 Task: Look for space in Wanaraja, Indonesia from 10th July, 2023 to 15th July, 2023 for 7 adults in price range Rs.10000 to Rs.15000. Place can be entire place or shared room with 4 bedrooms having 7 beds and 4 bathrooms. Property type can be house, flat, guest house. Amenities needed are: wifi, TV, free parkinig on premises, gym, breakfast. Booking option can be shelf check-in. Required host language is English.
Action: Mouse pressed left at (478, 97)
Screenshot: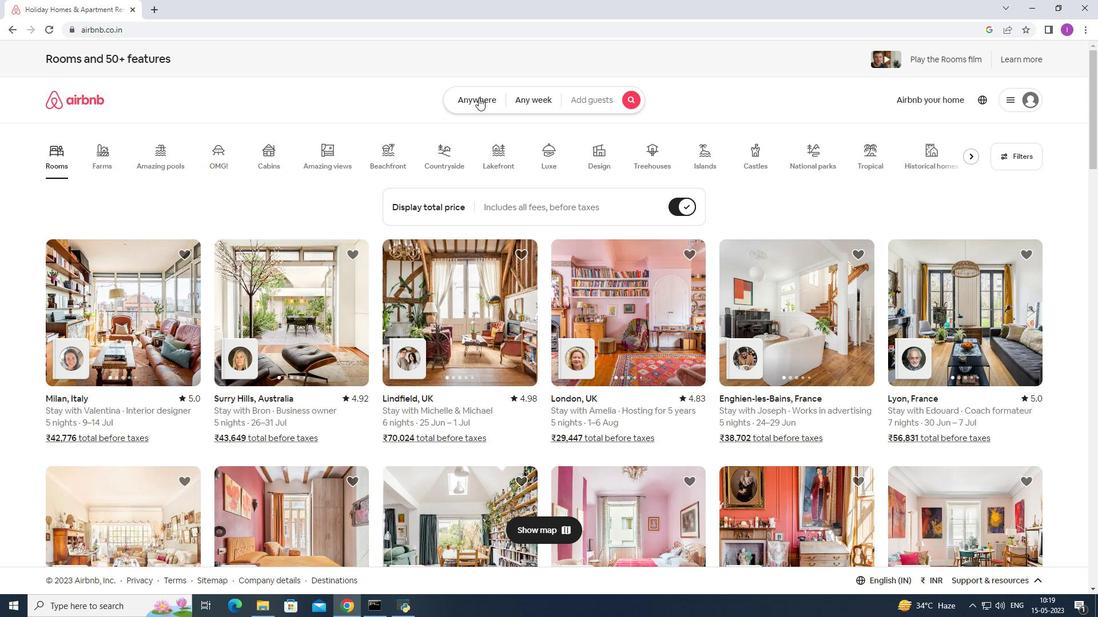 
Action: Mouse moved to (386, 137)
Screenshot: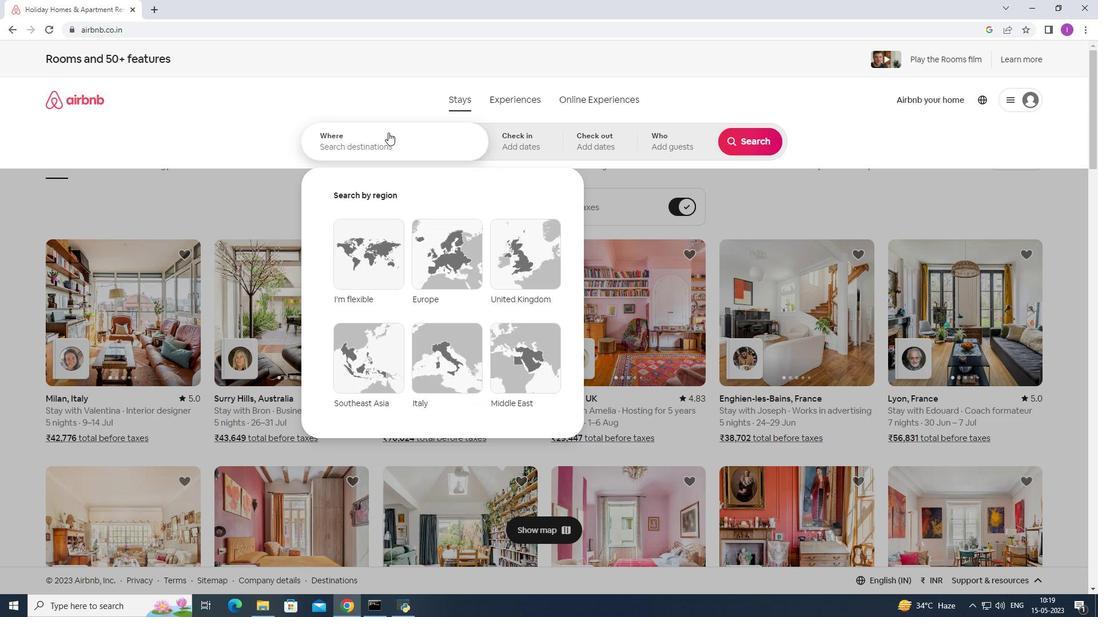 
Action: Mouse pressed left at (386, 137)
Screenshot: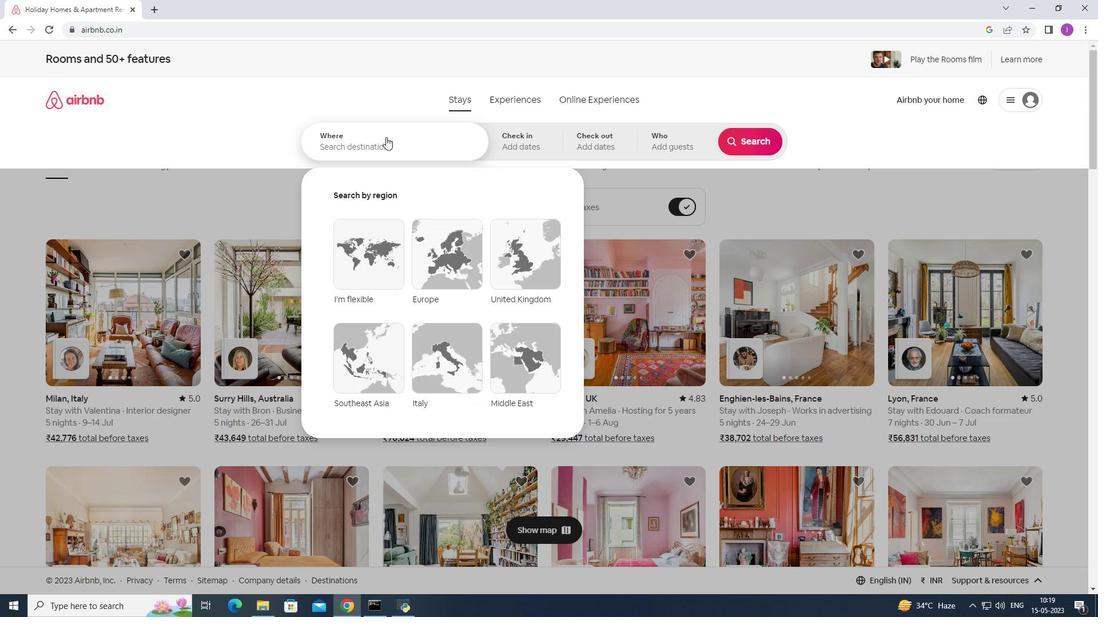 
Action: Mouse moved to (385, 155)
Screenshot: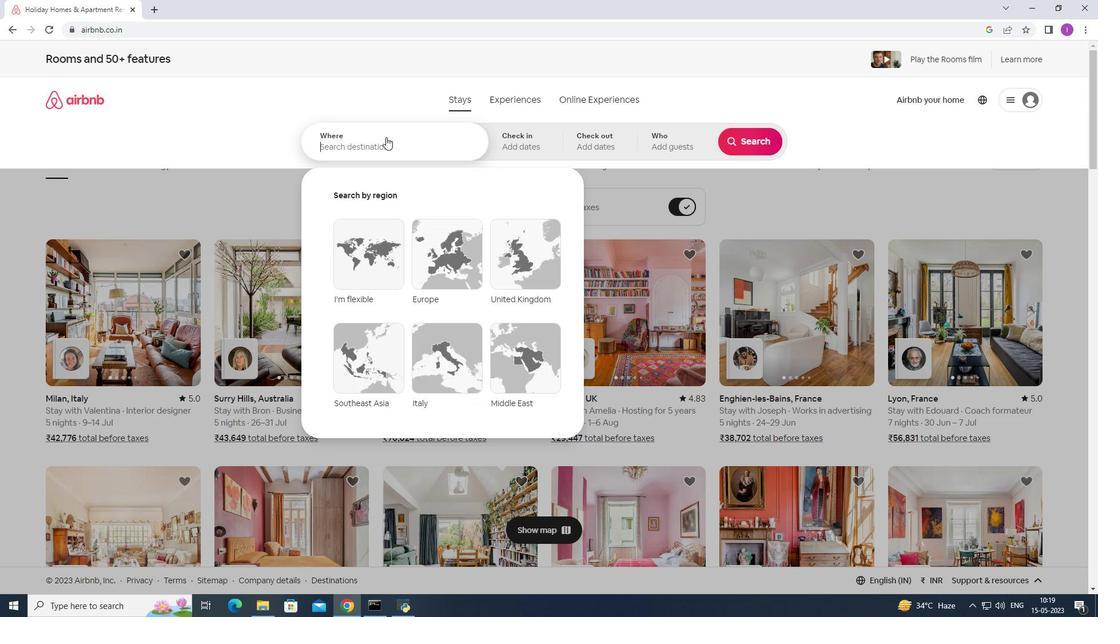 
Action: Key pressed <Key.shift>Wanaraja,<Key.shift>Indonesia
Screenshot: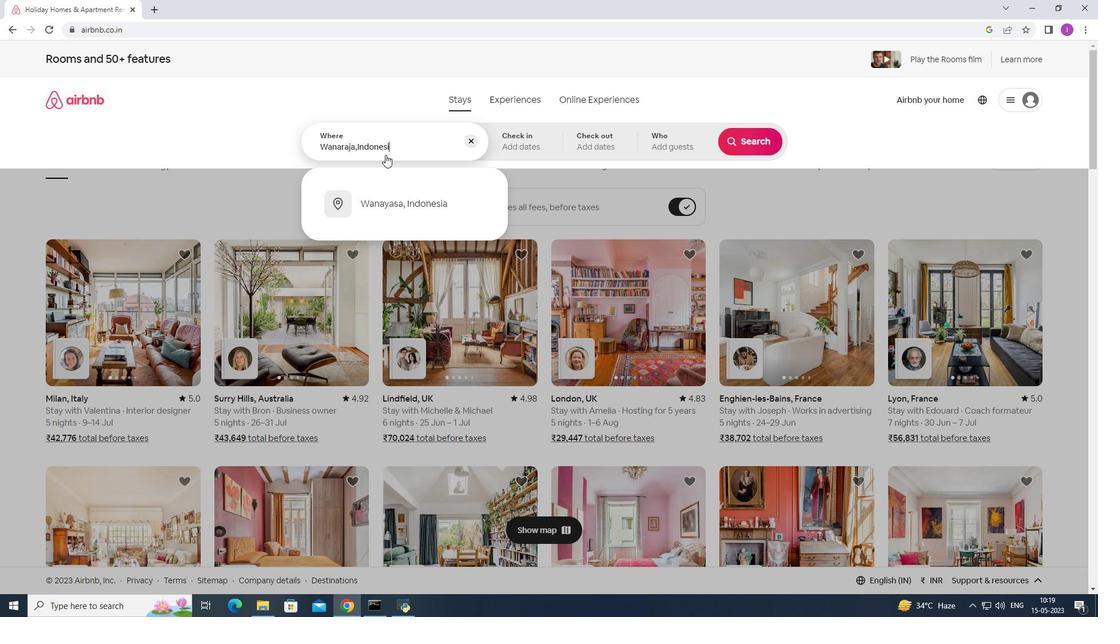 
Action: Mouse moved to (508, 144)
Screenshot: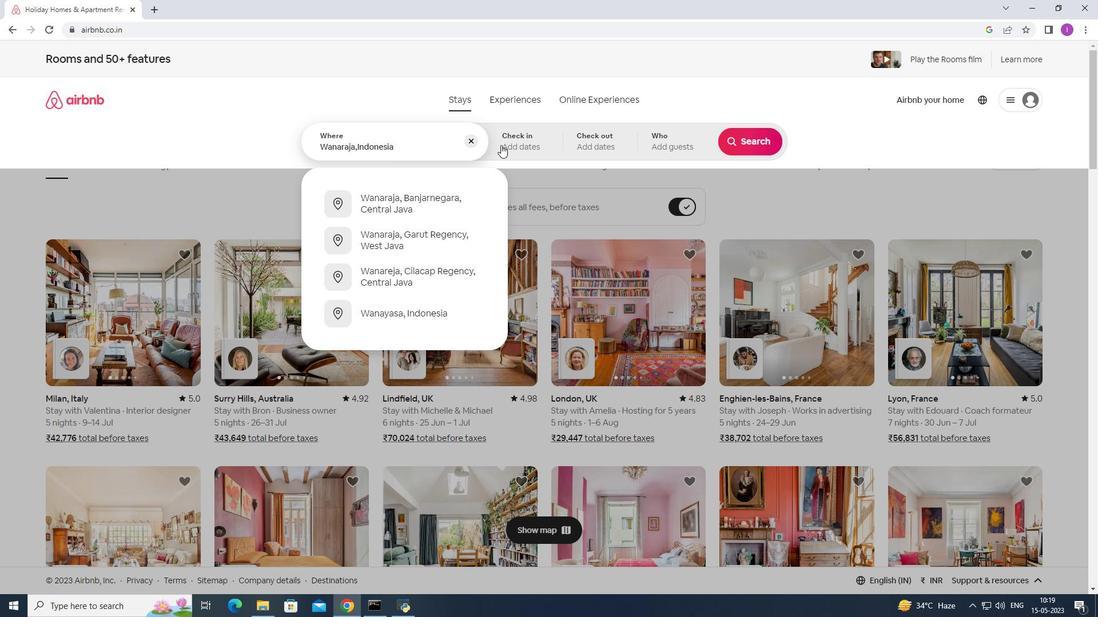 
Action: Mouse pressed left at (508, 144)
Screenshot: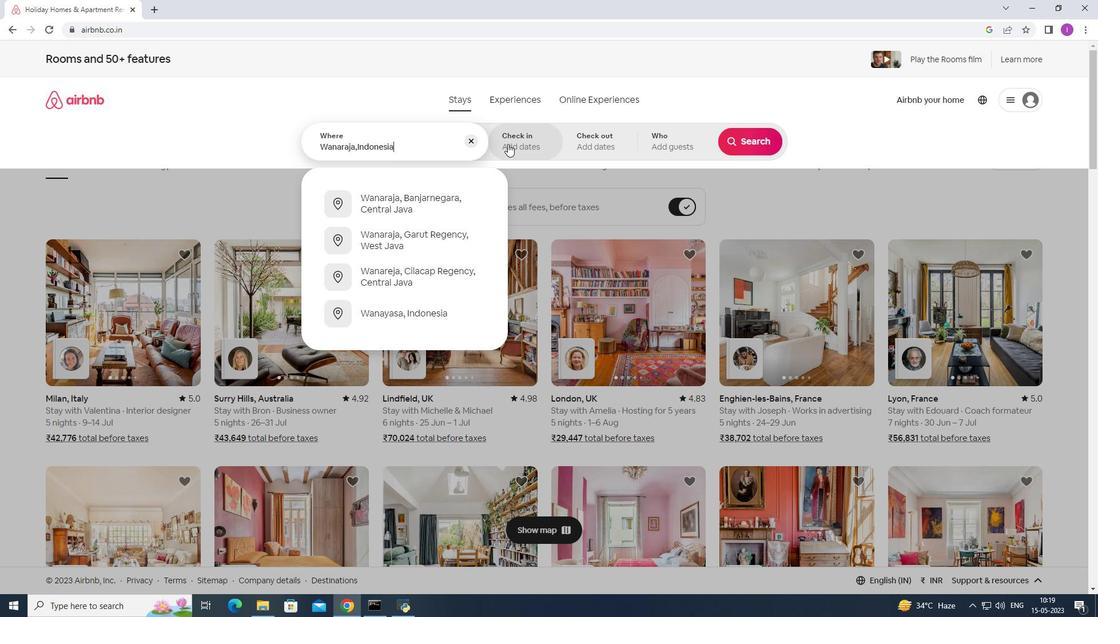 
Action: Mouse moved to (744, 231)
Screenshot: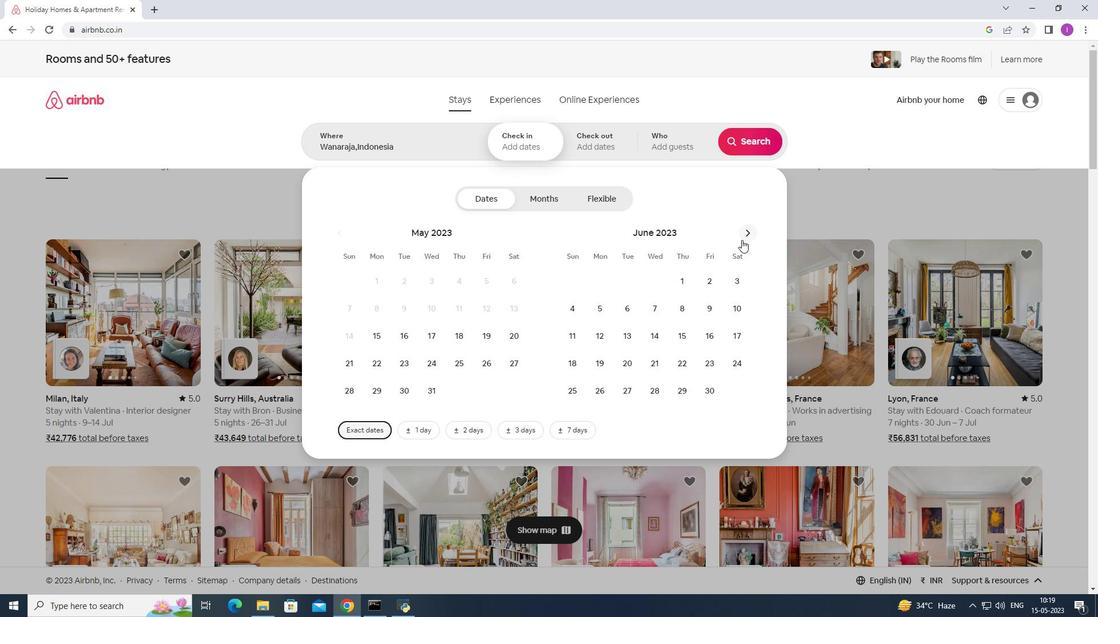 
Action: Mouse pressed left at (744, 231)
Screenshot: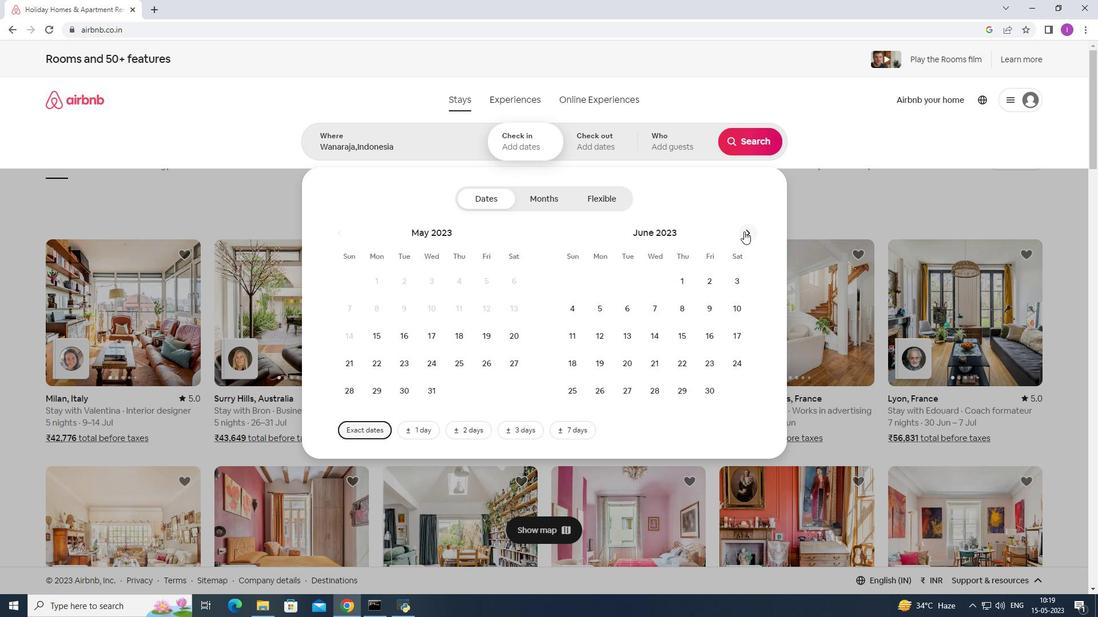 
Action: Mouse moved to (601, 339)
Screenshot: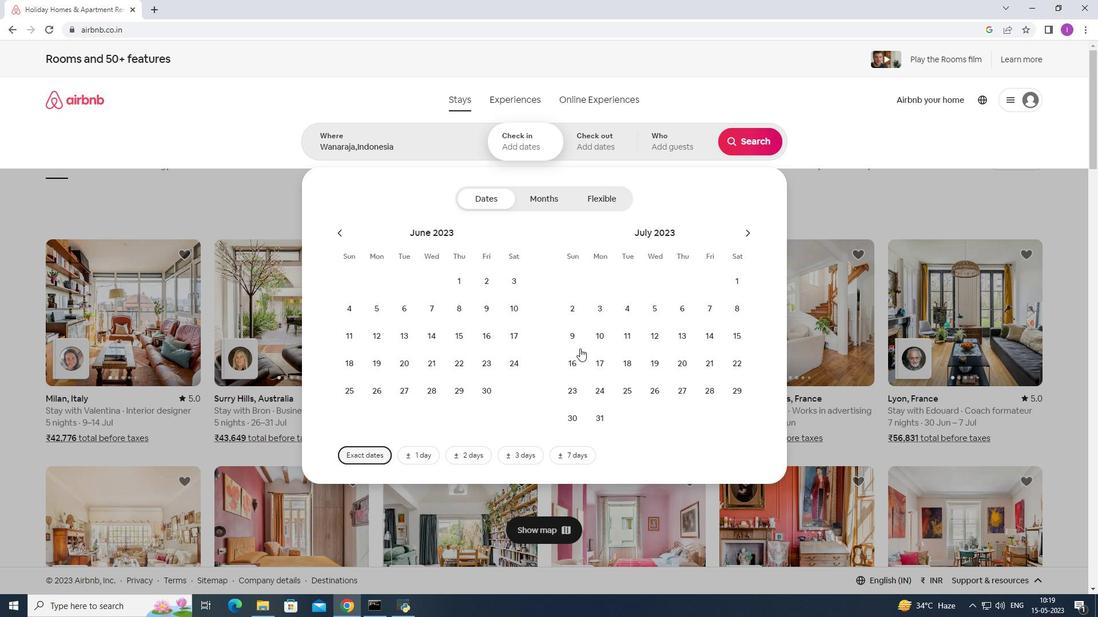 
Action: Mouse pressed left at (601, 339)
Screenshot: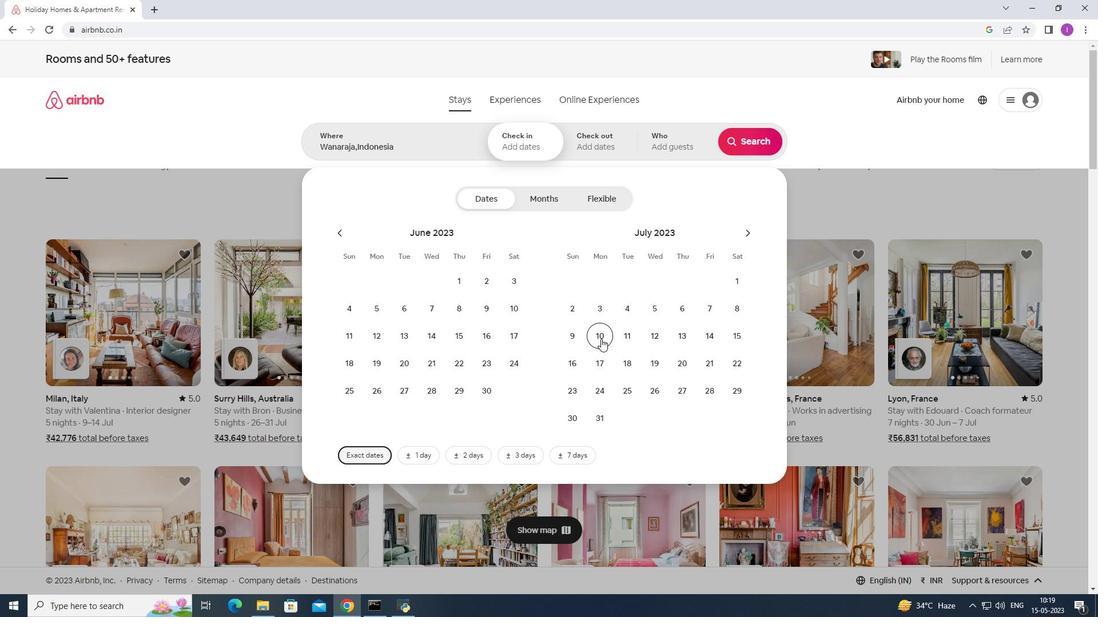 
Action: Mouse moved to (735, 339)
Screenshot: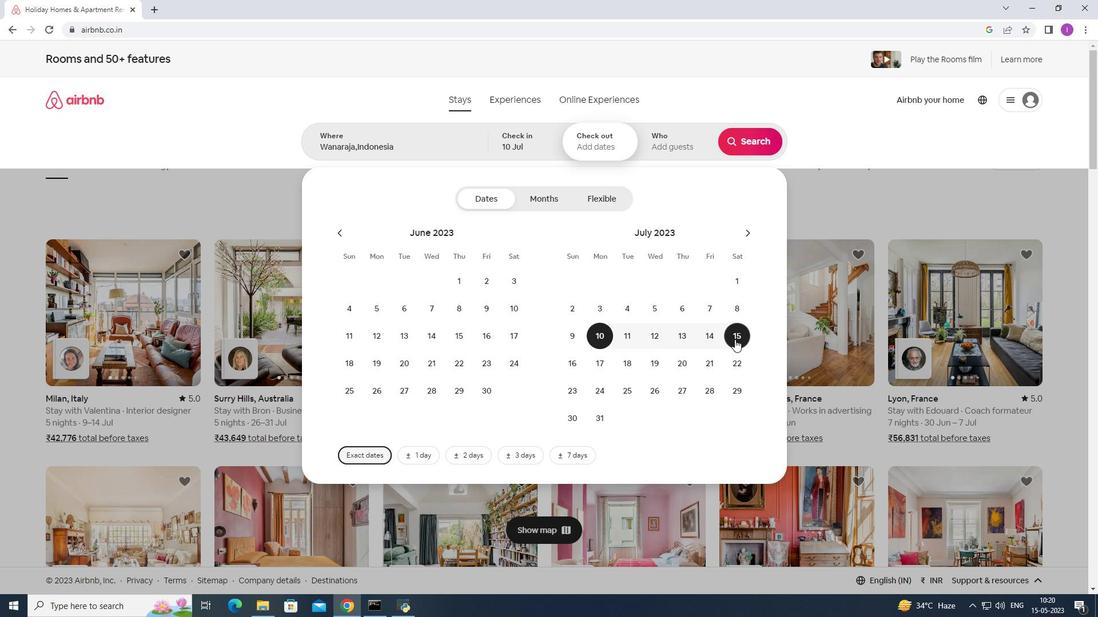 
Action: Mouse pressed left at (735, 339)
Screenshot: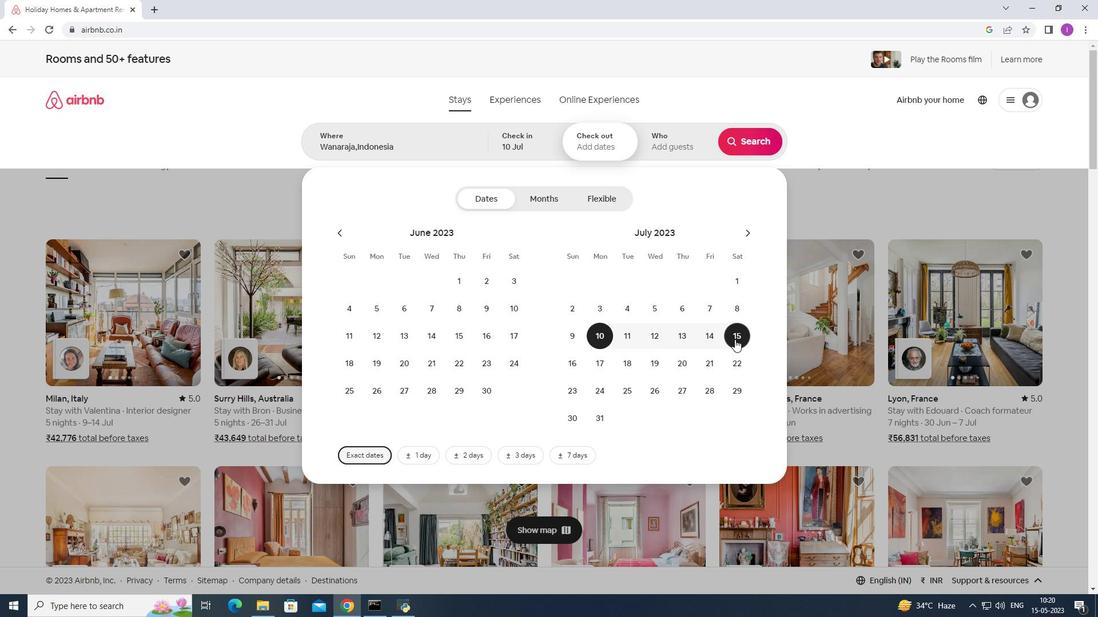 
Action: Mouse moved to (699, 151)
Screenshot: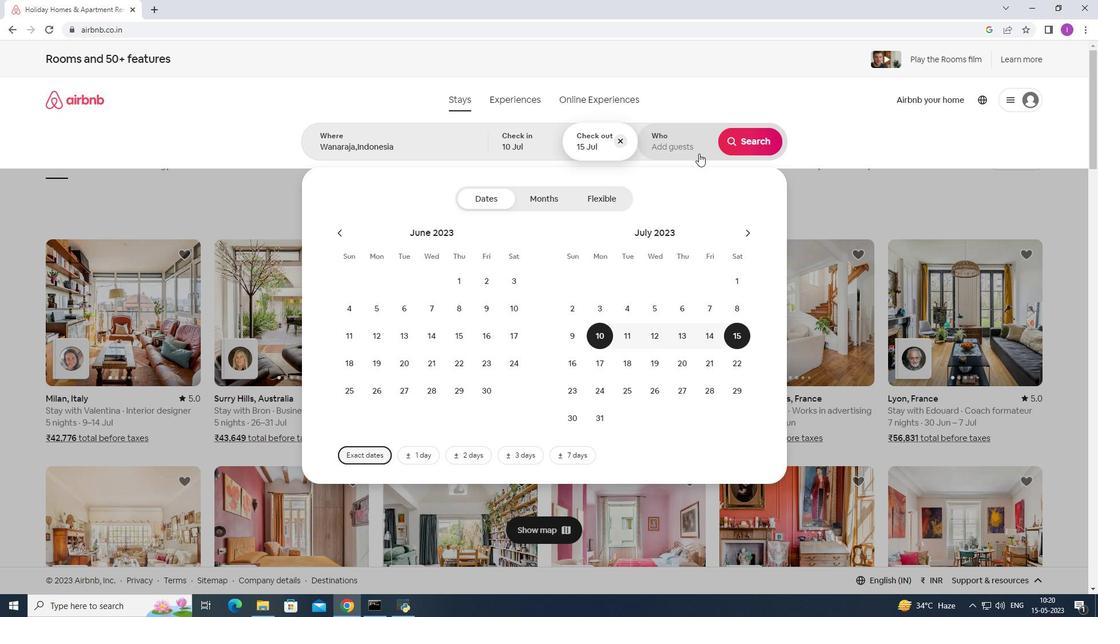 
Action: Mouse pressed left at (699, 151)
Screenshot: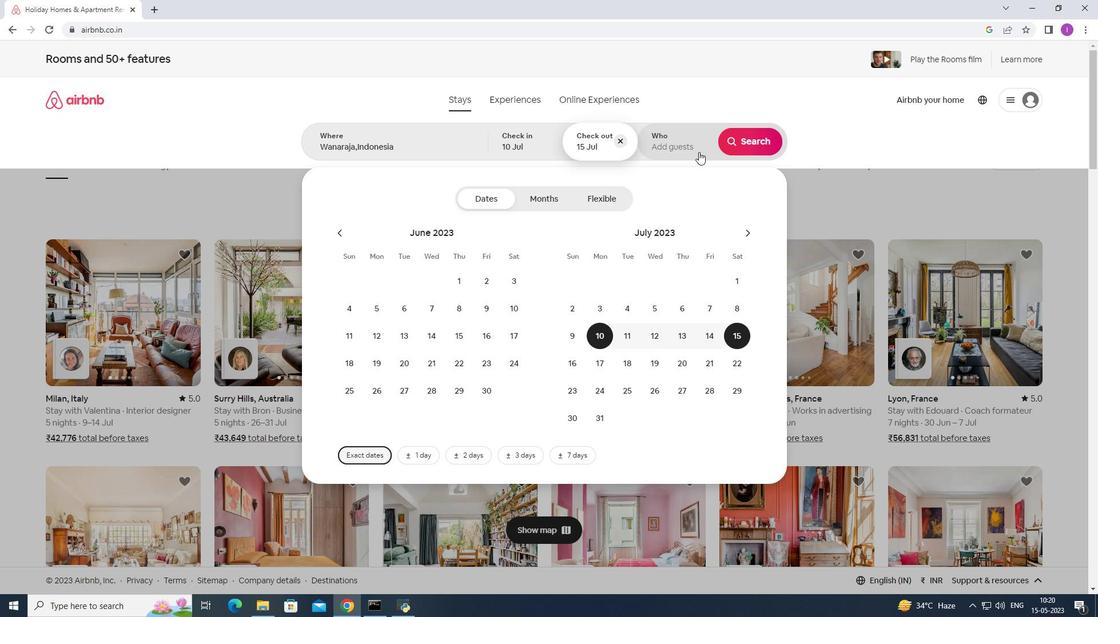 
Action: Mouse moved to (756, 201)
Screenshot: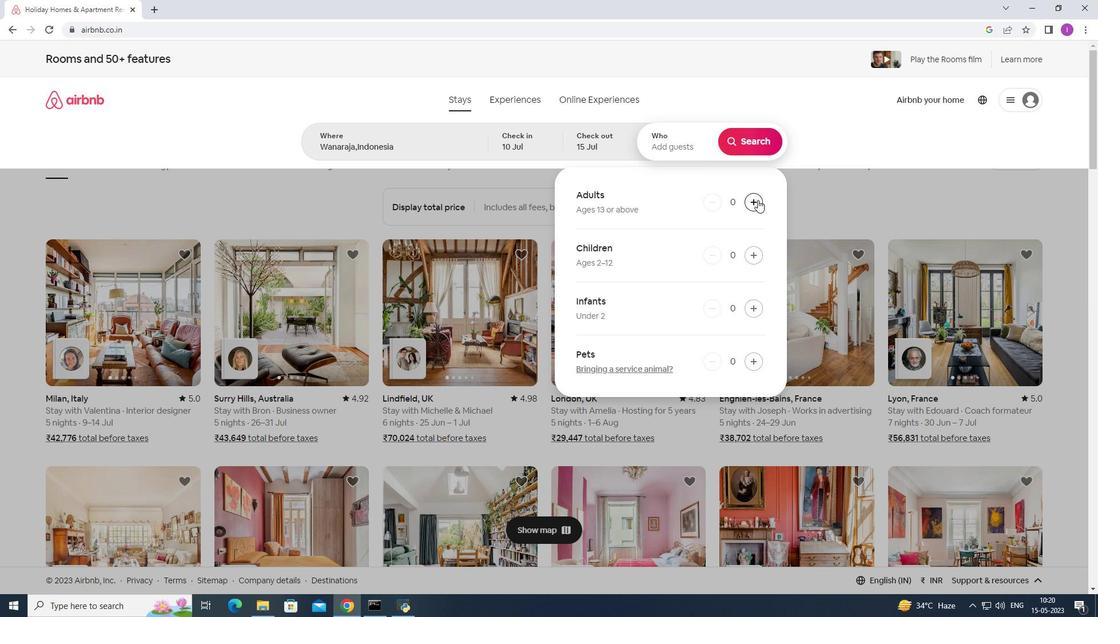 
Action: Mouse pressed left at (756, 201)
Screenshot: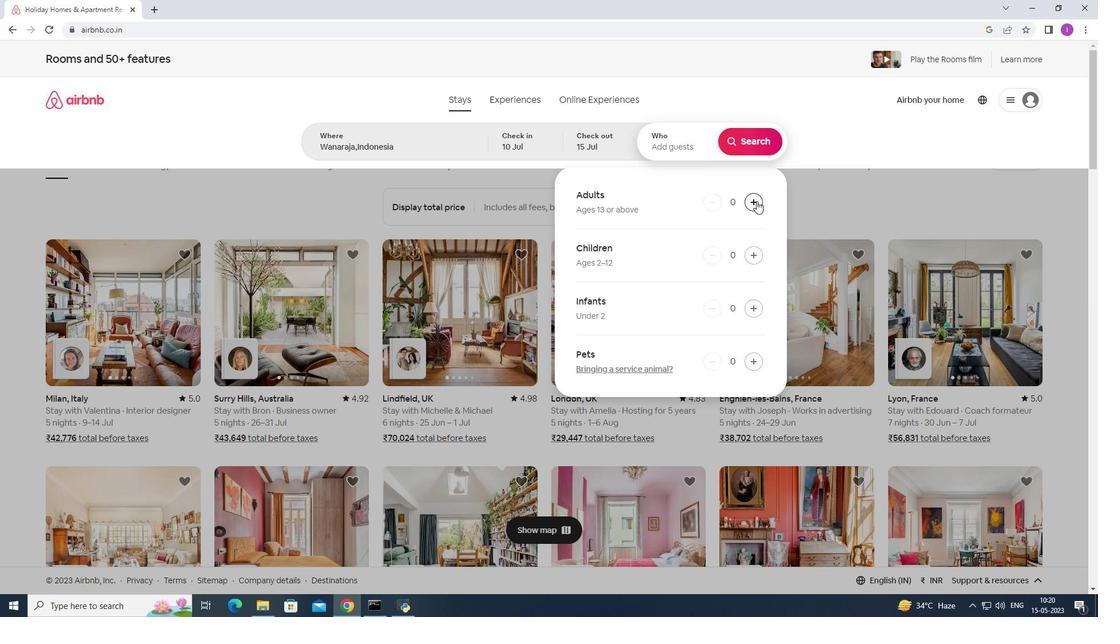 
Action: Mouse pressed left at (756, 201)
Screenshot: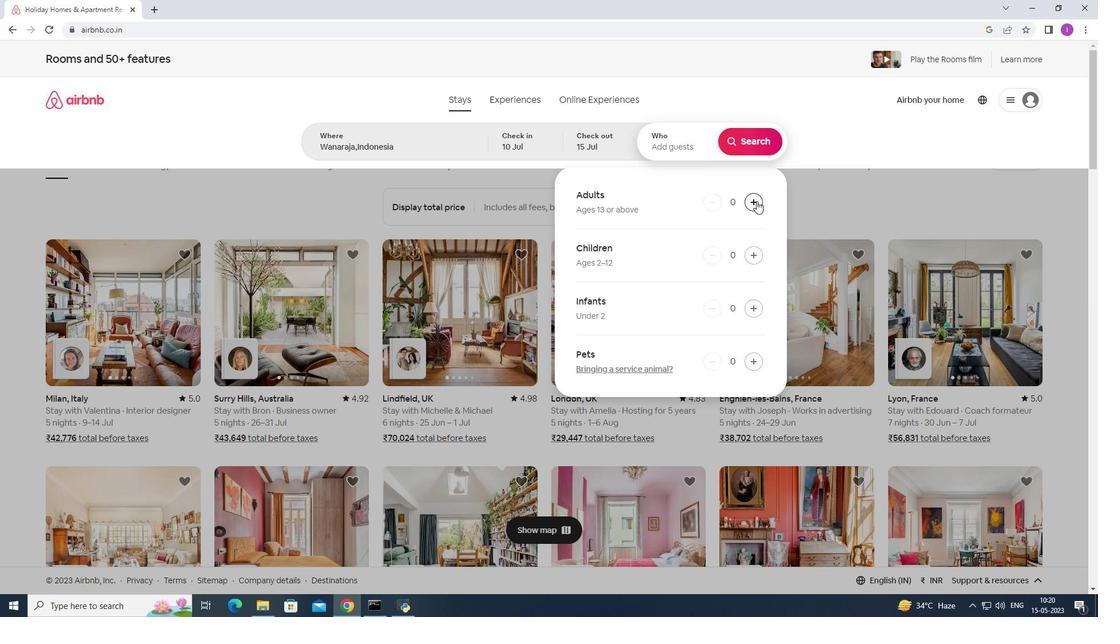 
Action: Mouse pressed left at (756, 201)
Screenshot: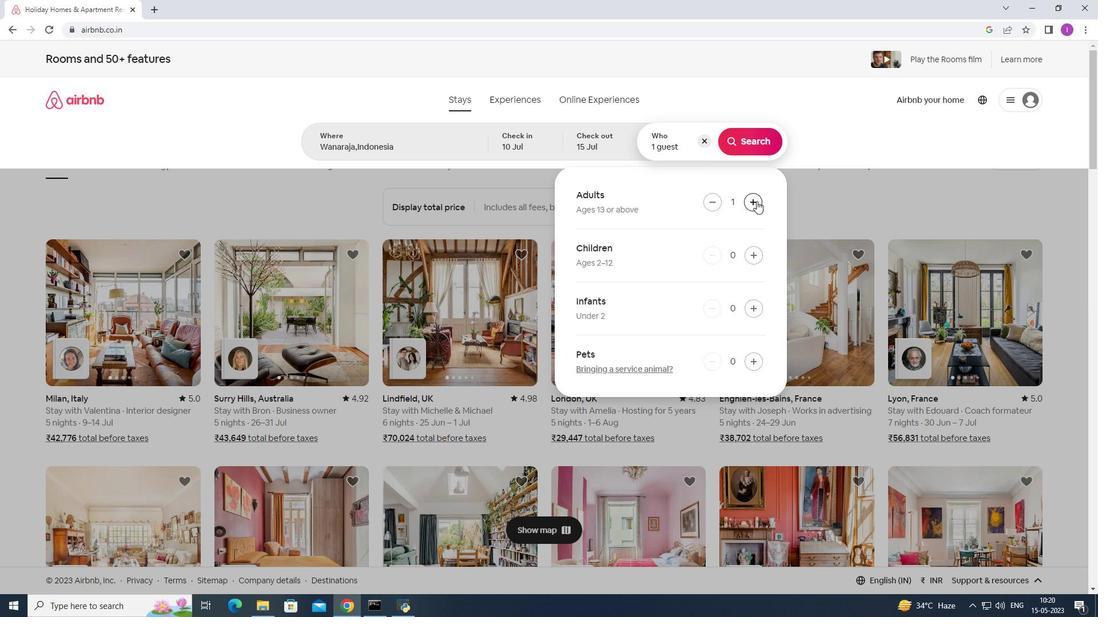 
Action: Mouse pressed left at (756, 201)
Screenshot: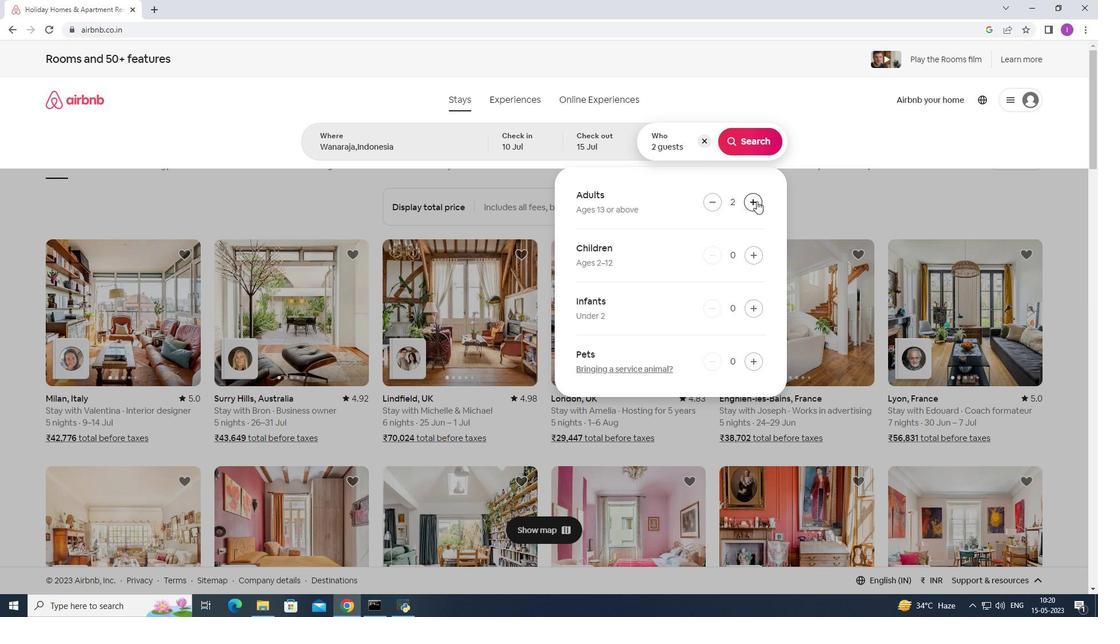 
Action: Mouse pressed left at (756, 201)
Screenshot: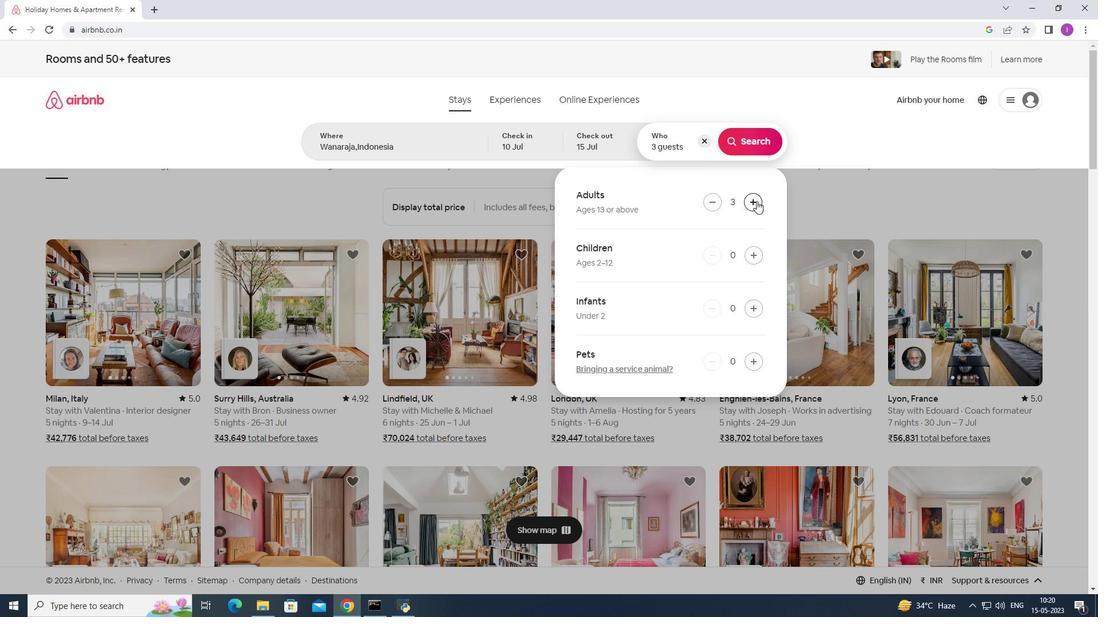 
Action: Mouse pressed left at (756, 201)
Screenshot: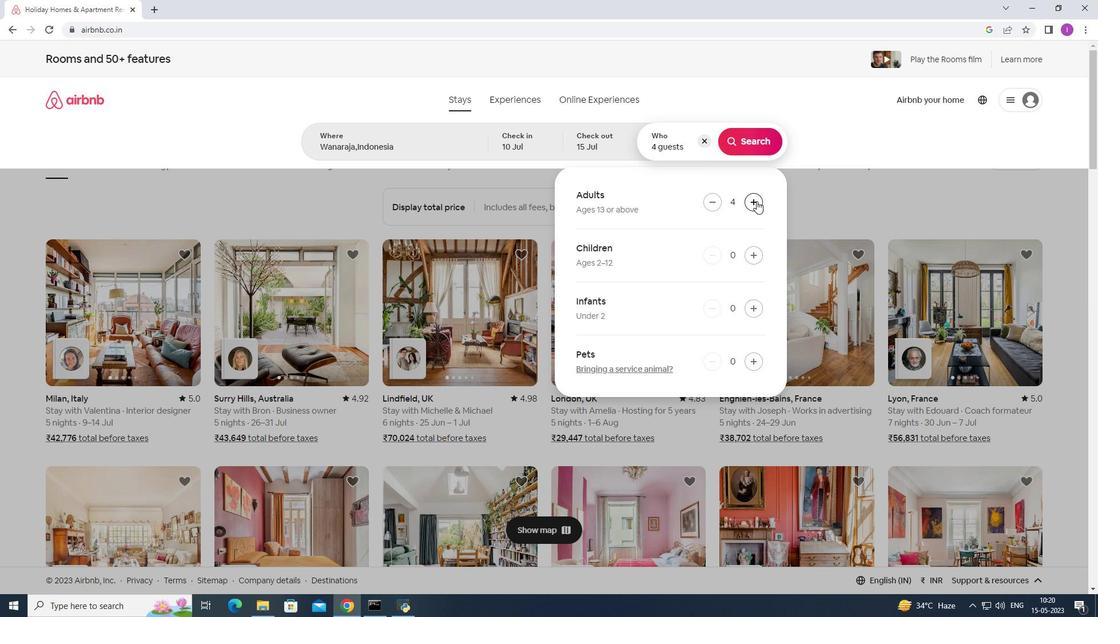 
Action: Mouse pressed left at (756, 201)
Screenshot: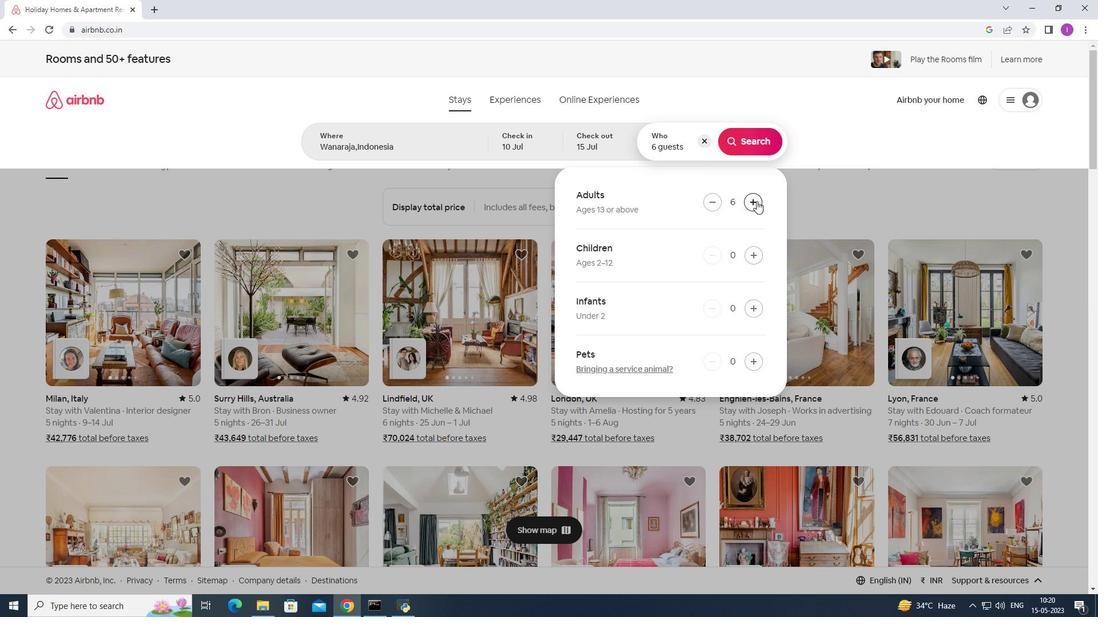 
Action: Mouse moved to (748, 138)
Screenshot: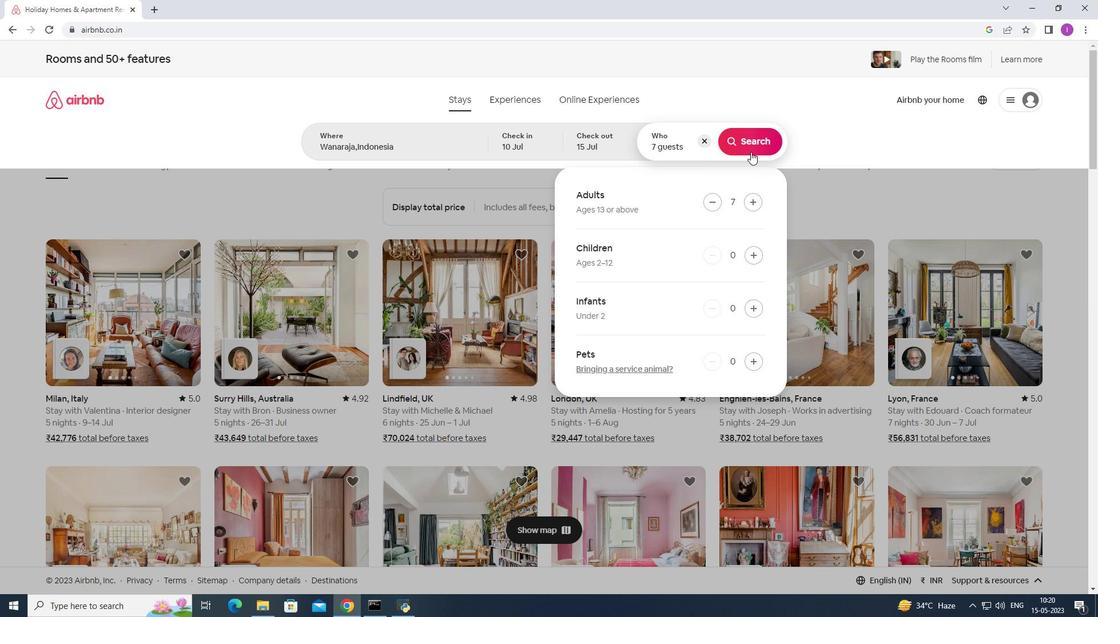 
Action: Mouse pressed left at (748, 138)
Screenshot: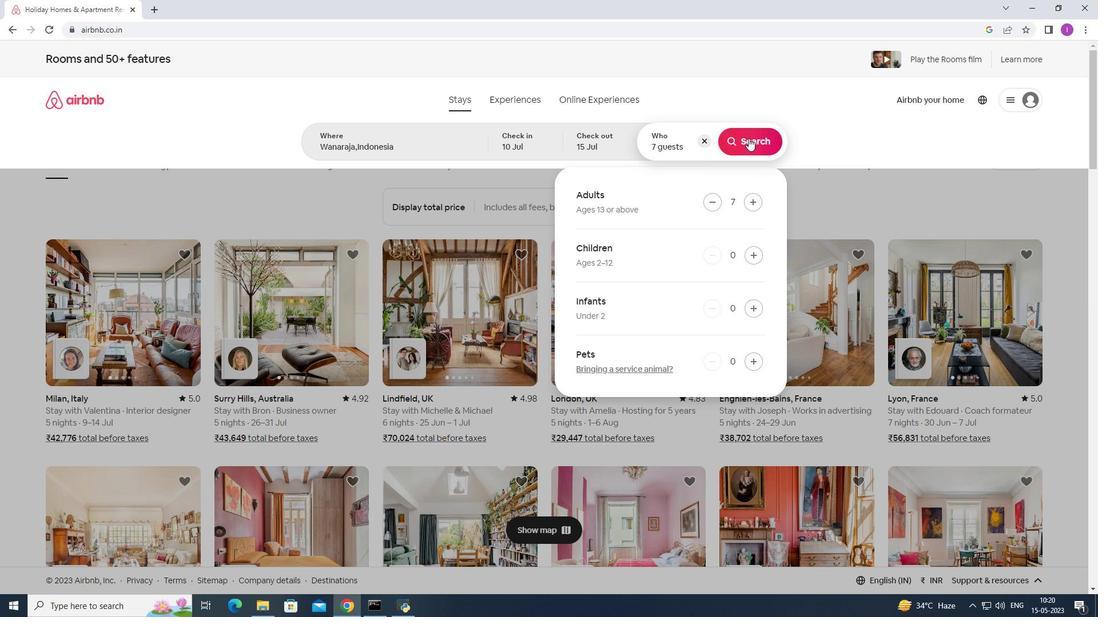 
Action: Mouse moved to (1050, 113)
Screenshot: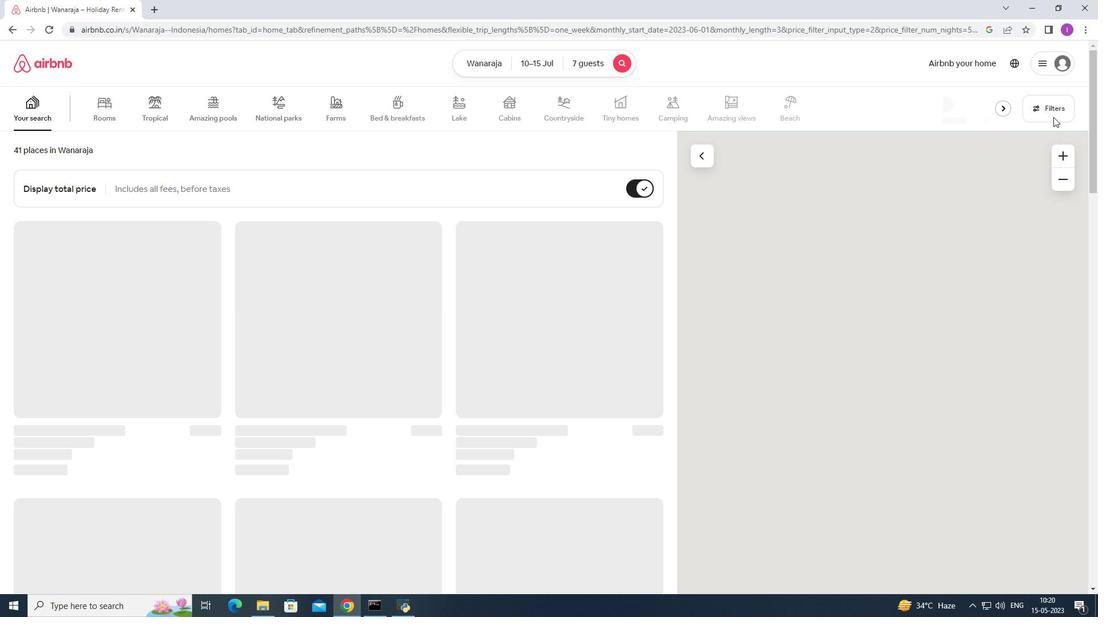 
Action: Mouse pressed left at (1050, 113)
Screenshot: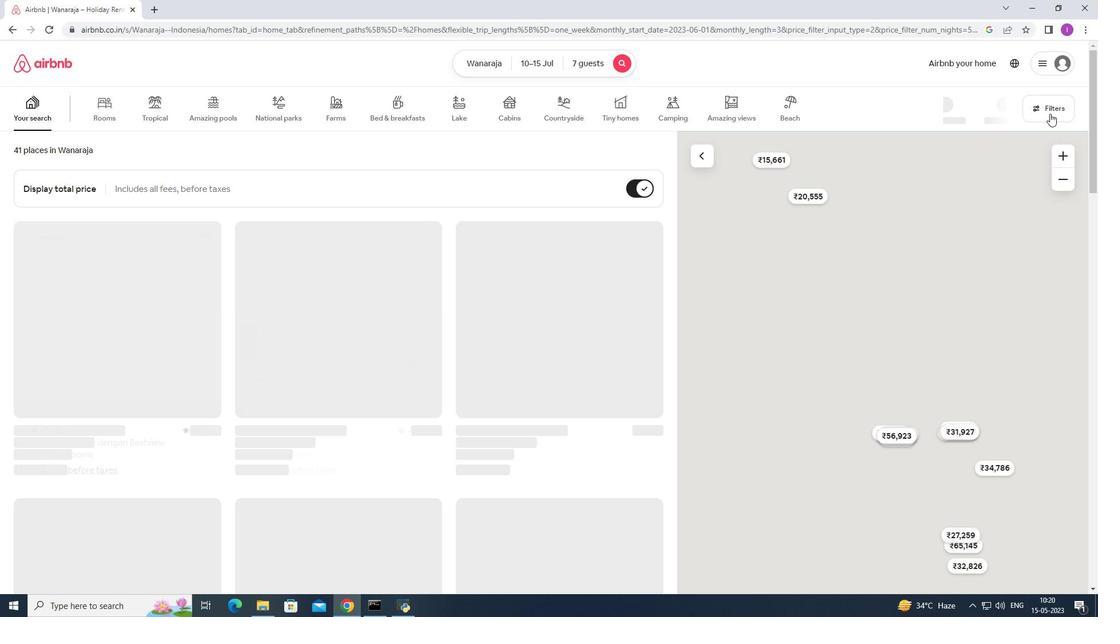 
Action: Mouse moved to (619, 387)
Screenshot: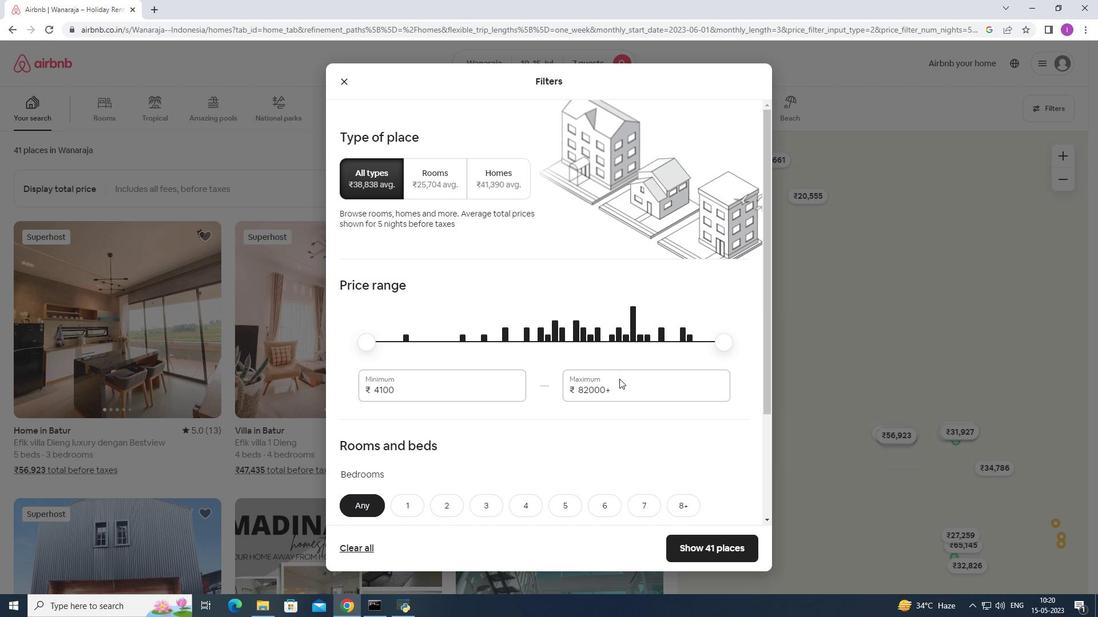 
Action: Mouse pressed left at (619, 387)
Screenshot: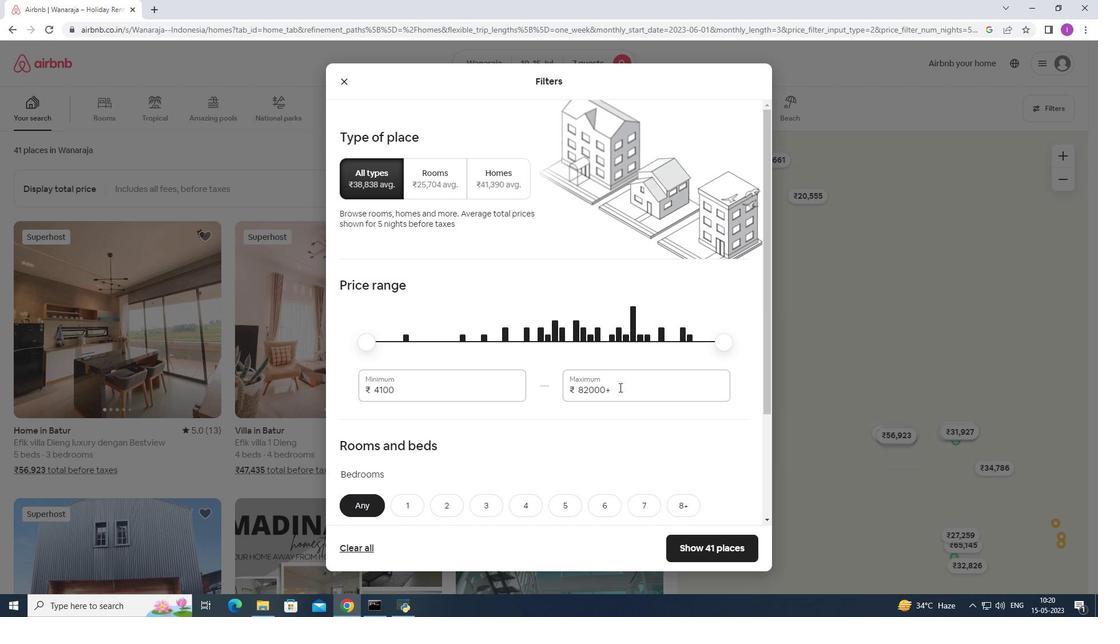
Action: Mouse moved to (566, 387)
Screenshot: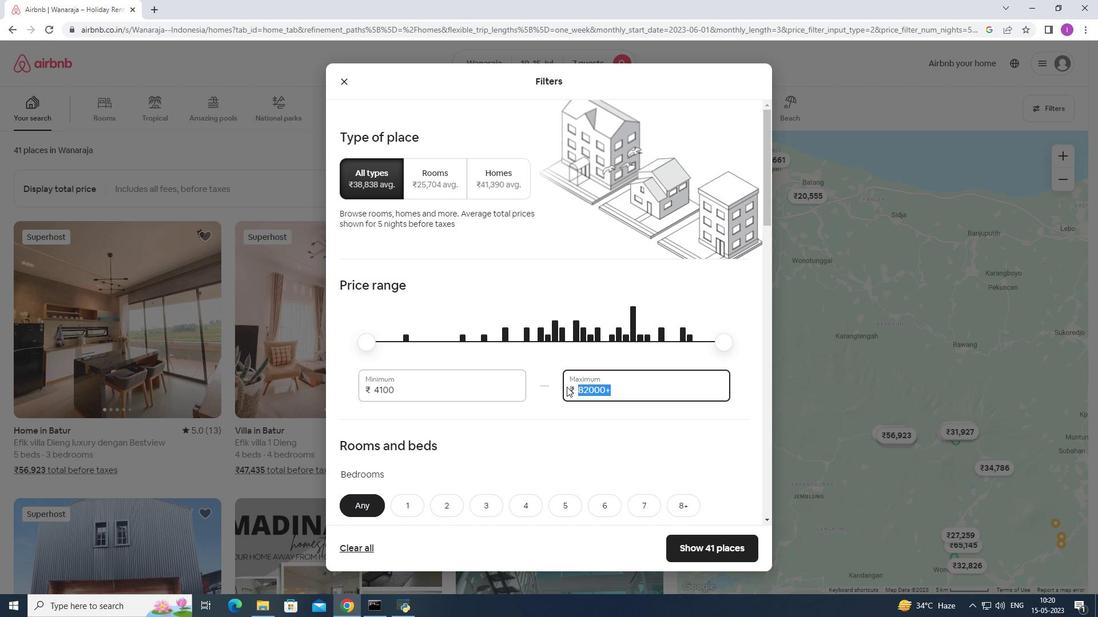 
Action: Key pressed 15000
Screenshot: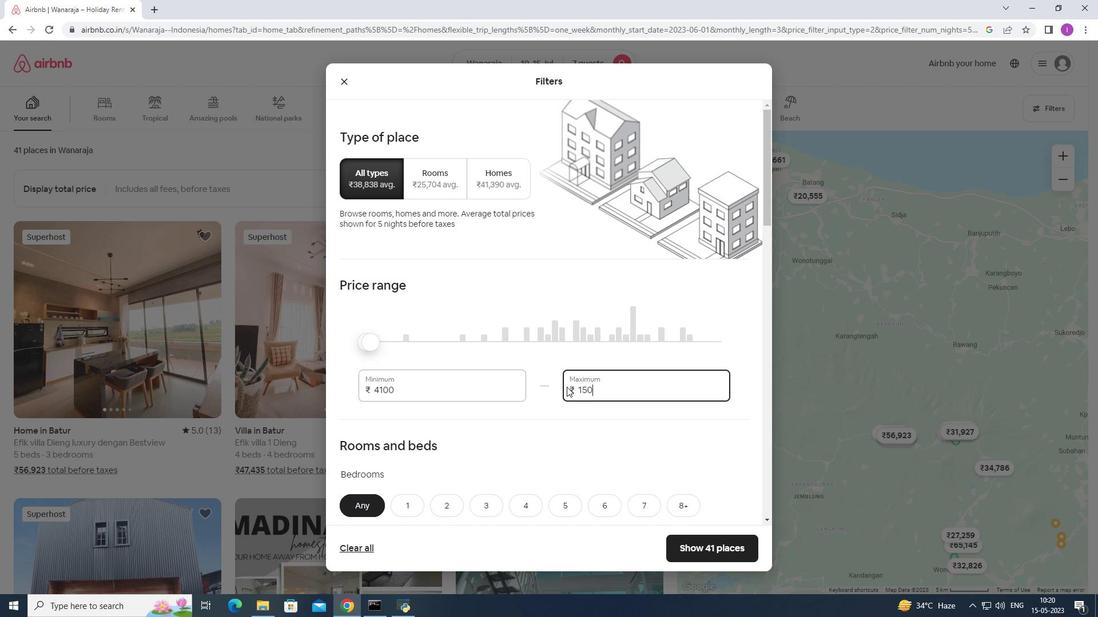 
Action: Mouse moved to (407, 391)
Screenshot: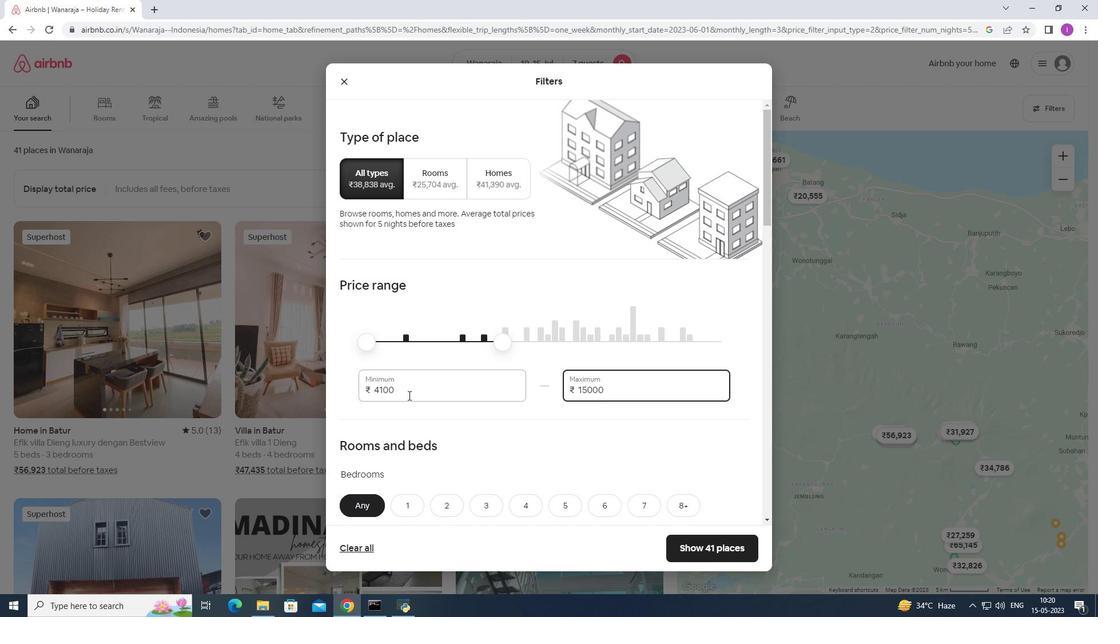 
Action: Mouse pressed left at (407, 391)
Screenshot: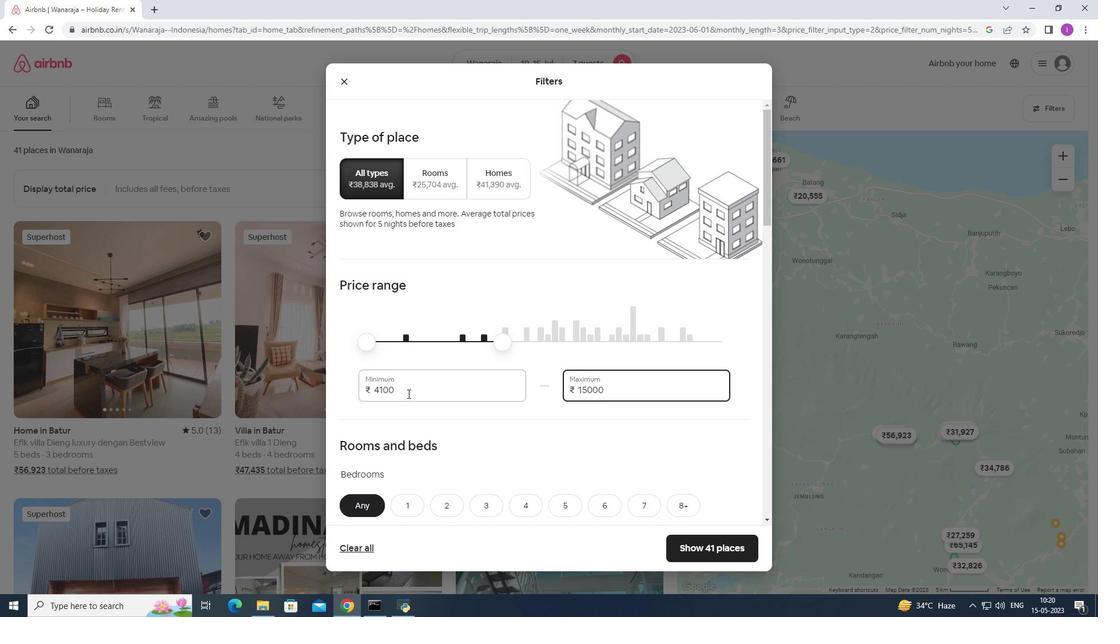 
Action: Mouse moved to (353, 390)
Screenshot: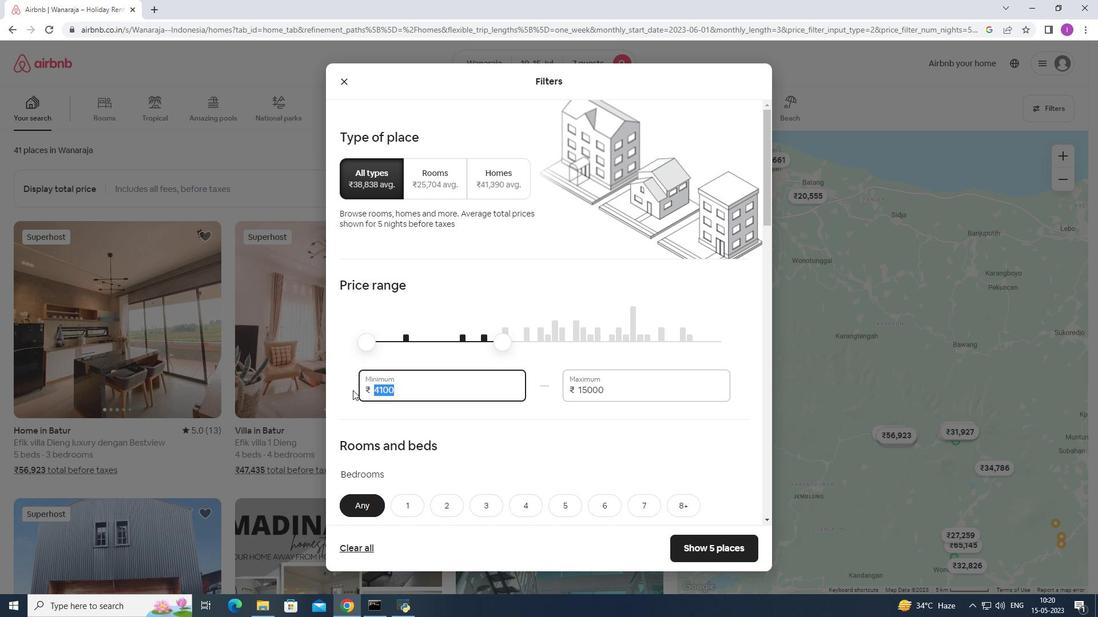 
Action: Key pressed 1000
Screenshot: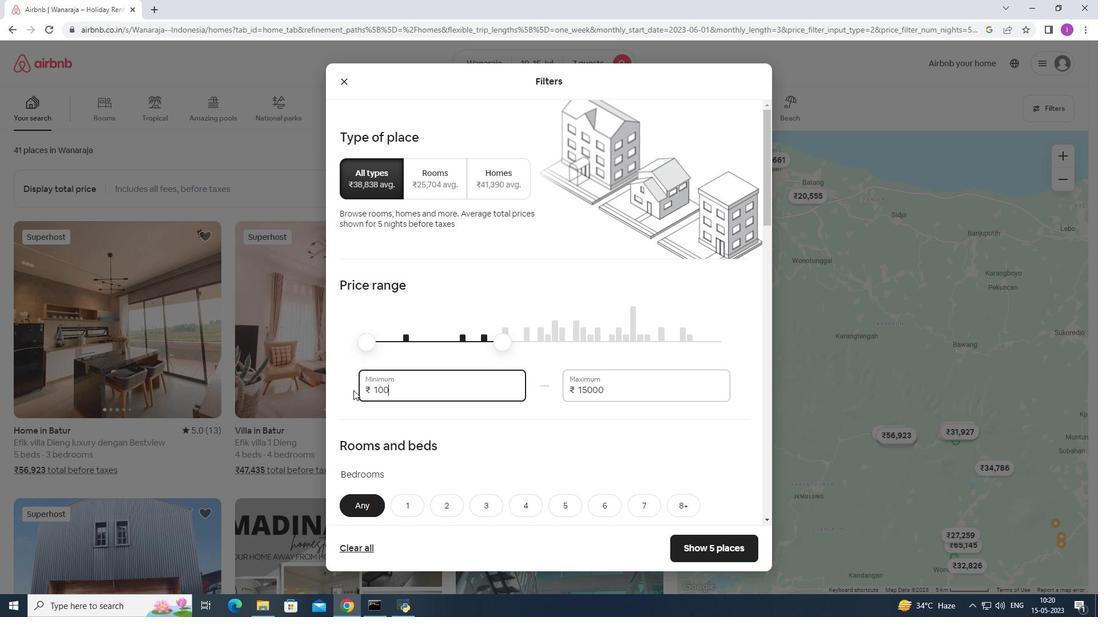 
Action: Mouse moved to (354, 390)
Screenshot: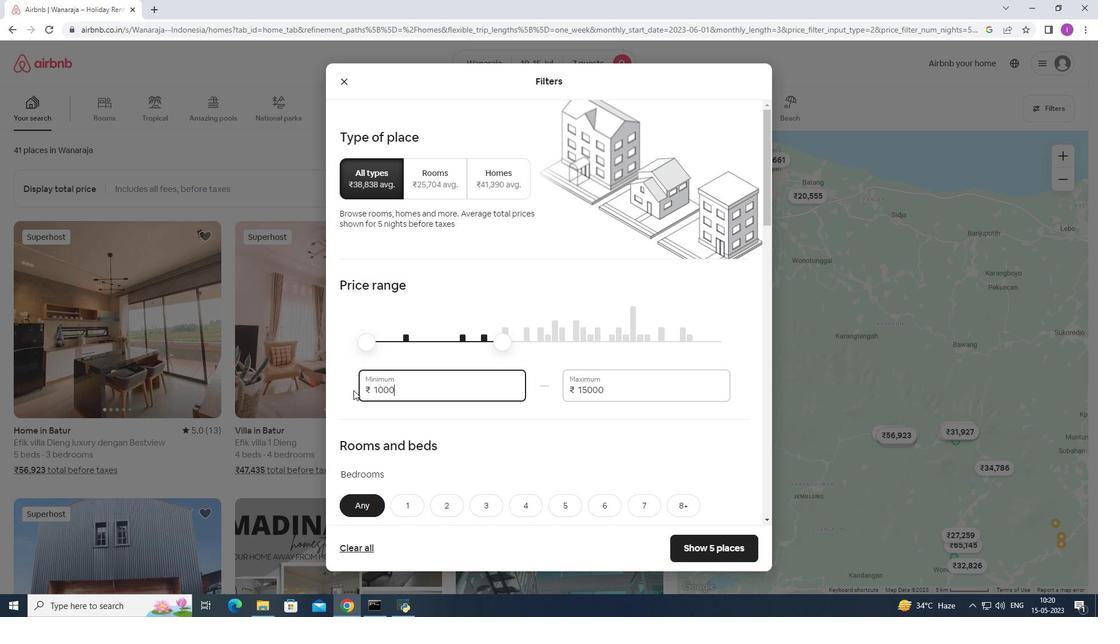 
Action: Key pressed 0
Screenshot: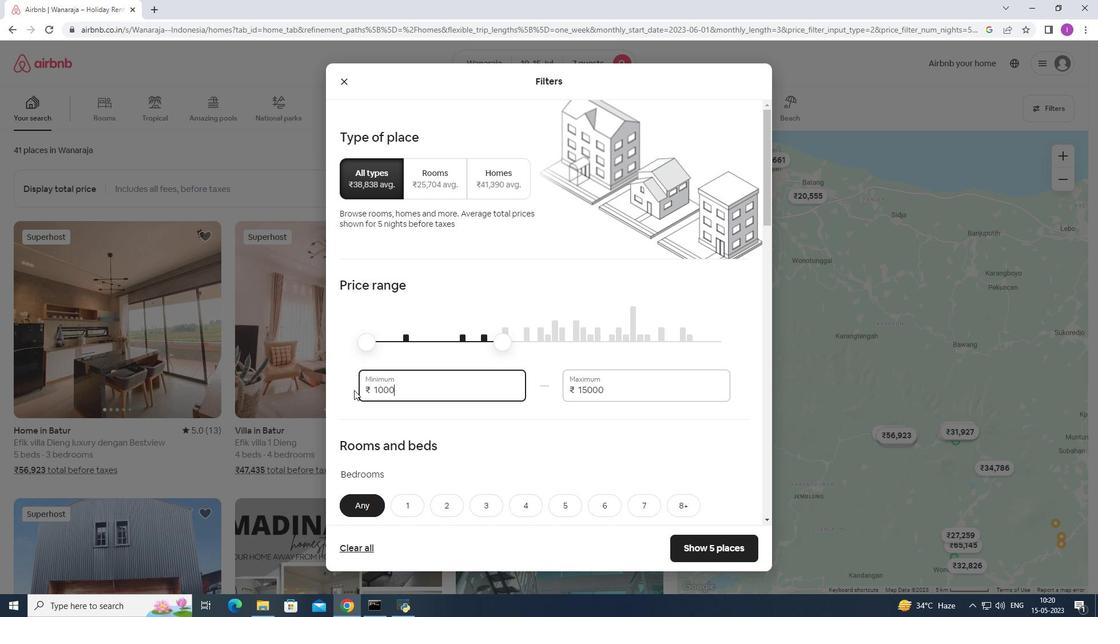 
Action: Mouse moved to (525, 442)
Screenshot: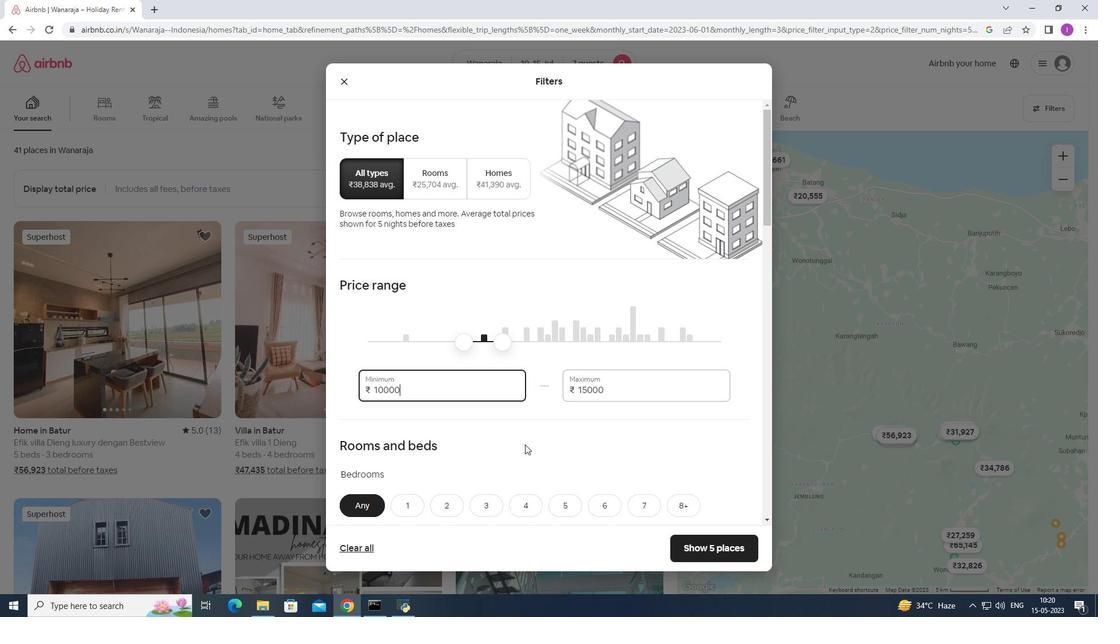 
Action: Mouse scrolled (525, 441) with delta (0, 0)
Screenshot: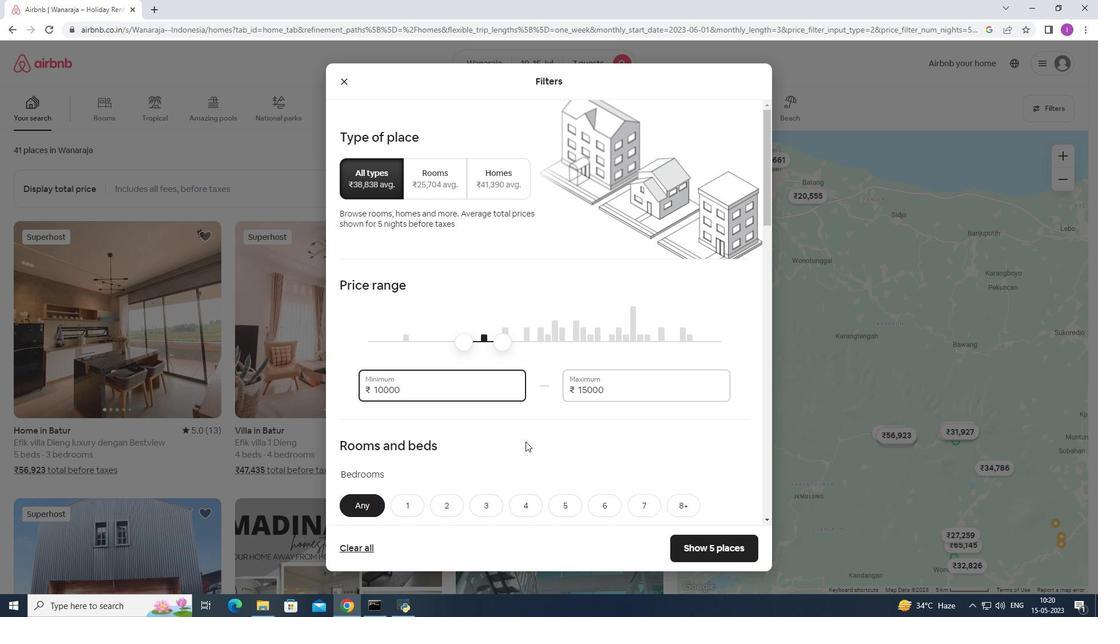 
Action: Mouse scrolled (525, 441) with delta (0, 0)
Screenshot: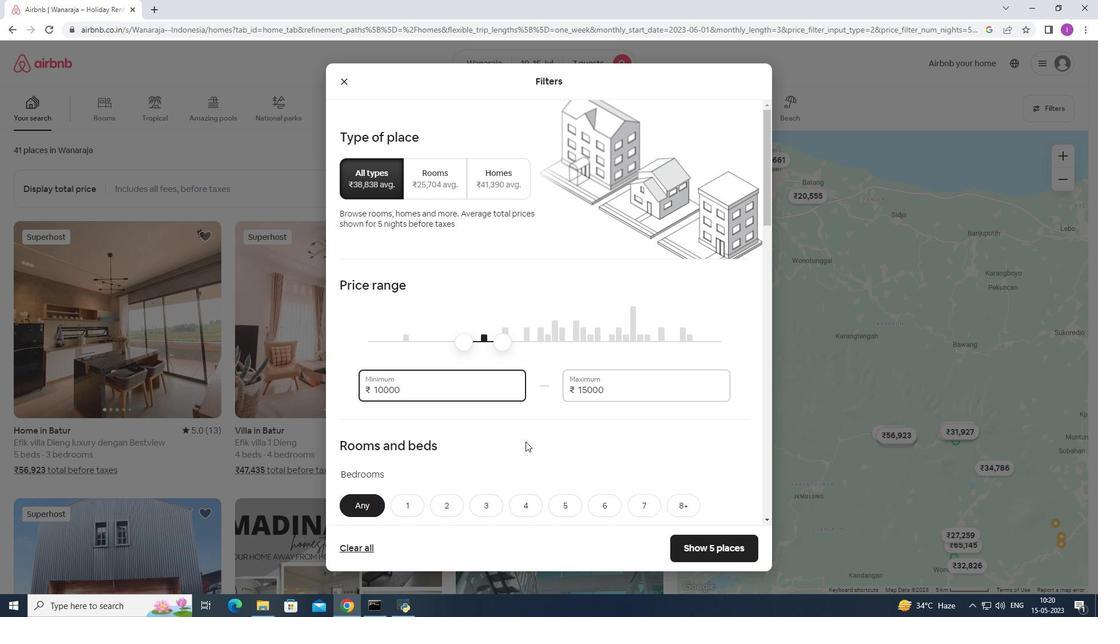 
Action: Mouse moved to (532, 396)
Screenshot: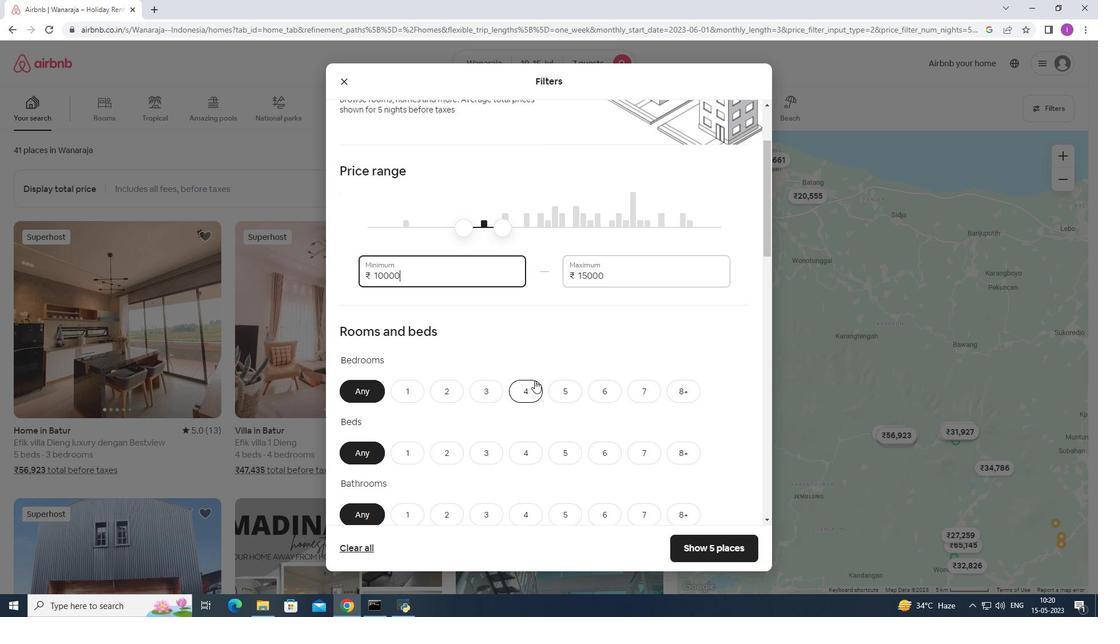 
Action: Mouse pressed left at (532, 396)
Screenshot: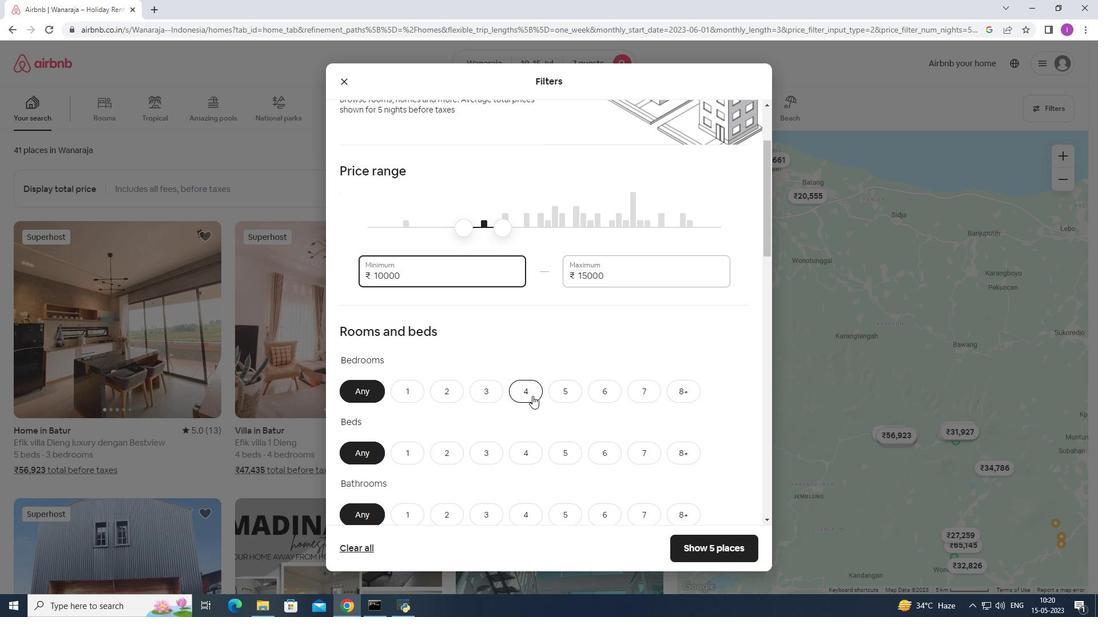 
Action: Mouse moved to (527, 426)
Screenshot: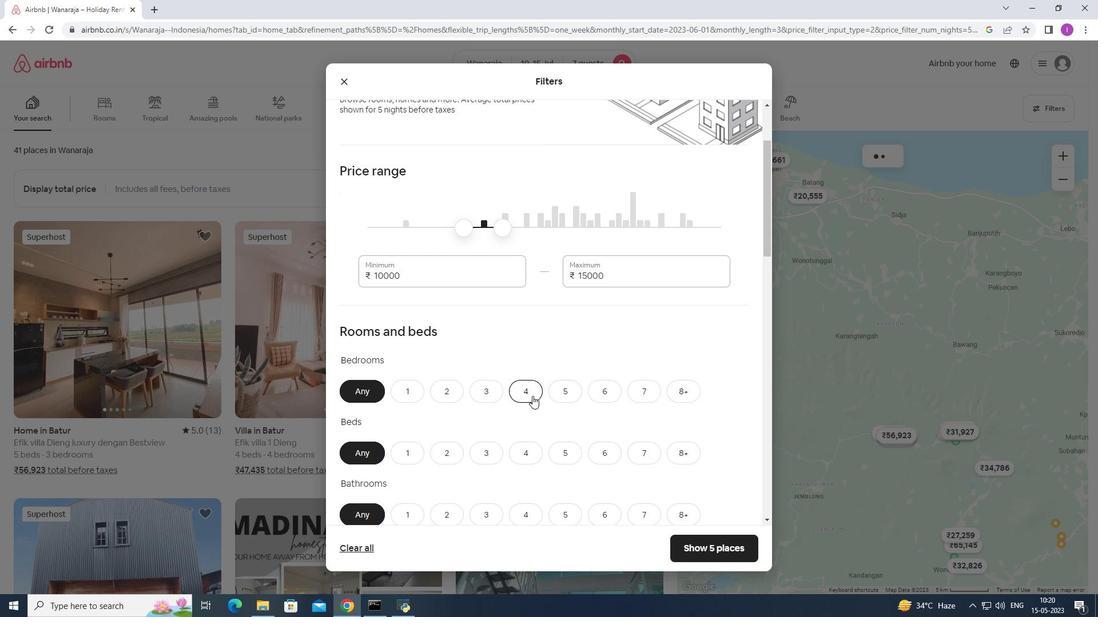 
Action: Mouse scrolled (527, 426) with delta (0, 0)
Screenshot: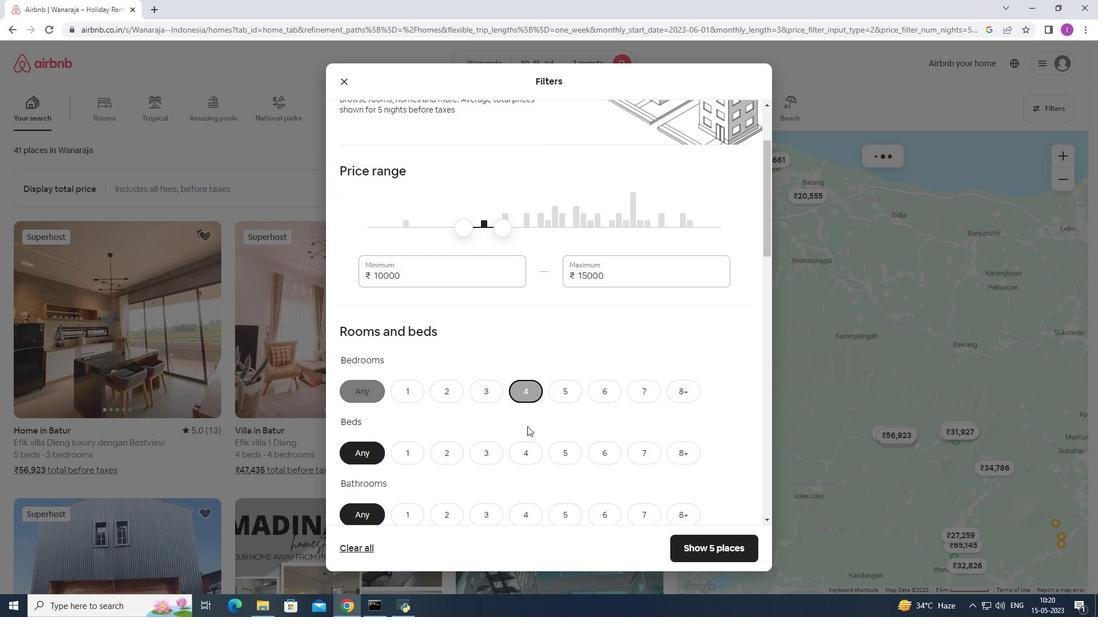 
Action: Mouse scrolled (527, 426) with delta (0, 0)
Screenshot: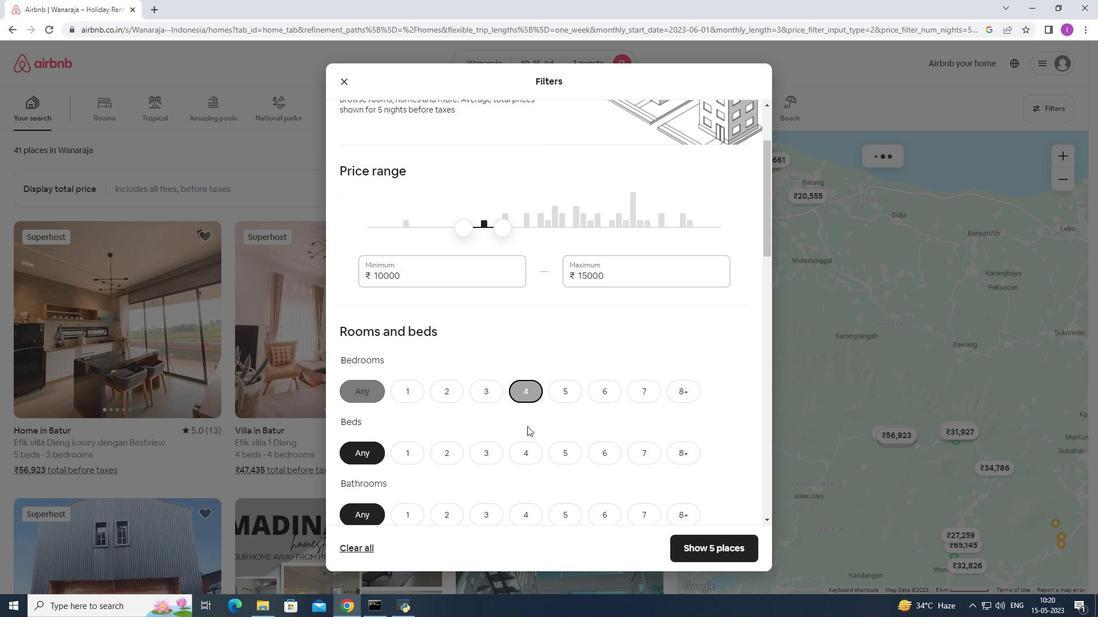 
Action: Mouse moved to (640, 339)
Screenshot: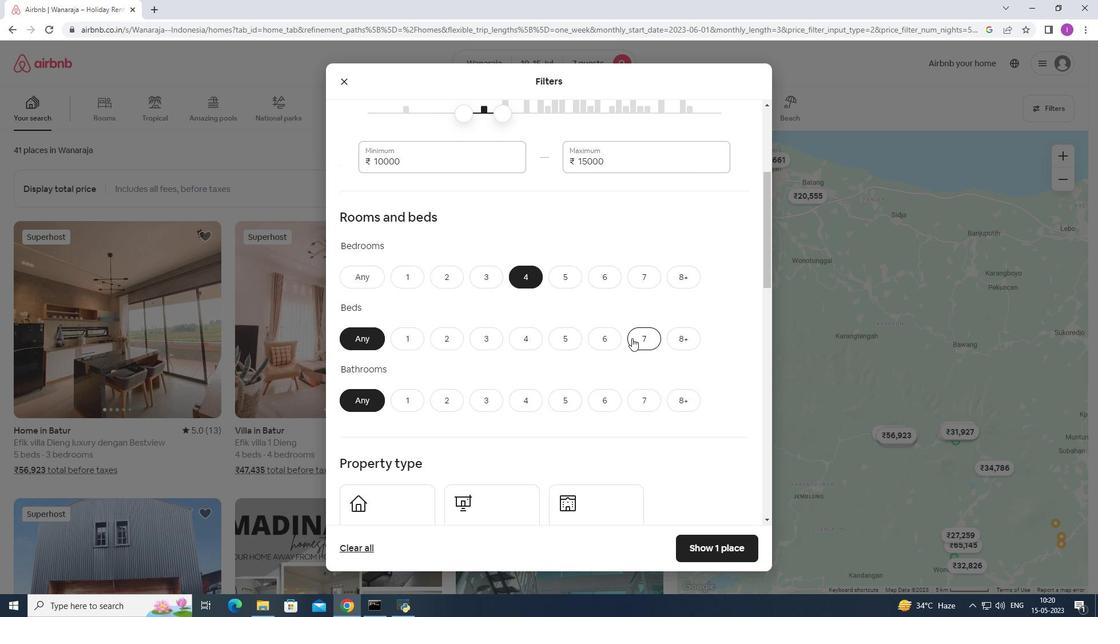 
Action: Mouse pressed left at (640, 339)
Screenshot: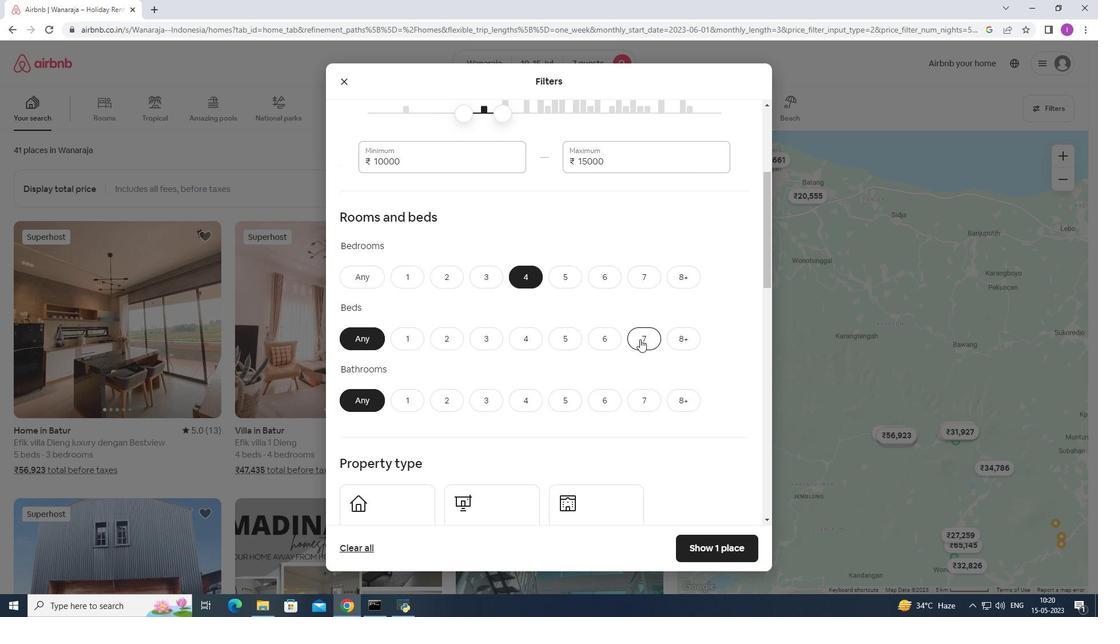 
Action: Mouse moved to (532, 403)
Screenshot: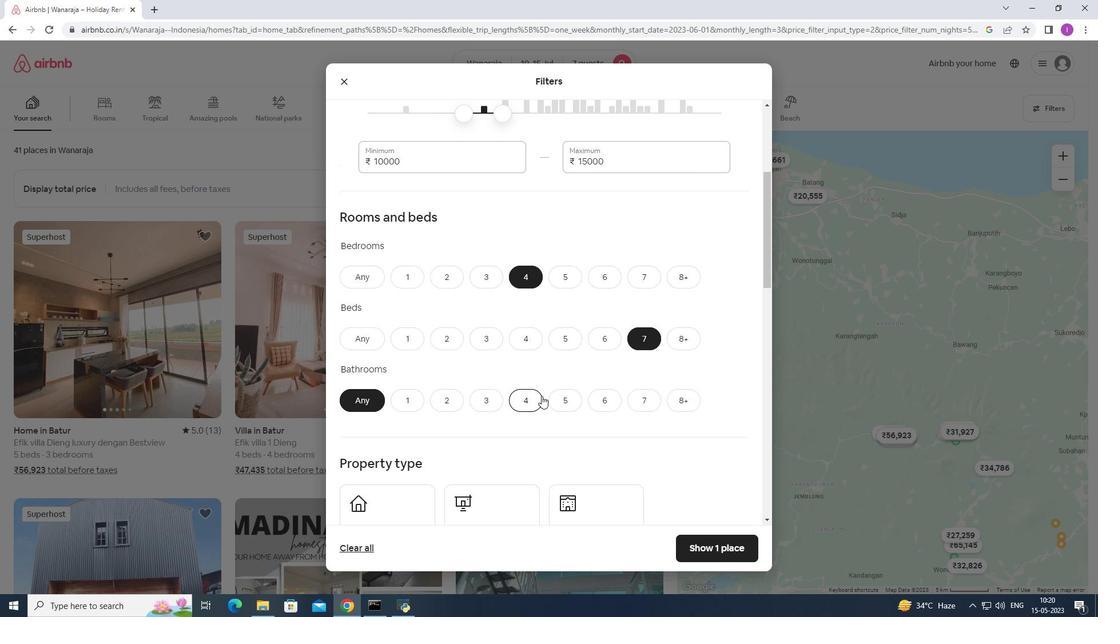 
Action: Mouse pressed left at (532, 403)
Screenshot: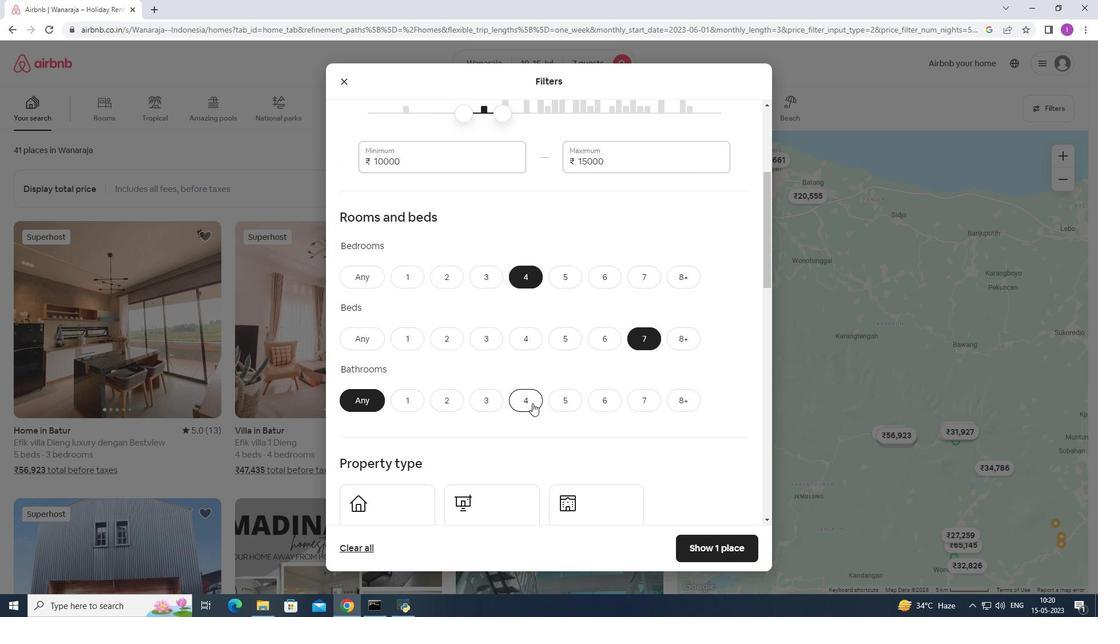 
Action: Mouse moved to (447, 430)
Screenshot: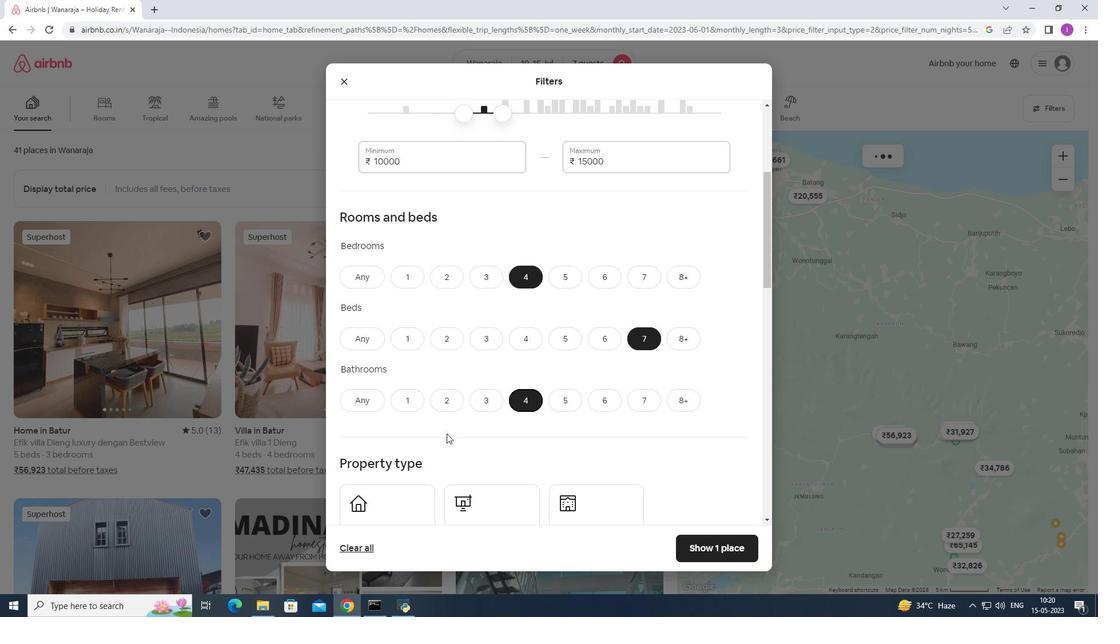 
Action: Mouse scrolled (447, 430) with delta (0, 0)
Screenshot: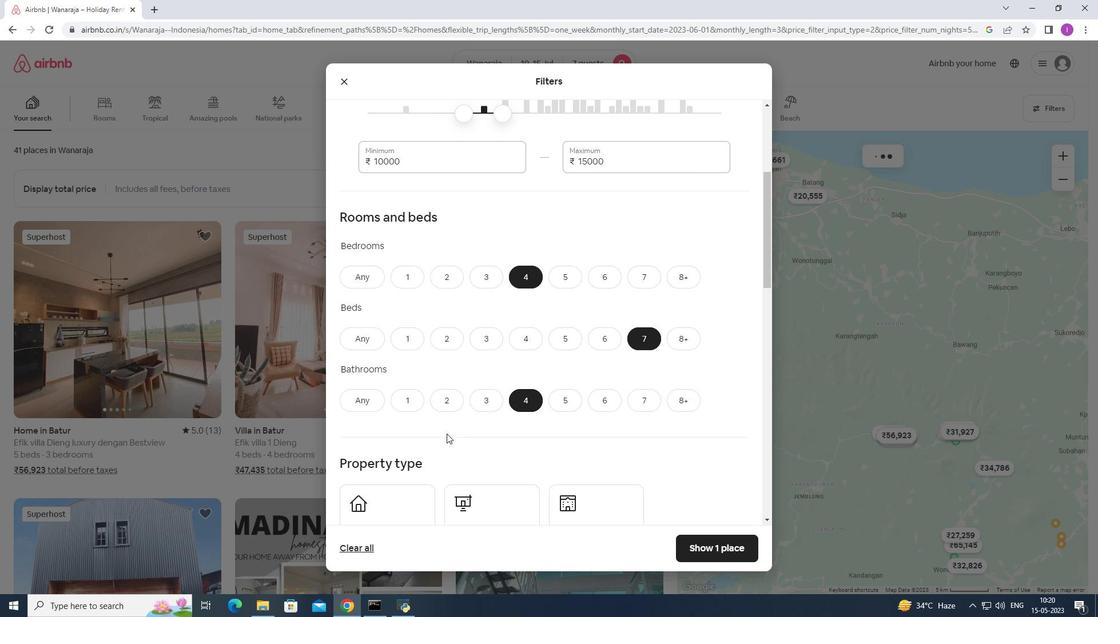 
Action: Mouse scrolled (447, 430) with delta (0, 0)
Screenshot: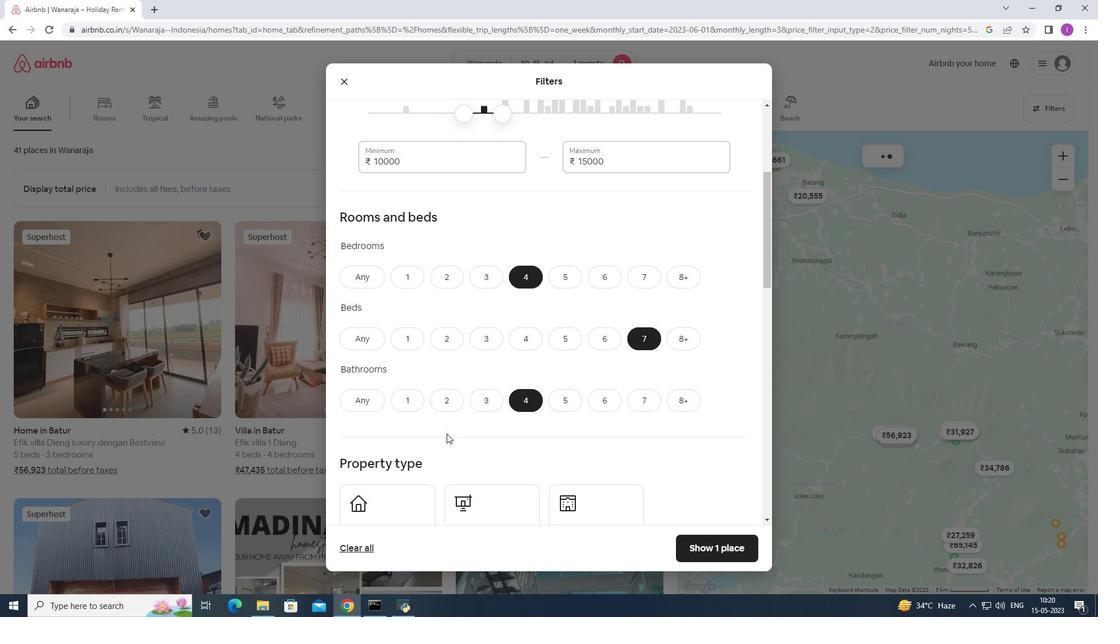 
Action: Mouse scrolled (447, 430) with delta (0, 0)
Screenshot: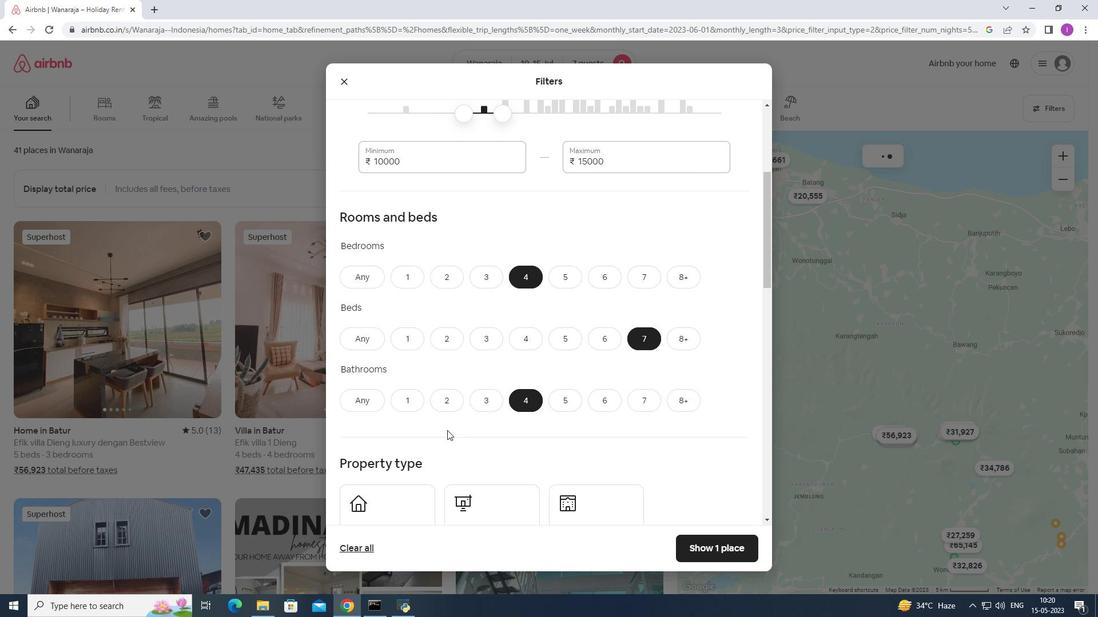 
Action: Mouse scrolled (447, 430) with delta (0, 0)
Screenshot: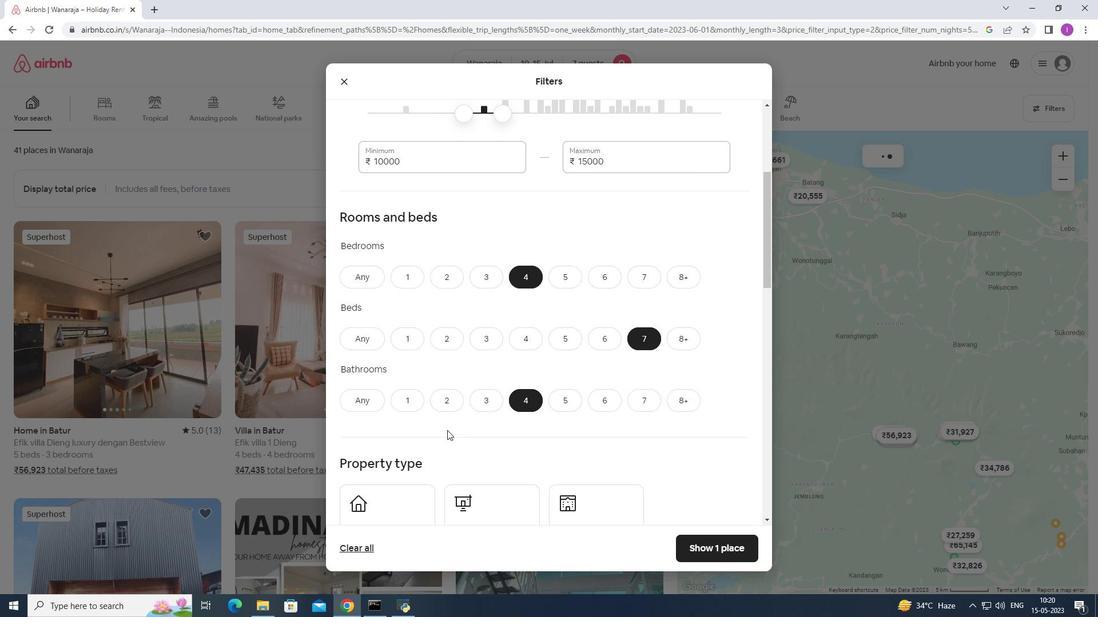 
Action: Mouse moved to (402, 323)
Screenshot: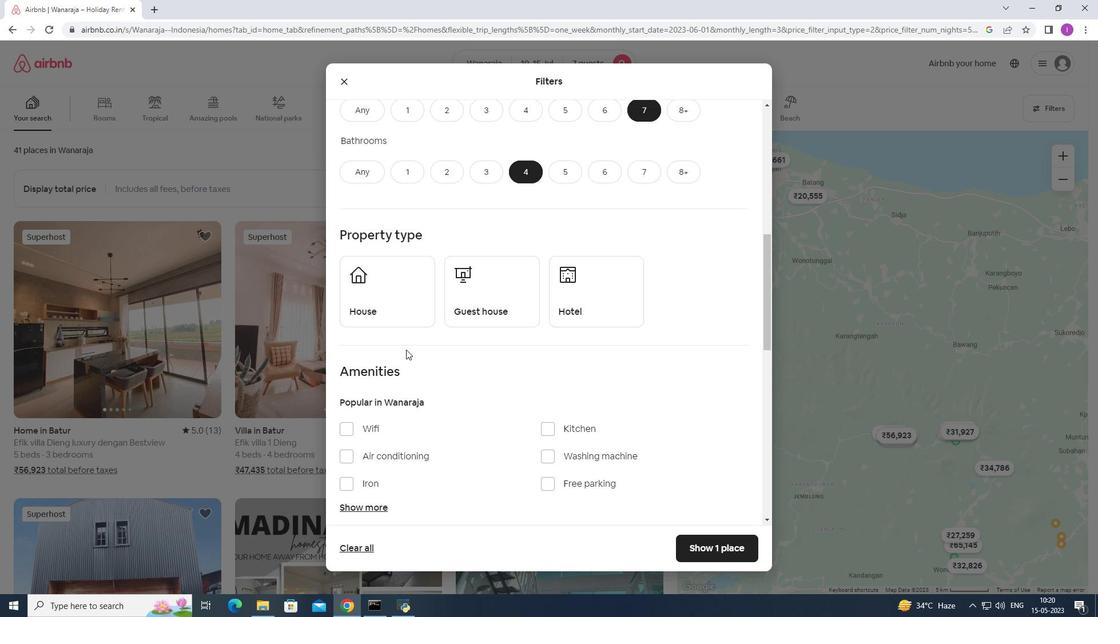 
Action: Mouse pressed left at (402, 323)
Screenshot: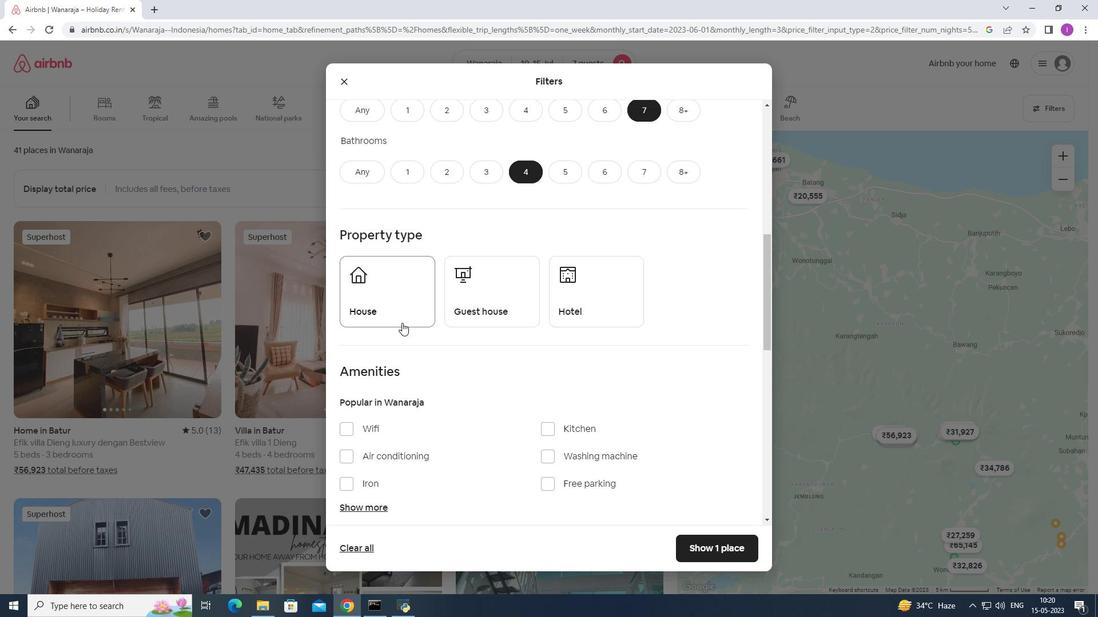 
Action: Mouse moved to (506, 294)
Screenshot: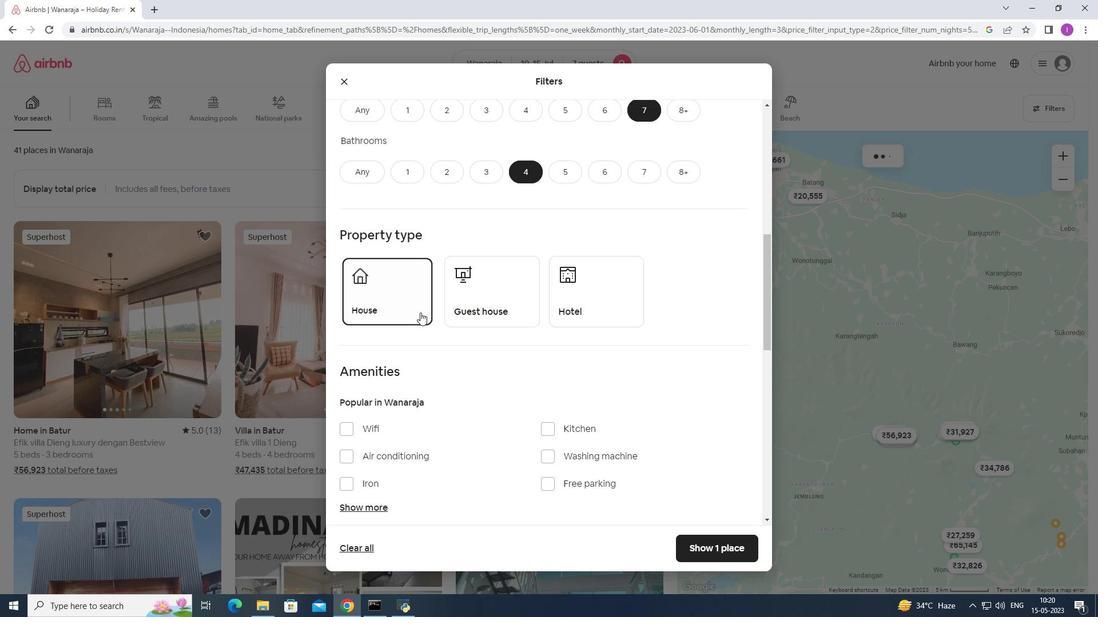 
Action: Mouse pressed left at (506, 294)
Screenshot: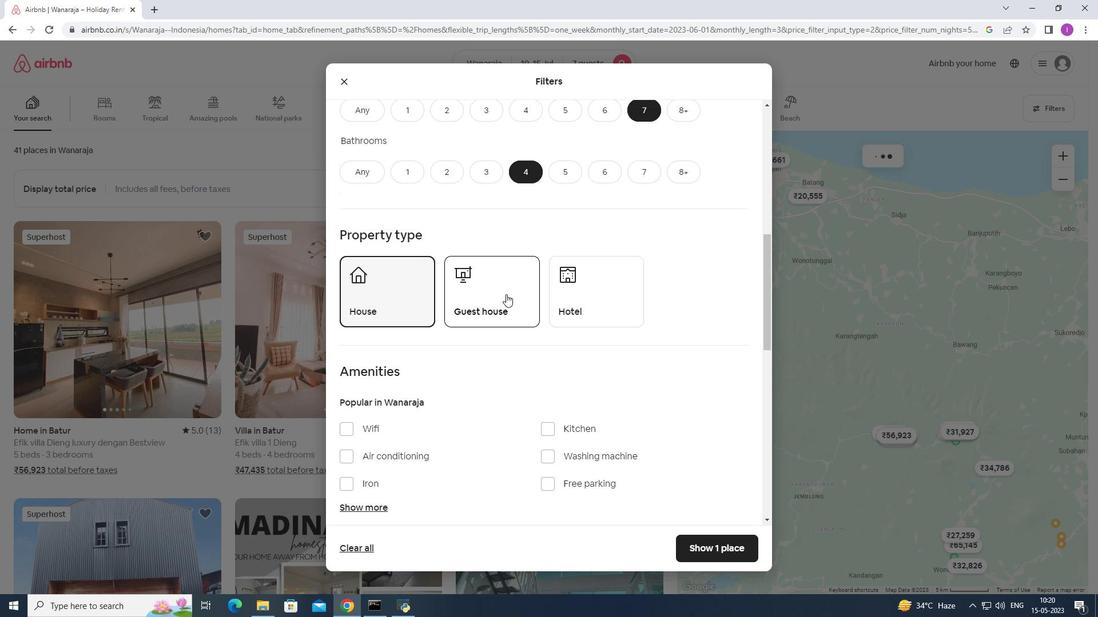 
Action: Mouse moved to (522, 325)
Screenshot: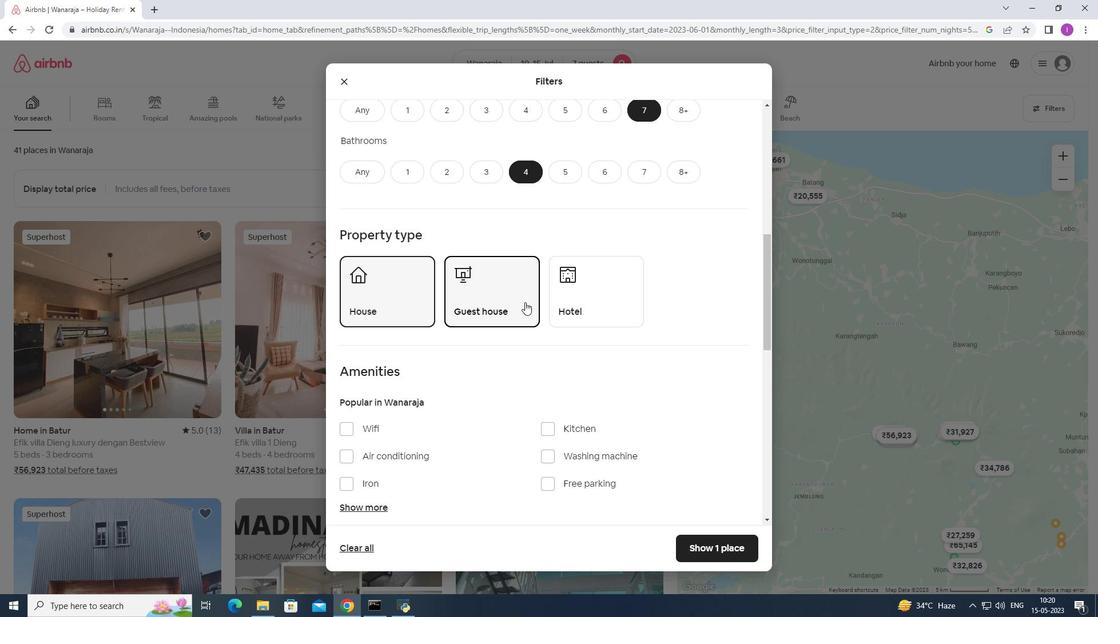 
Action: Mouse scrolled (522, 324) with delta (0, 0)
Screenshot: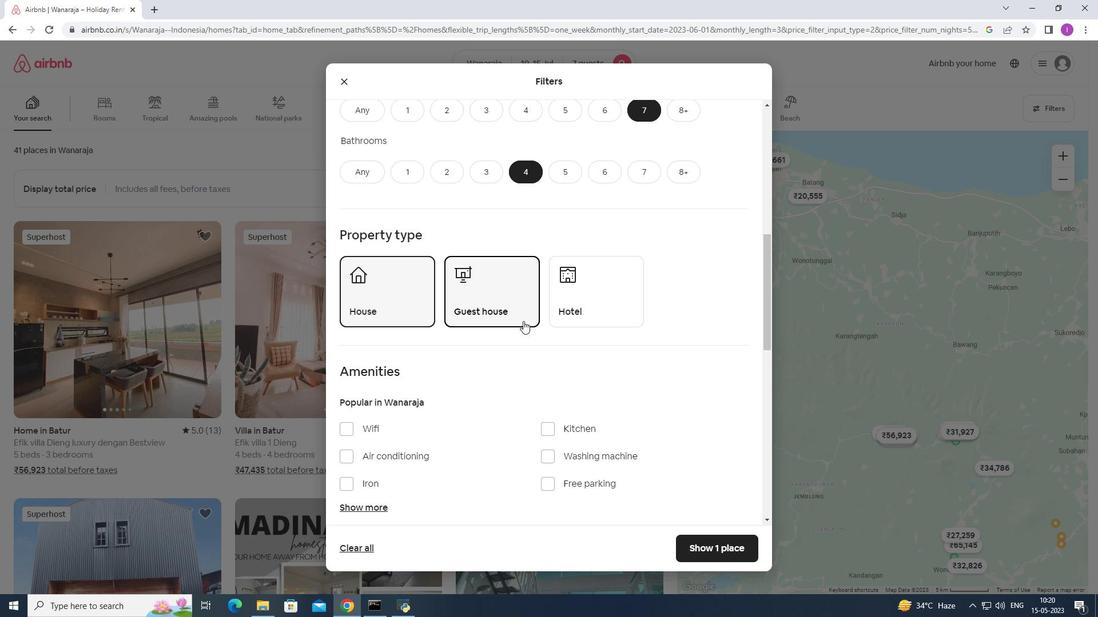 
Action: Mouse moved to (348, 372)
Screenshot: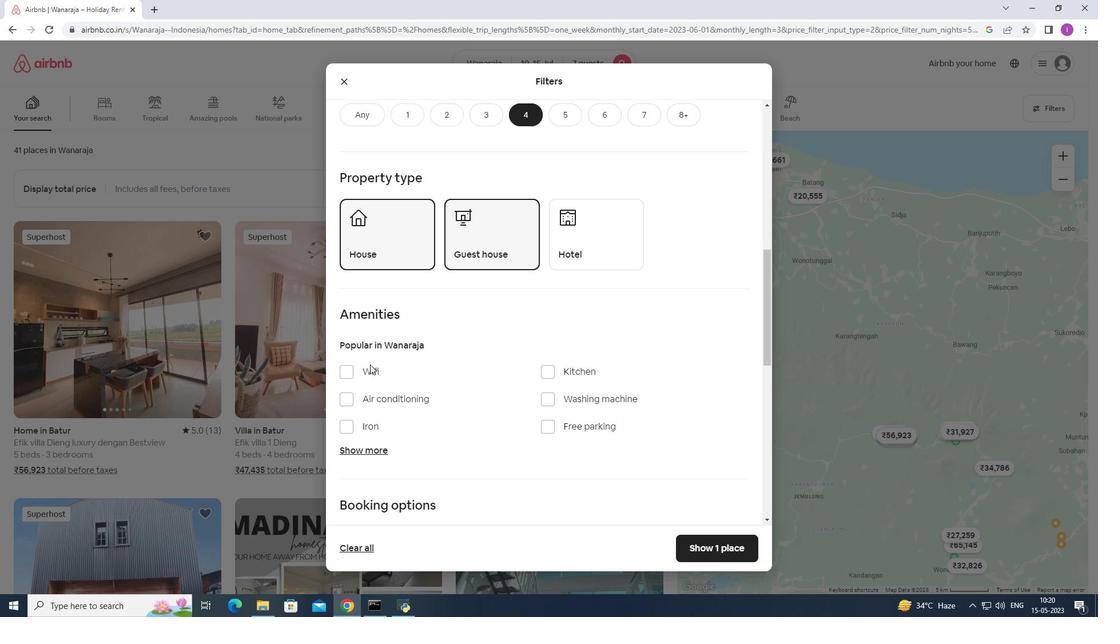 
Action: Mouse pressed left at (348, 372)
Screenshot: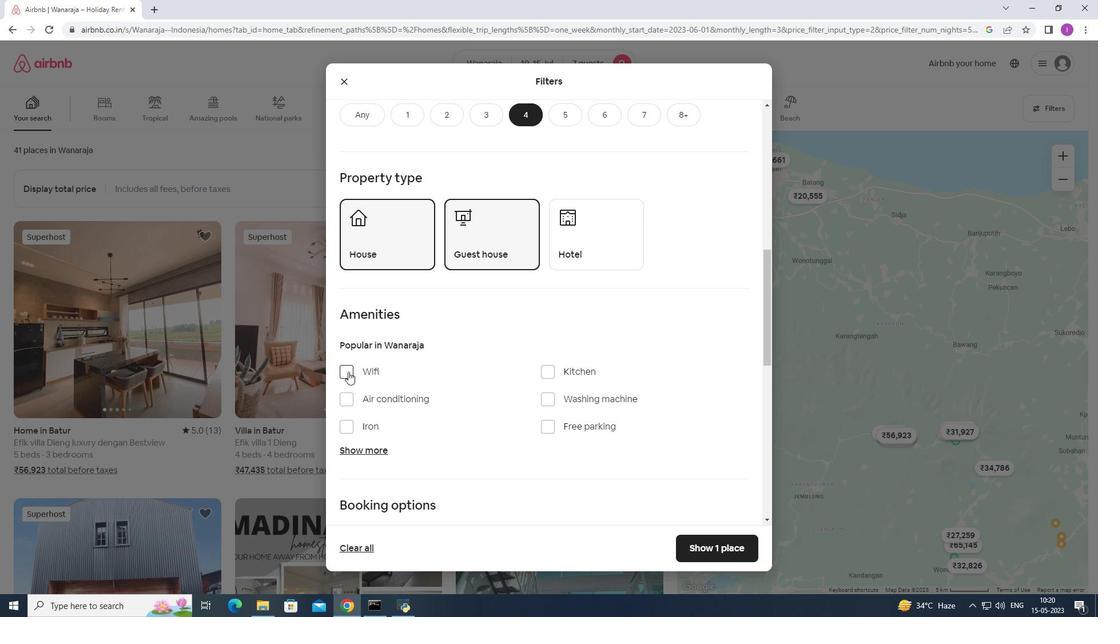 
Action: Mouse moved to (548, 427)
Screenshot: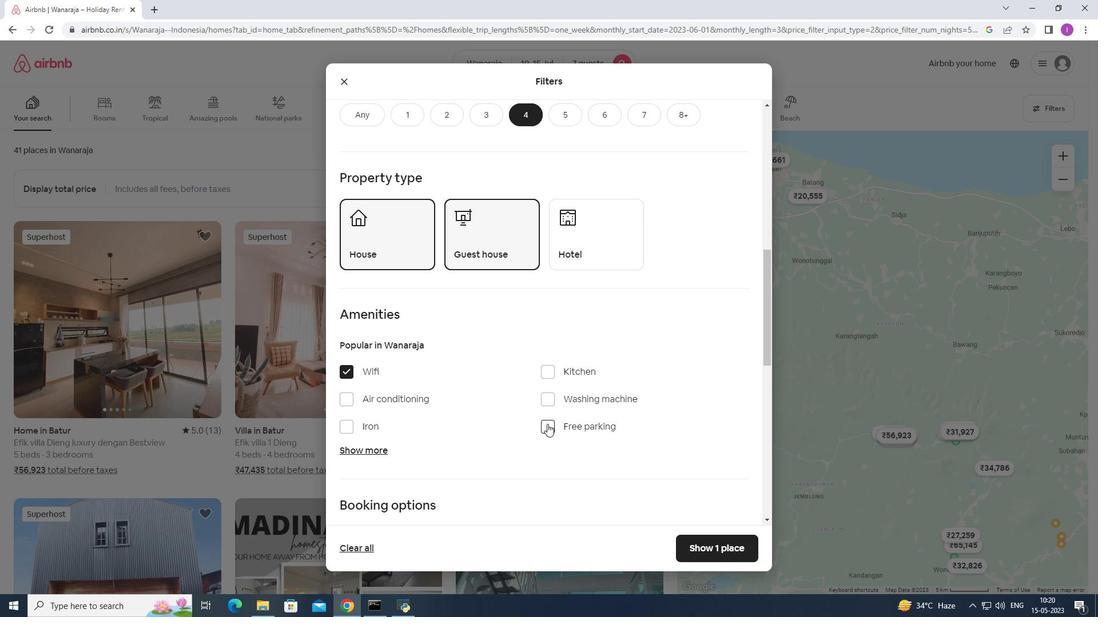 
Action: Mouse pressed left at (548, 427)
Screenshot: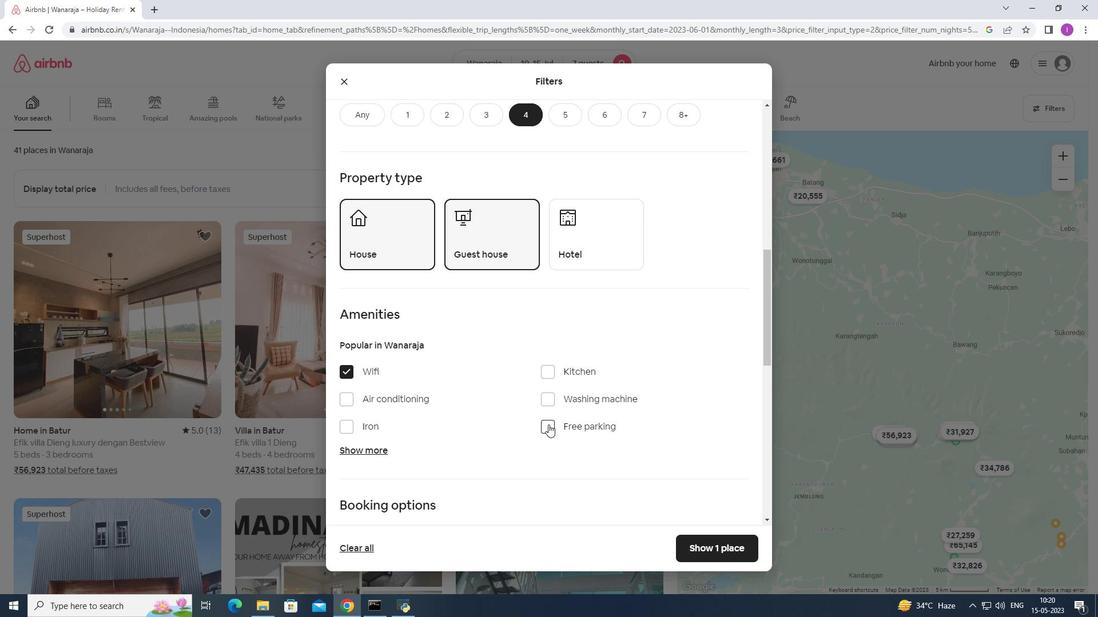 
Action: Mouse moved to (382, 449)
Screenshot: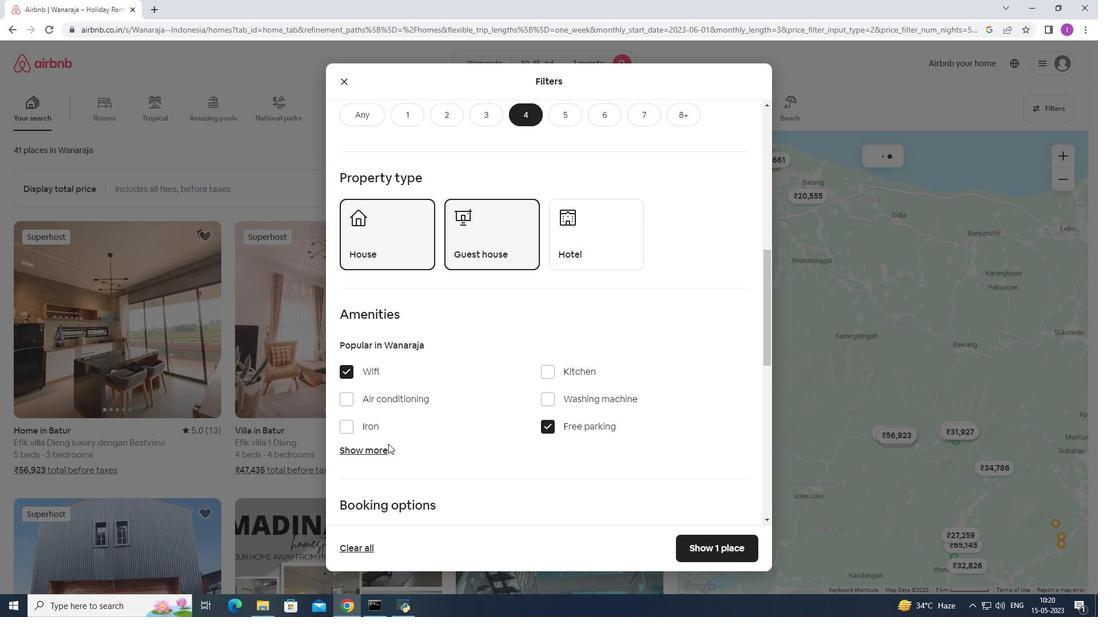 
Action: Mouse pressed left at (382, 449)
Screenshot: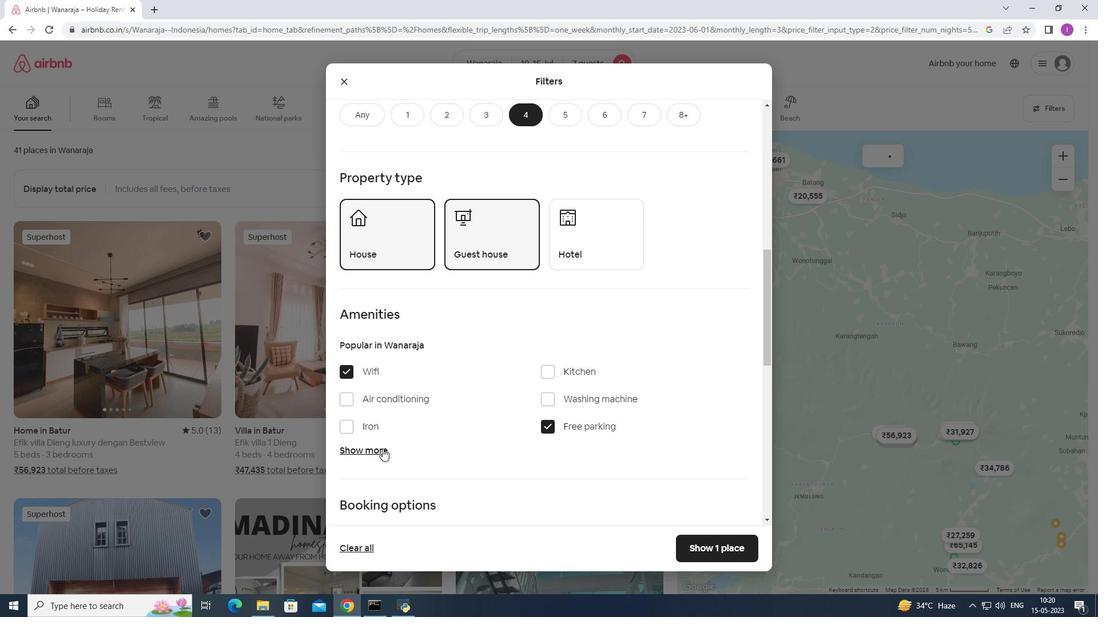 
Action: Mouse moved to (440, 424)
Screenshot: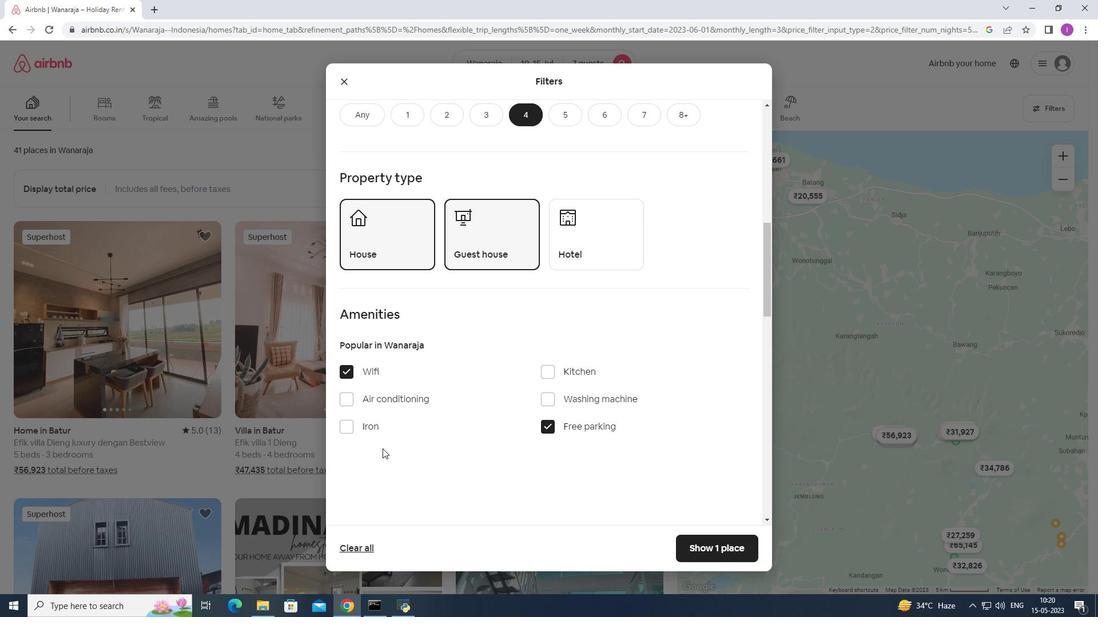 
Action: Mouse scrolled (440, 423) with delta (0, 0)
Screenshot: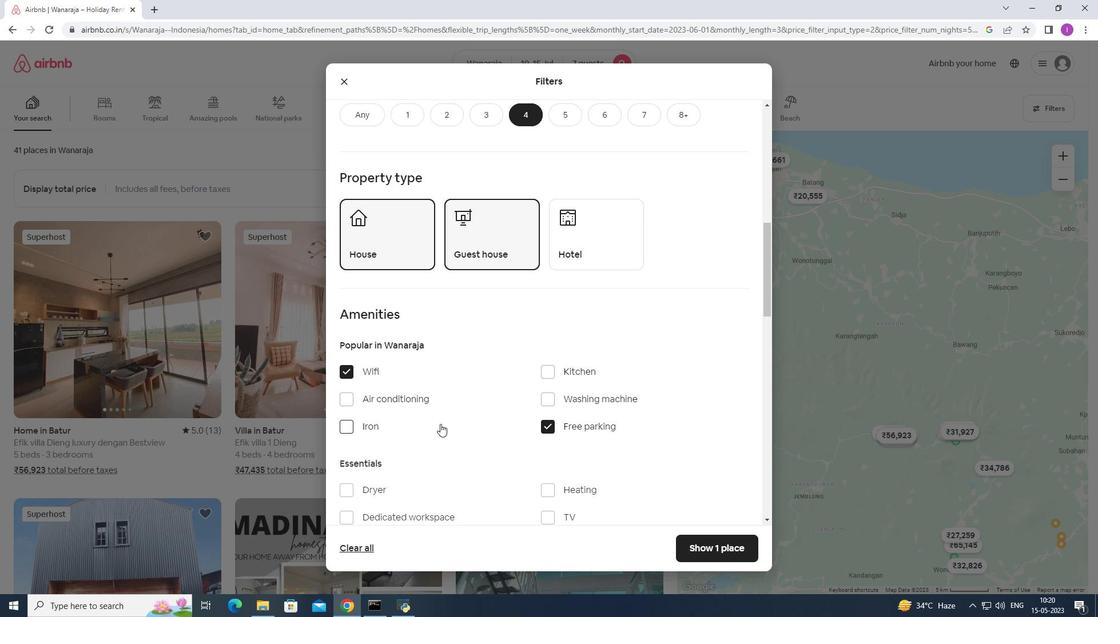 
Action: Mouse scrolled (440, 423) with delta (0, 0)
Screenshot: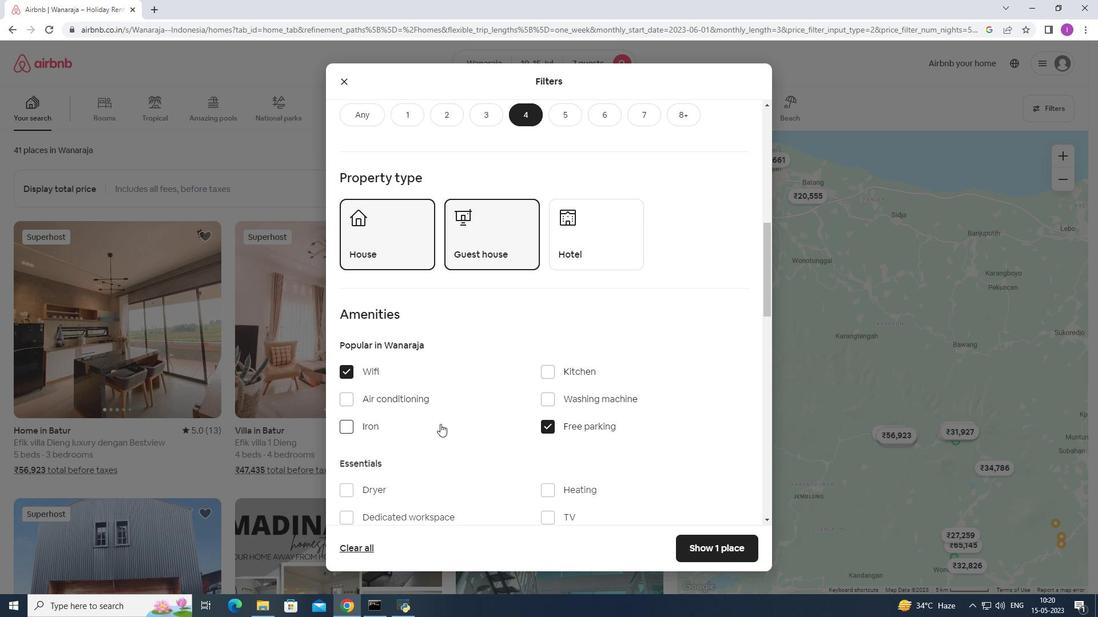 
Action: Mouse scrolled (440, 423) with delta (0, 0)
Screenshot: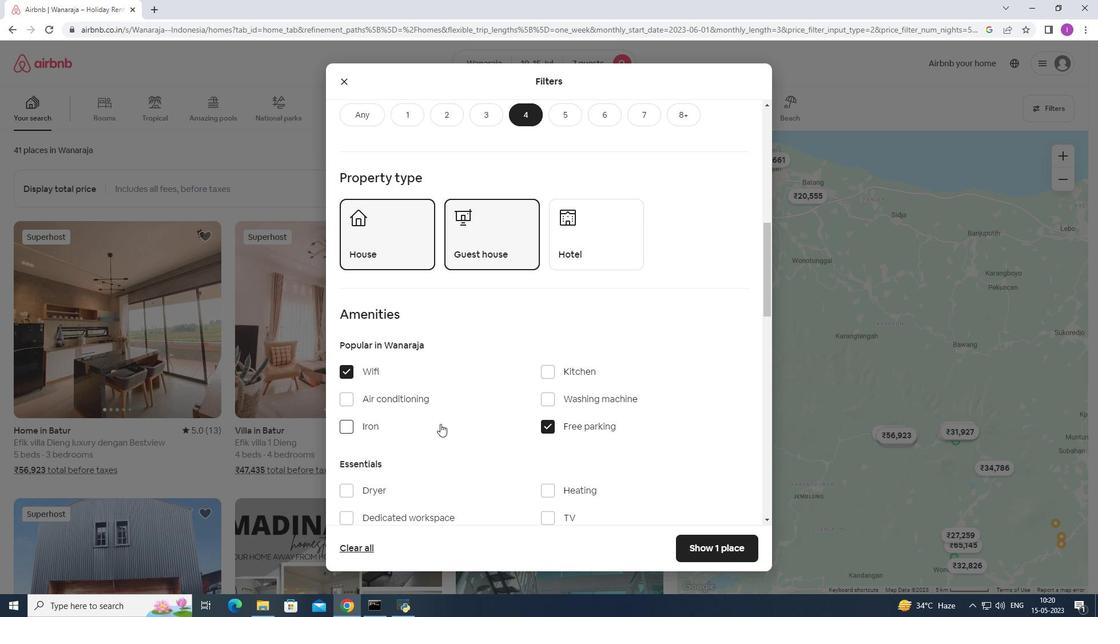 
Action: Mouse scrolled (440, 423) with delta (0, 0)
Screenshot: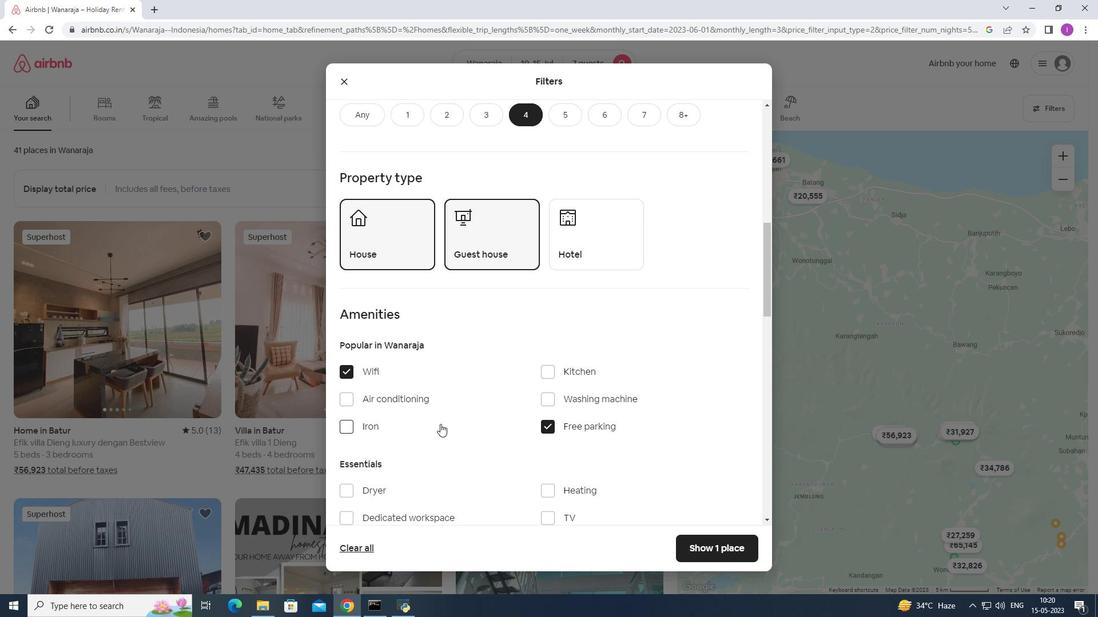 
Action: Mouse moved to (542, 290)
Screenshot: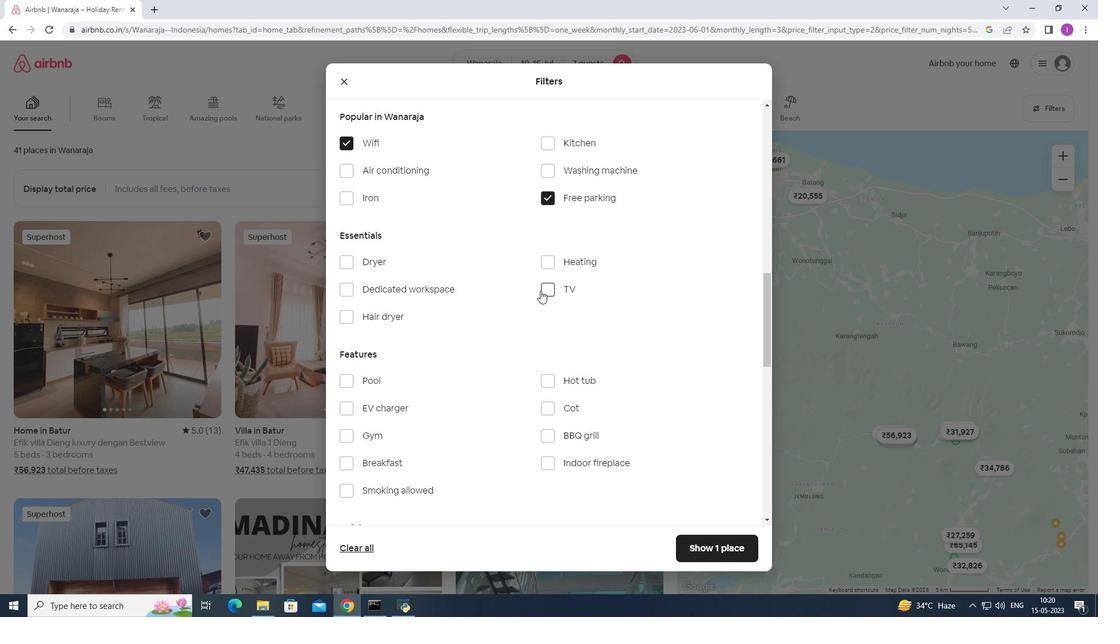 
Action: Mouse pressed left at (542, 290)
Screenshot: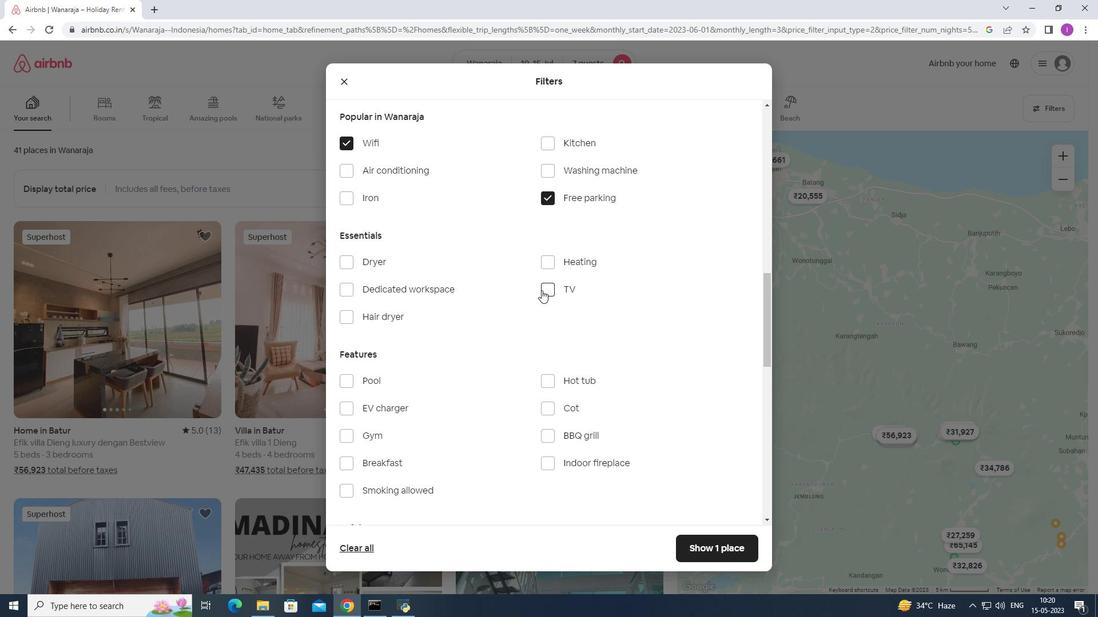 
Action: Mouse moved to (442, 403)
Screenshot: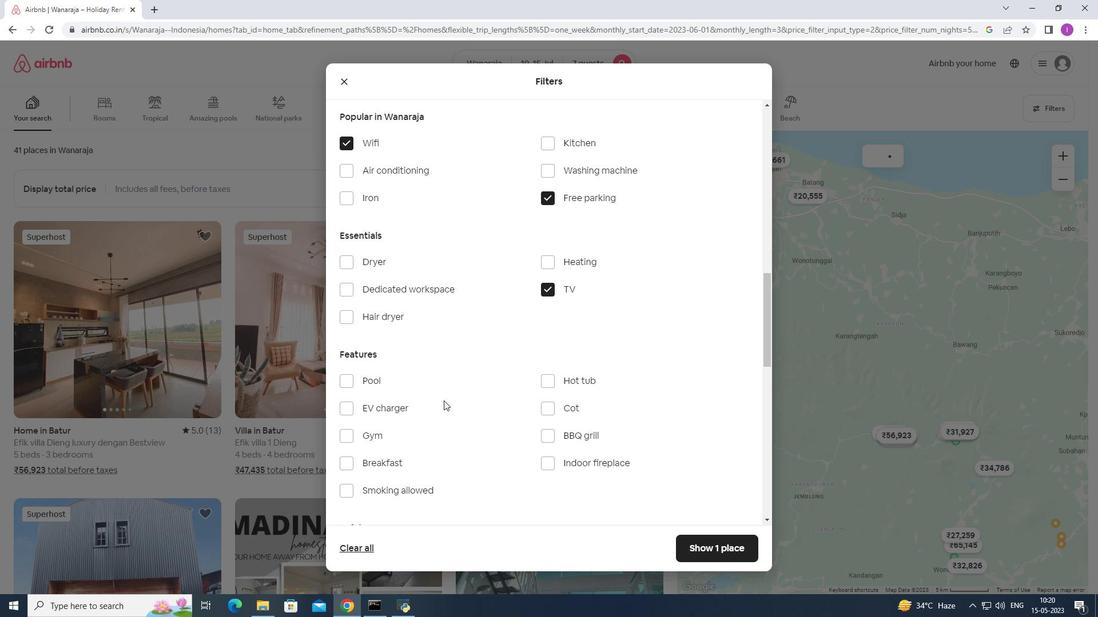 
Action: Mouse scrolled (442, 403) with delta (0, 0)
Screenshot: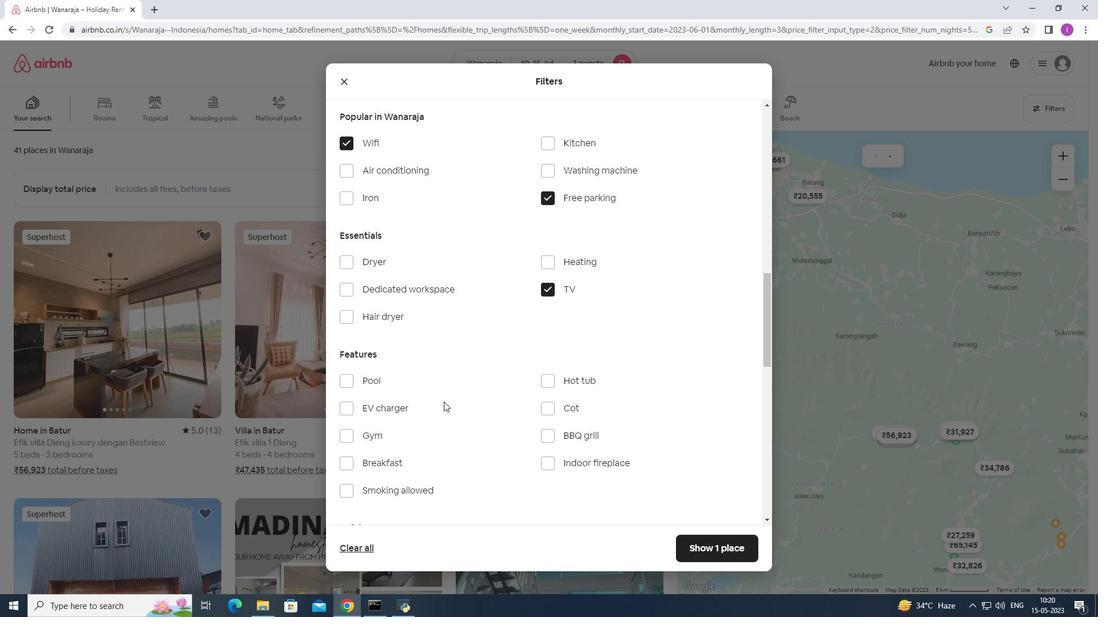 
Action: Mouse scrolled (442, 403) with delta (0, 0)
Screenshot: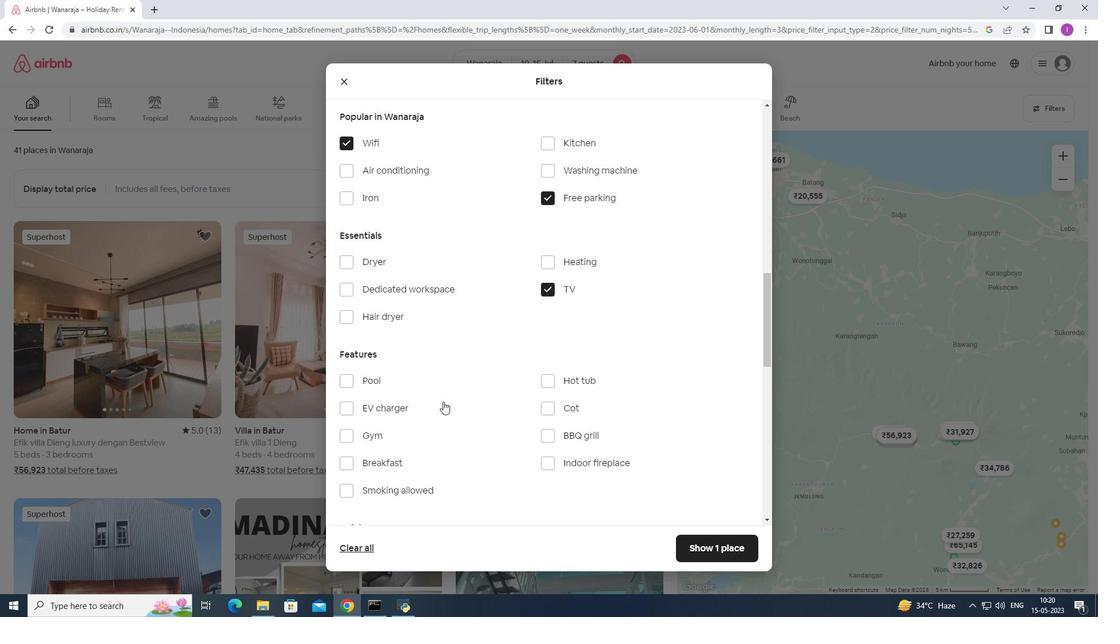 
Action: Mouse moved to (352, 320)
Screenshot: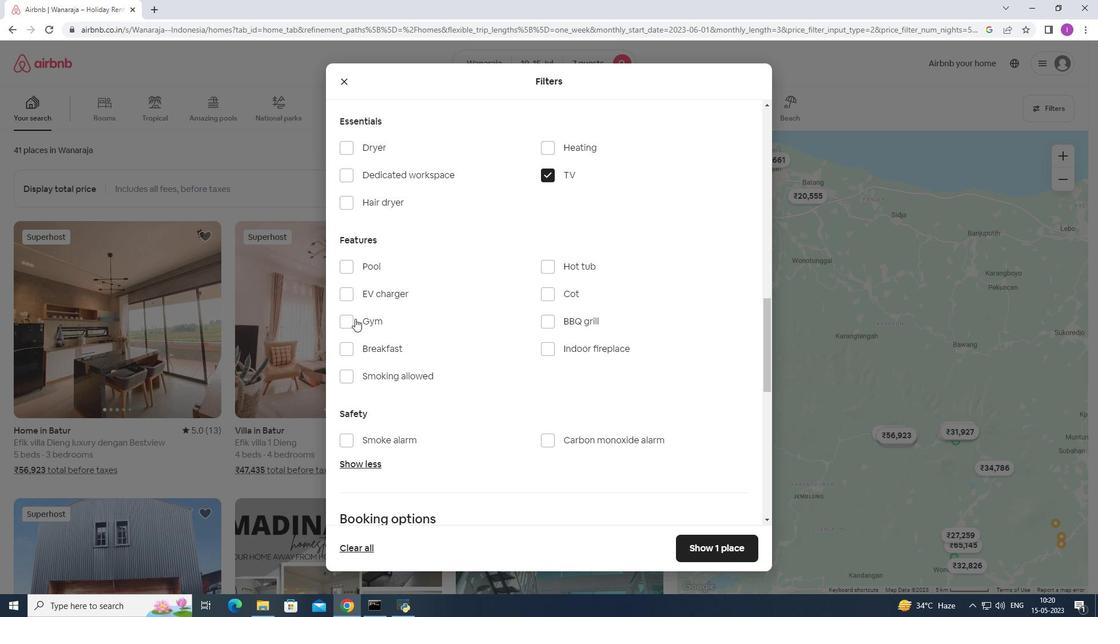 
Action: Mouse pressed left at (352, 320)
Screenshot: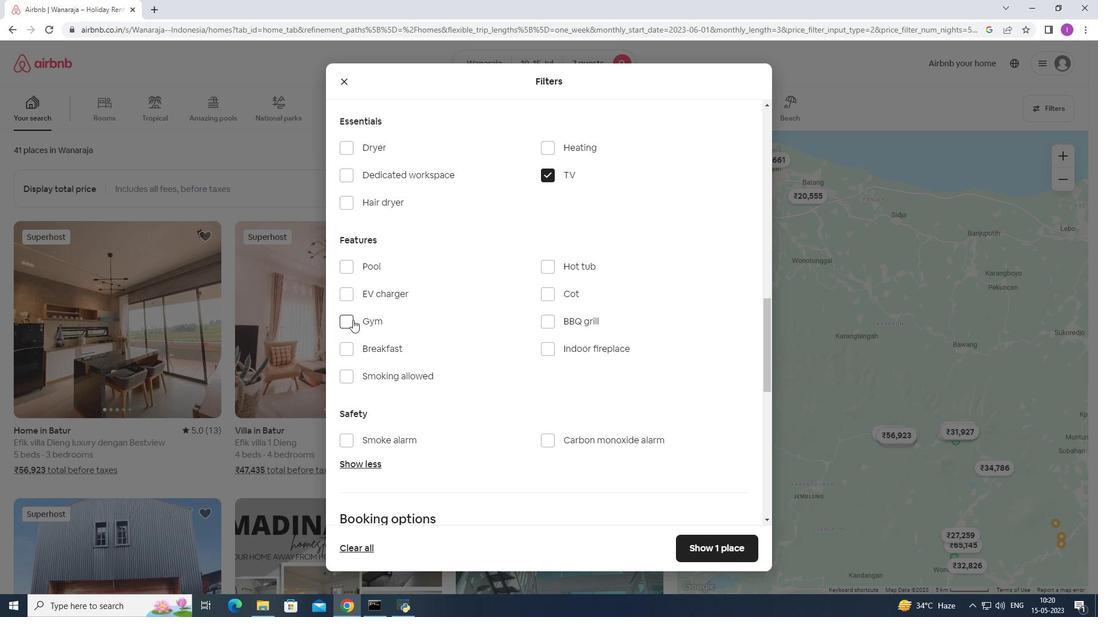 
Action: Mouse moved to (346, 353)
Screenshot: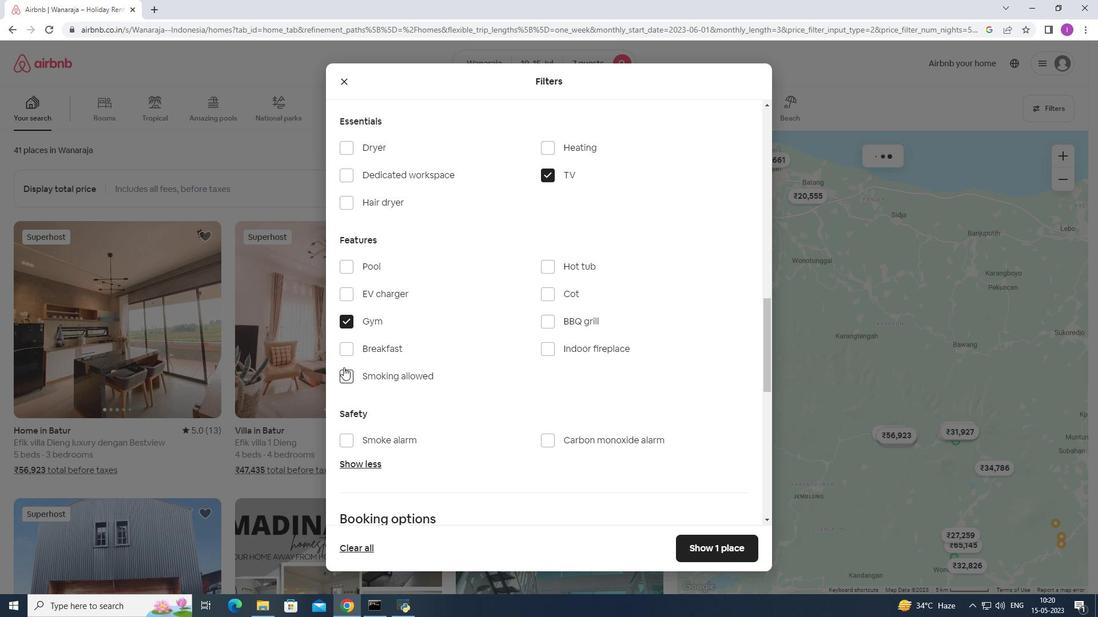 
Action: Mouse pressed left at (346, 353)
Screenshot: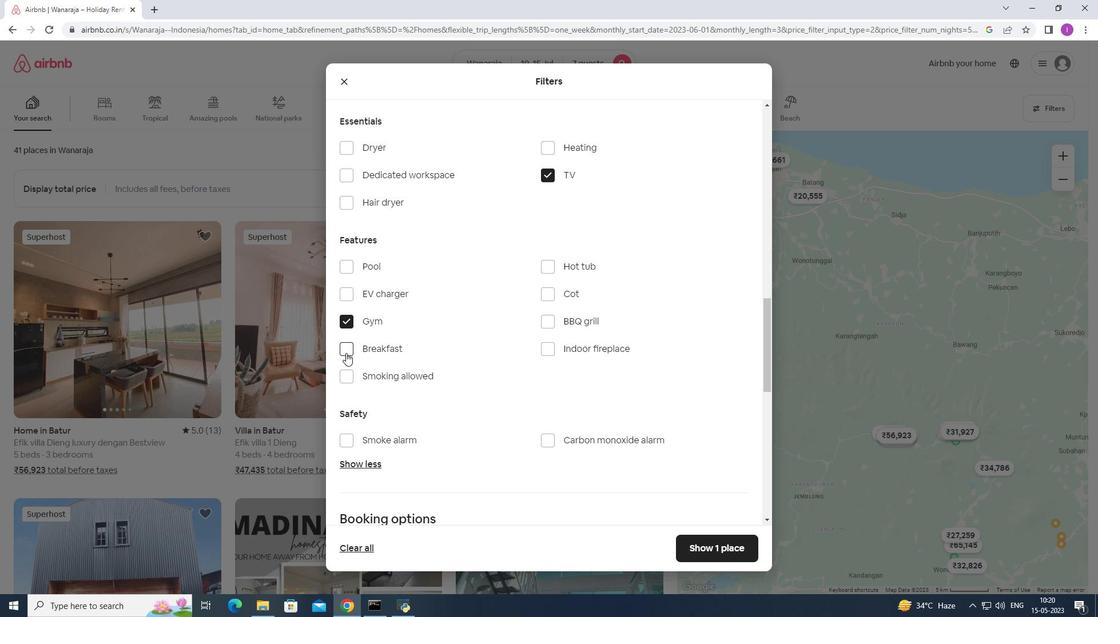 
Action: Mouse moved to (493, 352)
Screenshot: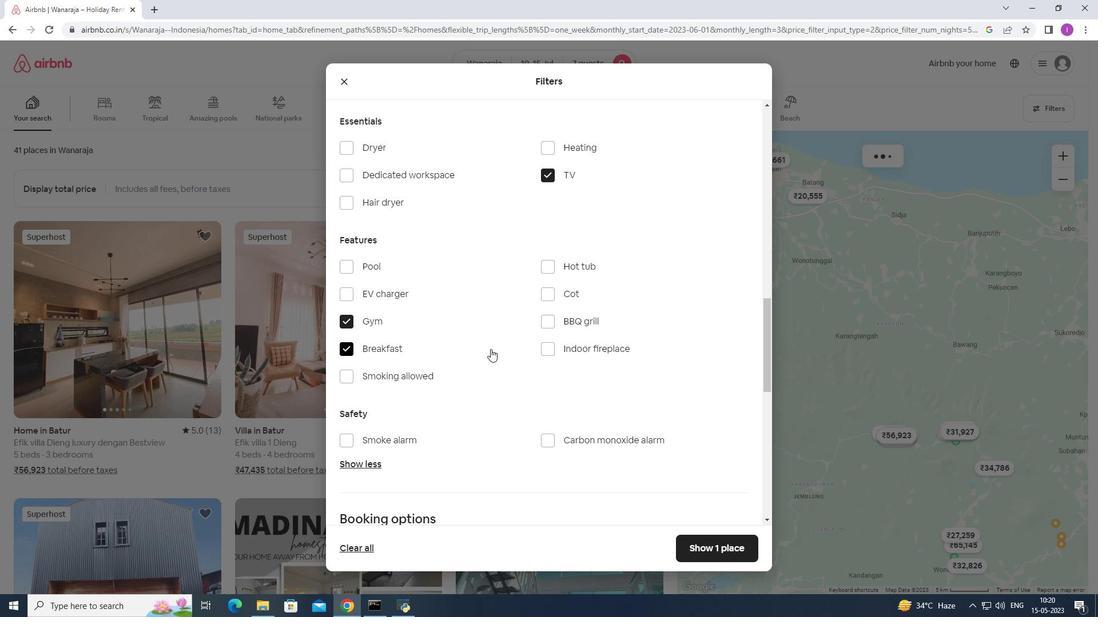 
Action: Mouse scrolled (493, 351) with delta (0, 0)
Screenshot: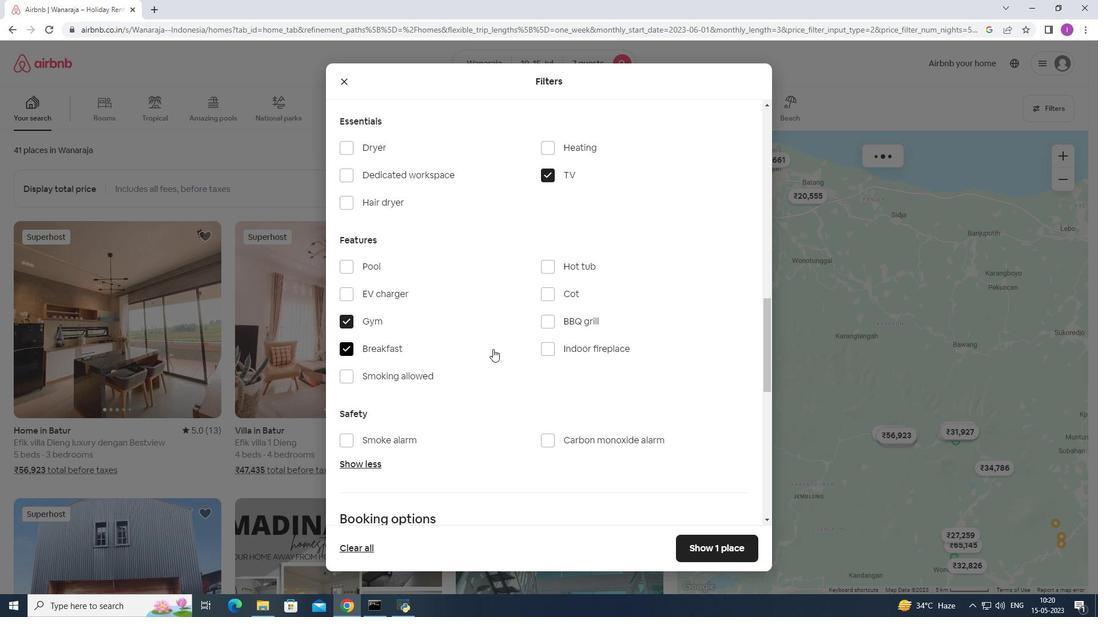 
Action: Mouse moved to (493, 353)
Screenshot: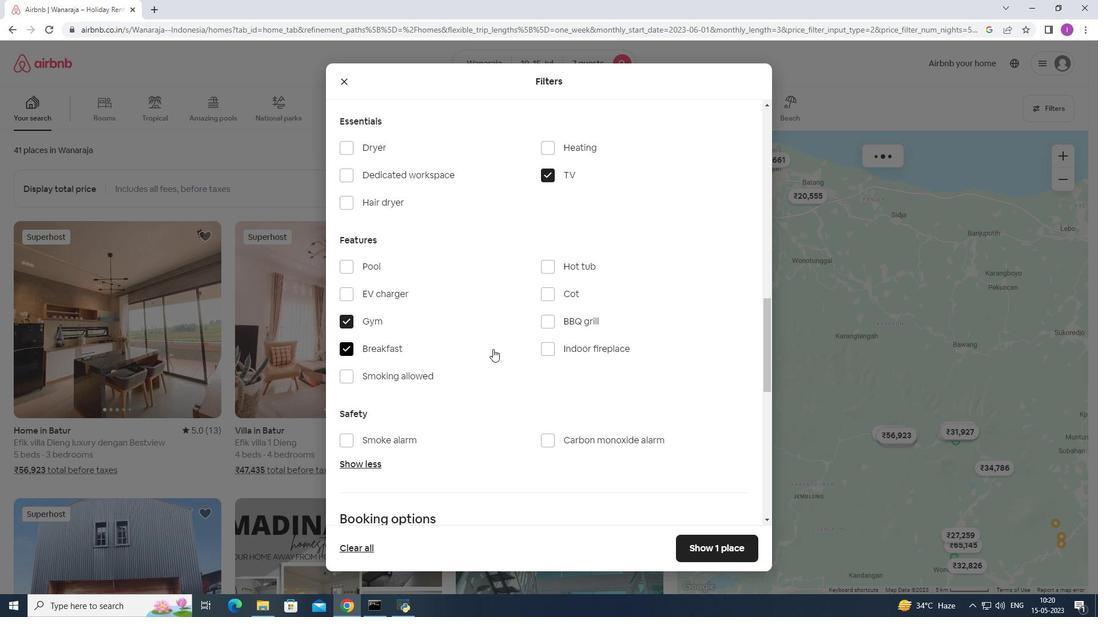 
Action: Mouse scrolled (493, 352) with delta (0, 0)
Screenshot: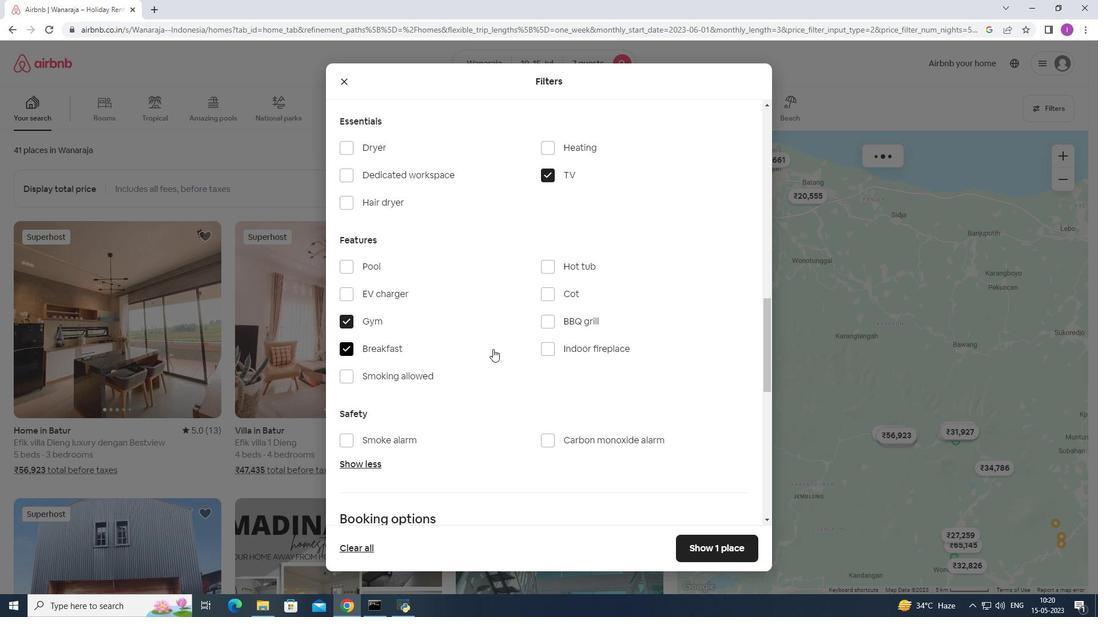 
Action: Mouse moved to (493, 354)
Screenshot: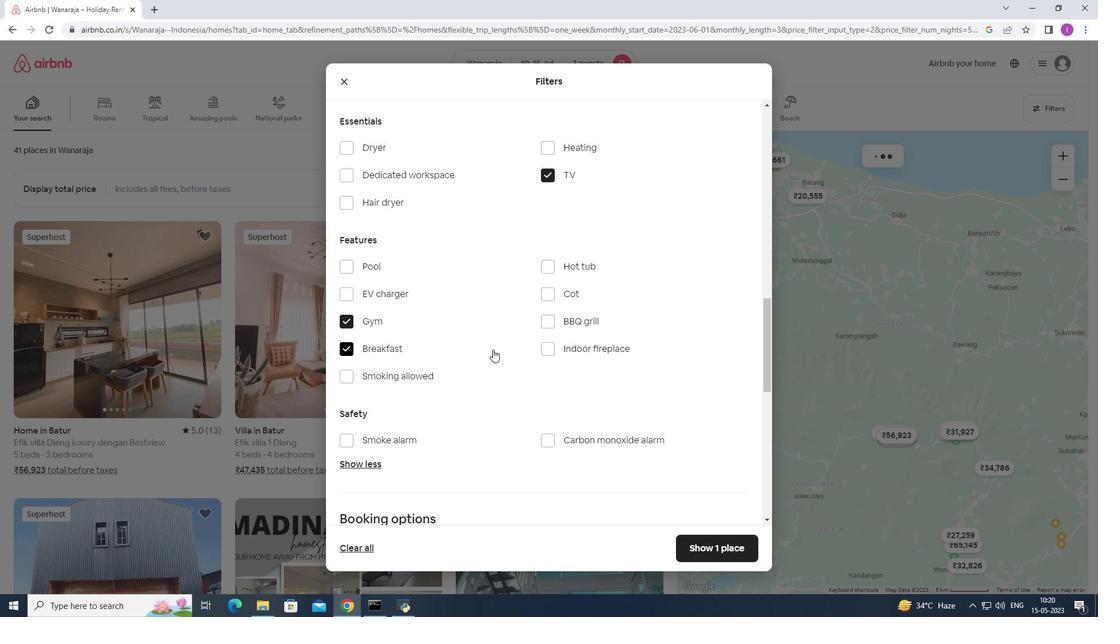 
Action: Mouse scrolled (493, 353) with delta (0, 0)
Screenshot: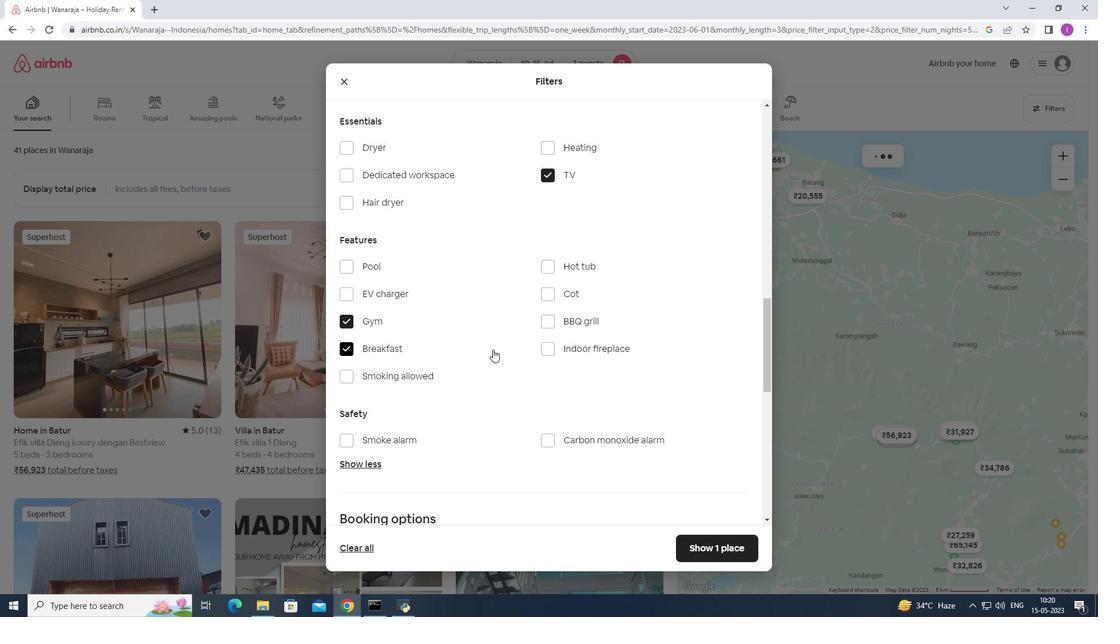 
Action: Mouse moved to (734, 423)
Screenshot: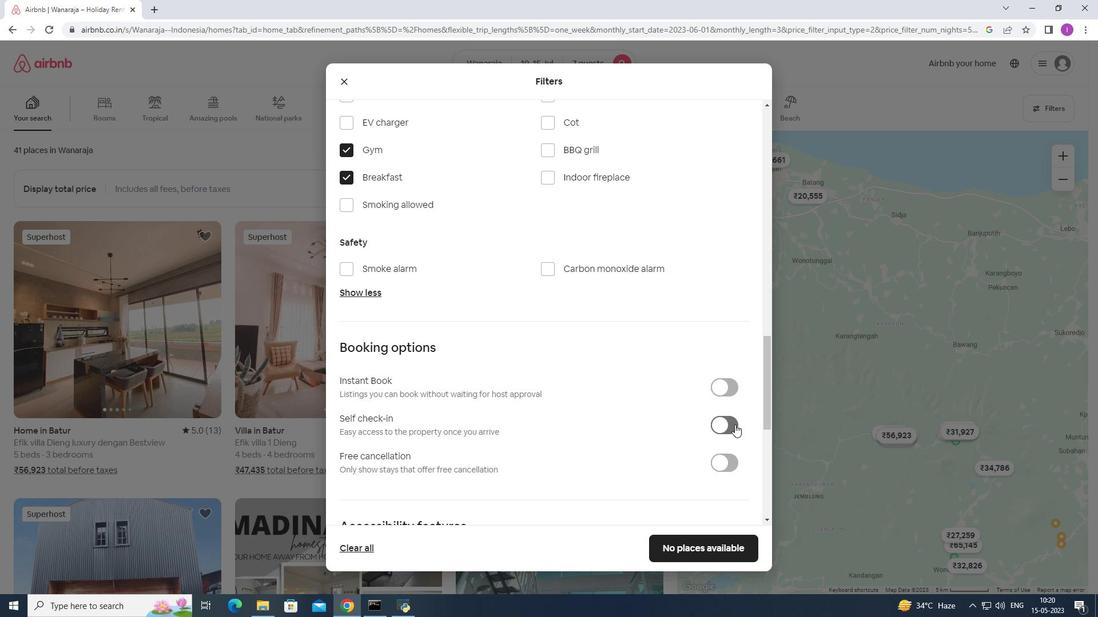 
Action: Mouse pressed left at (734, 423)
Screenshot: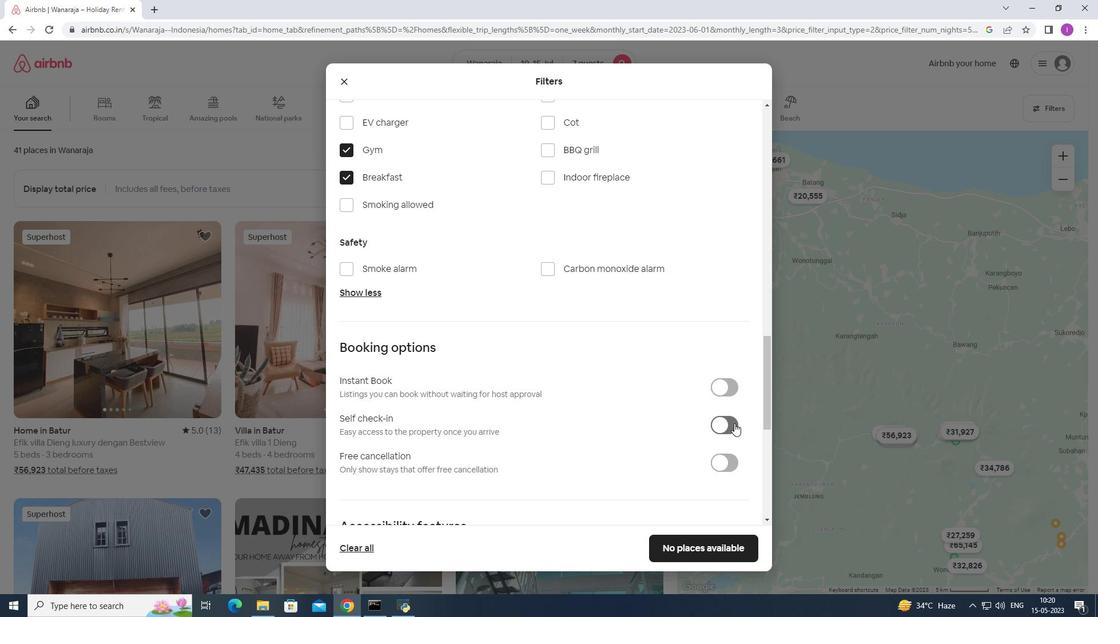 
Action: Mouse moved to (397, 432)
Screenshot: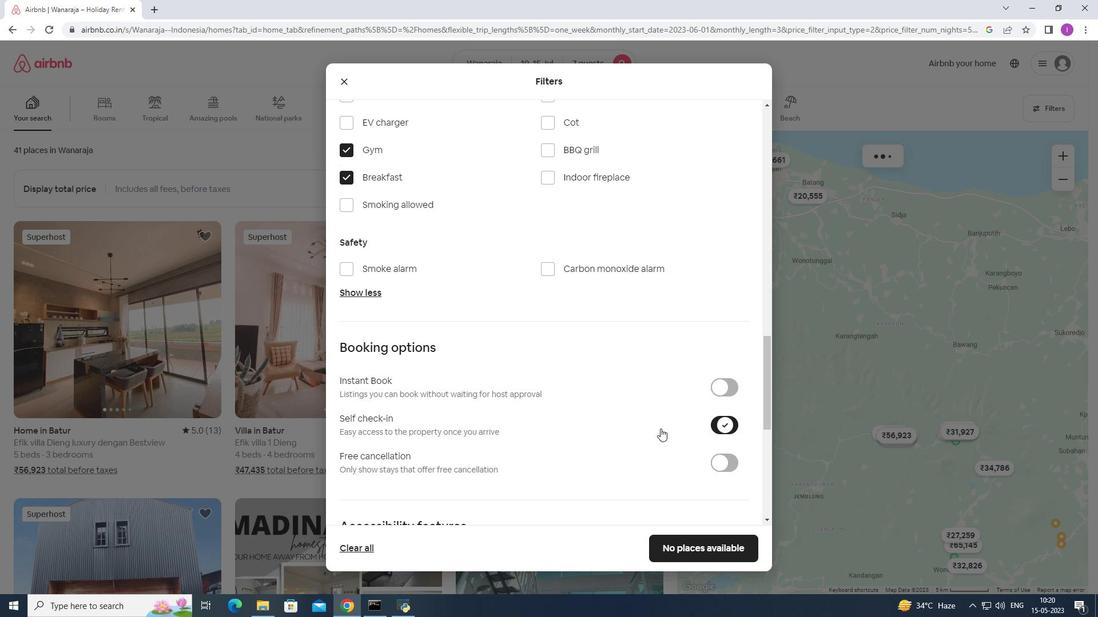 
Action: Mouse scrolled (397, 431) with delta (0, 0)
Screenshot: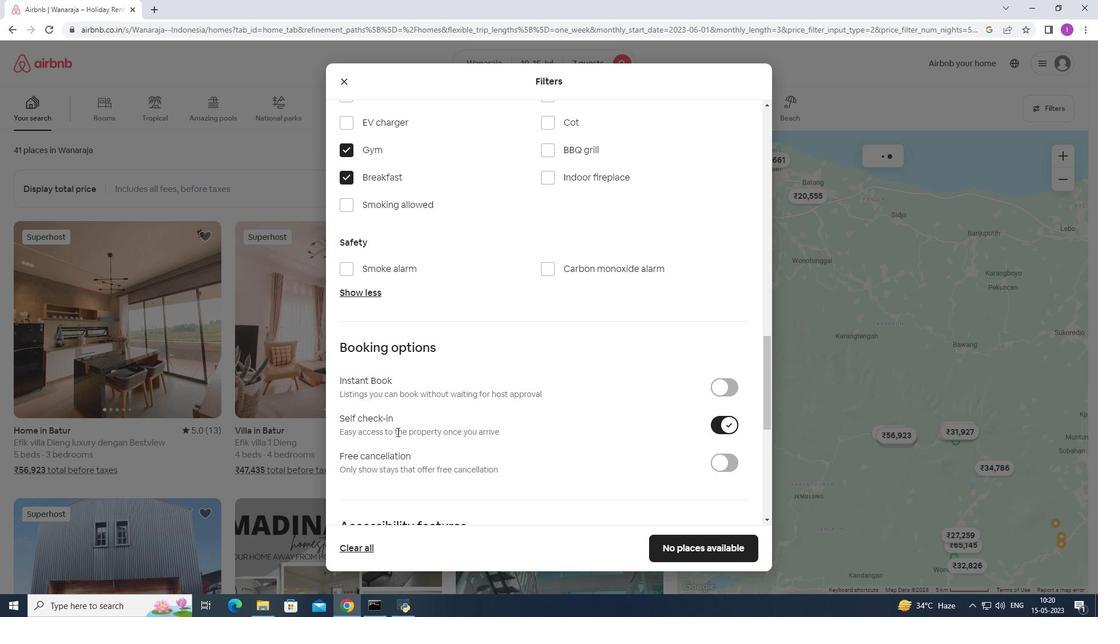 
Action: Mouse scrolled (397, 431) with delta (0, 0)
Screenshot: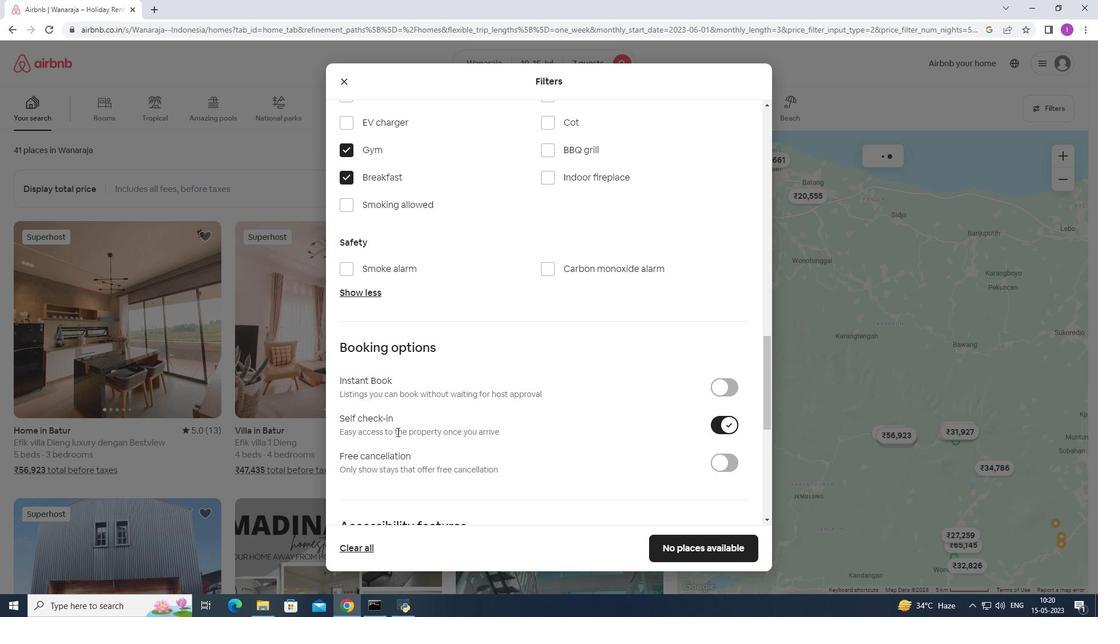 
Action: Mouse scrolled (397, 431) with delta (0, 0)
Screenshot: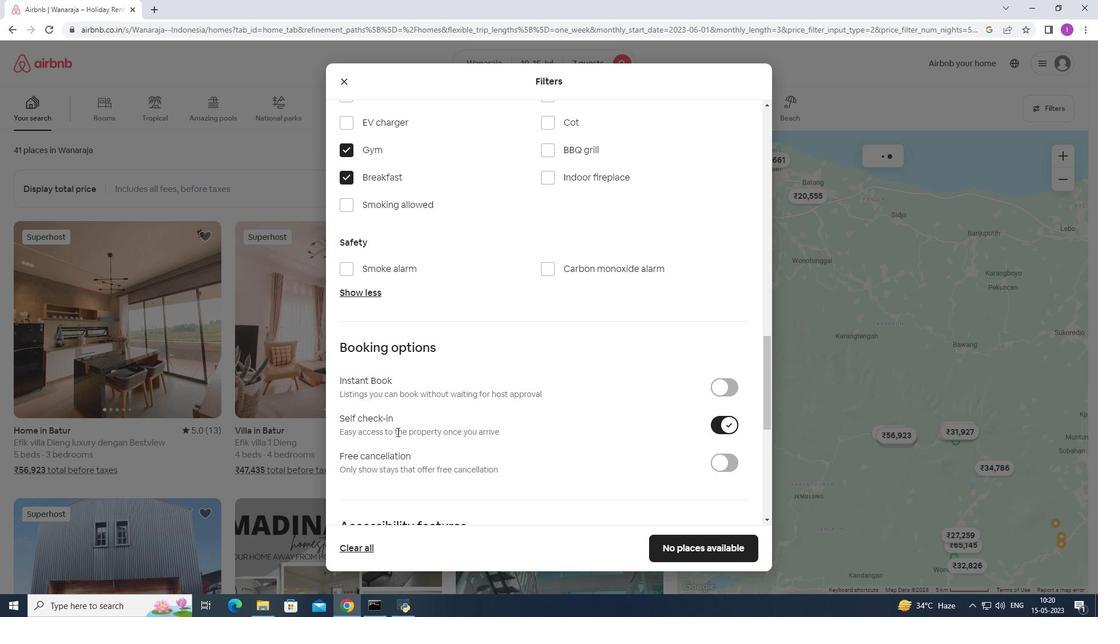 
Action: Mouse scrolled (397, 431) with delta (0, 0)
Screenshot: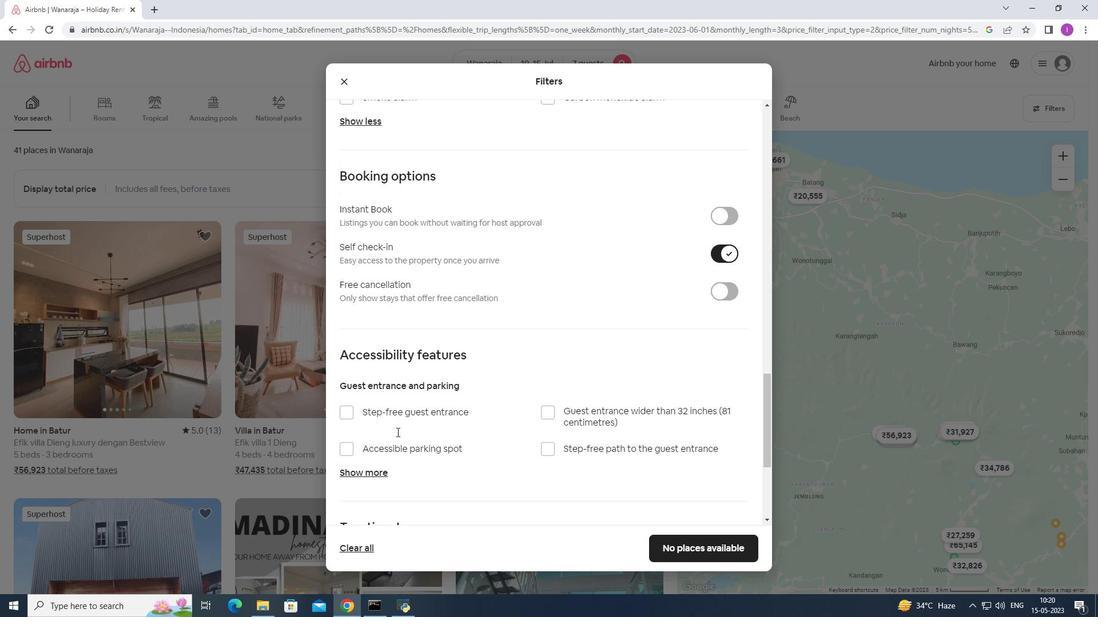 
Action: Mouse scrolled (397, 431) with delta (0, 0)
Screenshot: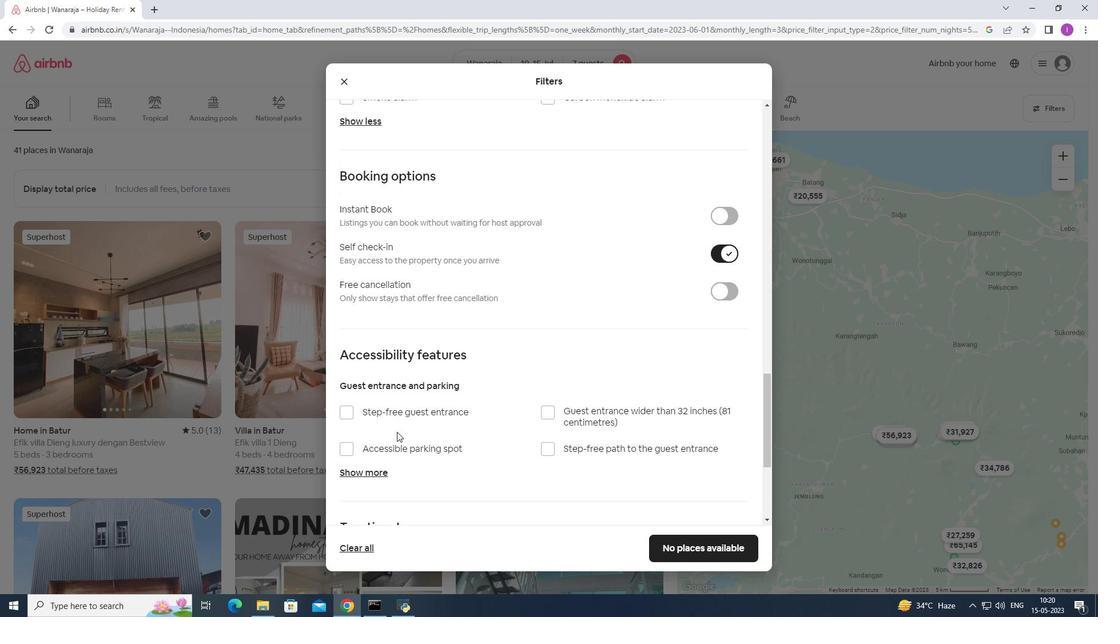 
Action: Mouse scrolled (397, 431) with delta (0, 0)
Screenshot: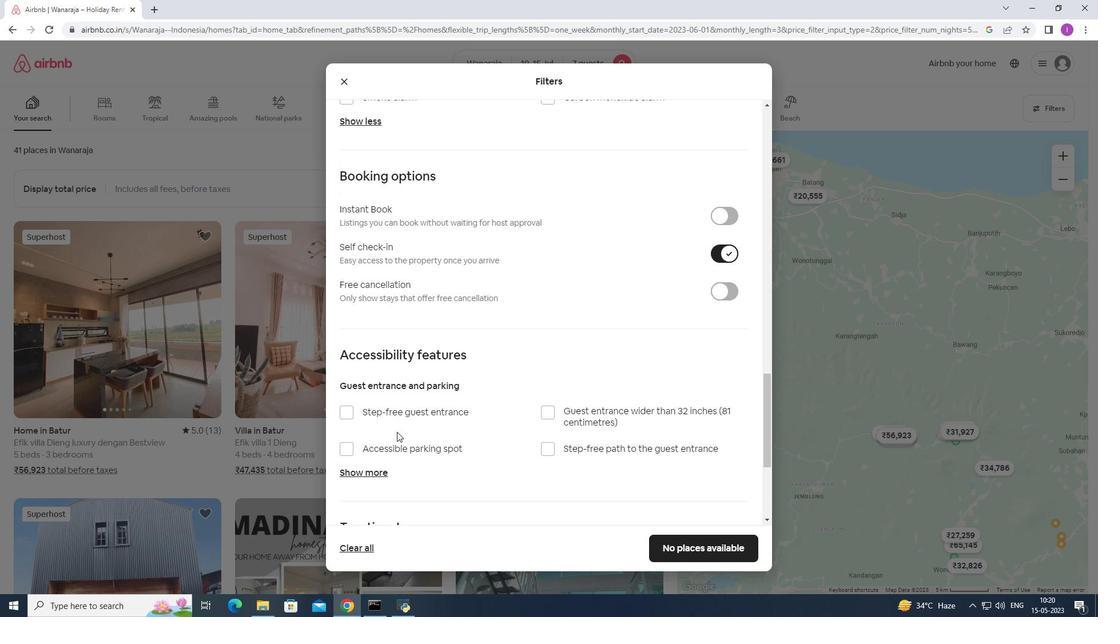 
Action: Mouse scrolled (397, 431) with delta (0, 0)
Screenshot: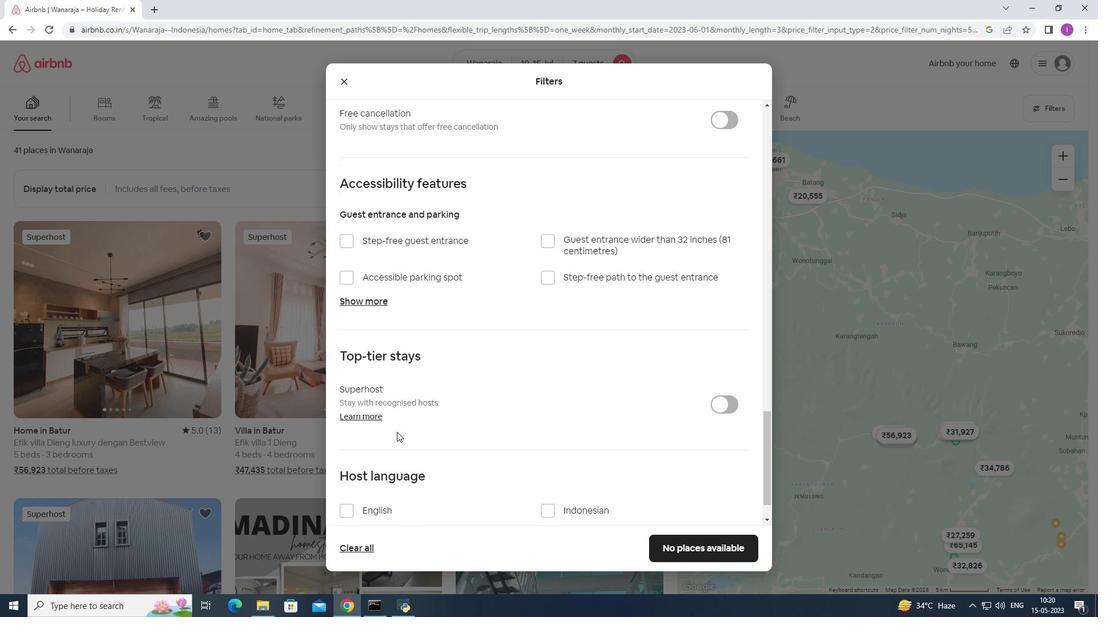 
Action: Mouse scrolled (397, 431) with delta (0, 0)
Screenshot: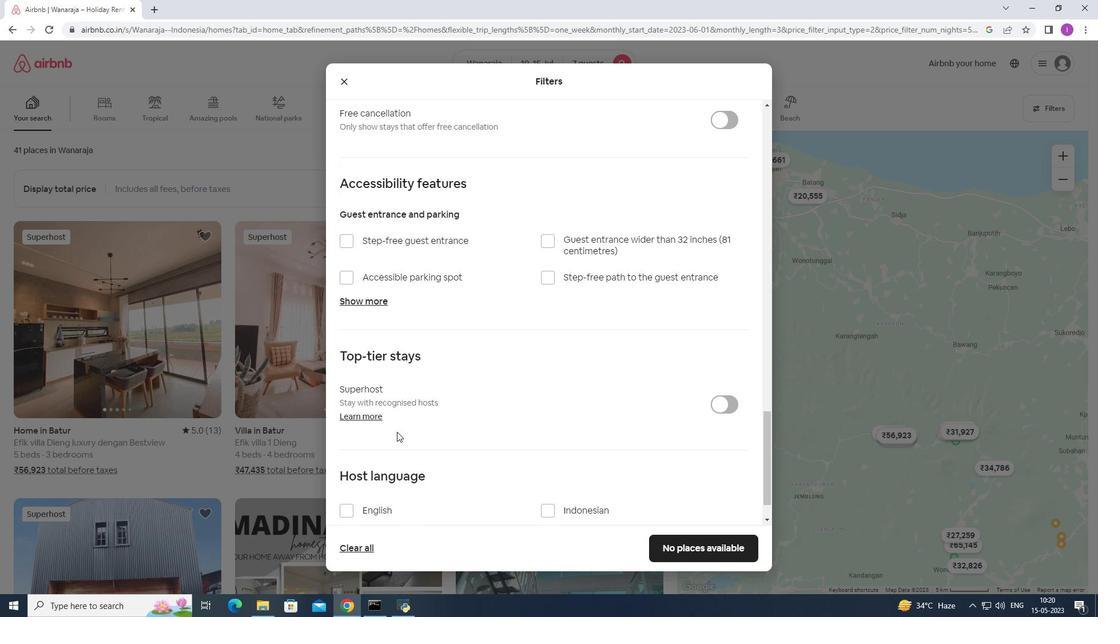 
Action: Mouse scrolled (397, 431) with delta (0, 0)
Screenshot: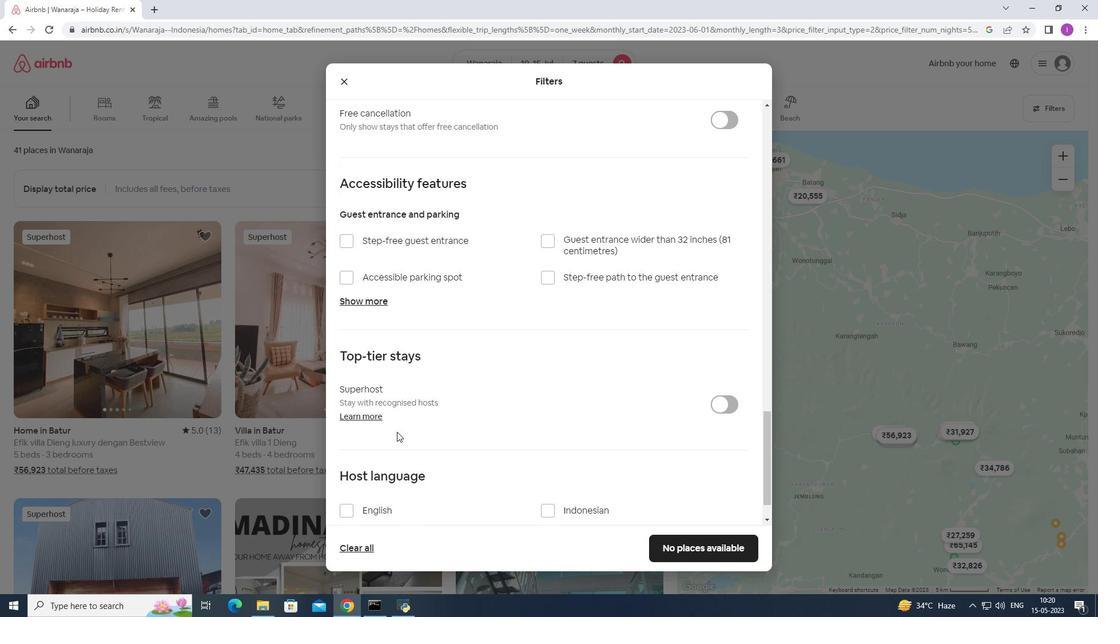 
Action: Mouse scrolled (397, 431) with delta (0, 0)
Screenshot: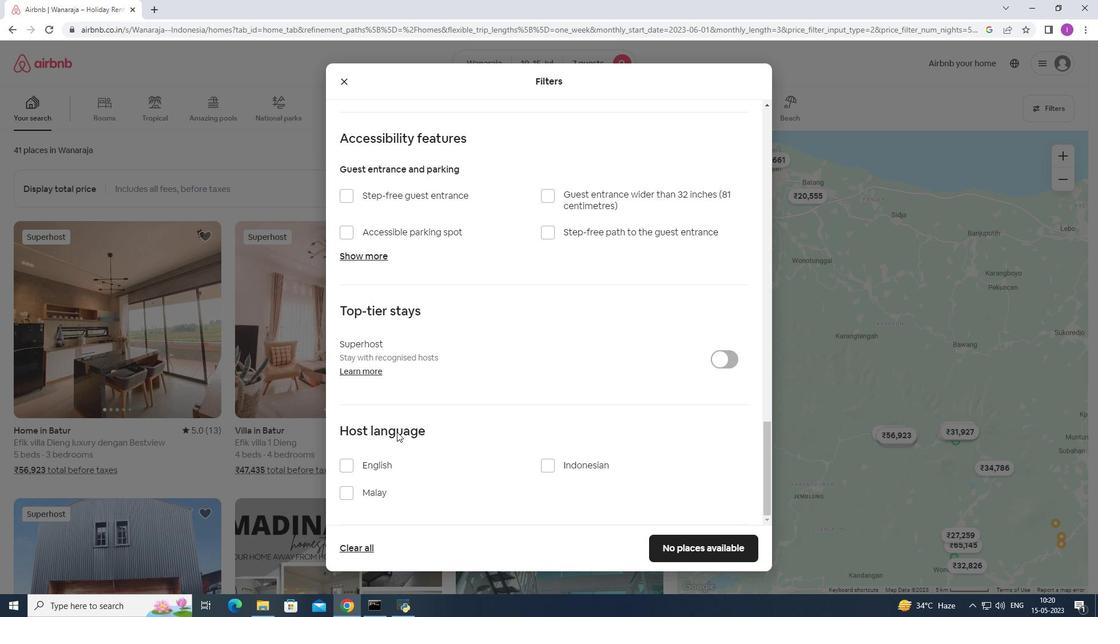 
Action: Mouse scrolled (397, 431) with delta (0, 0)
Screenshot: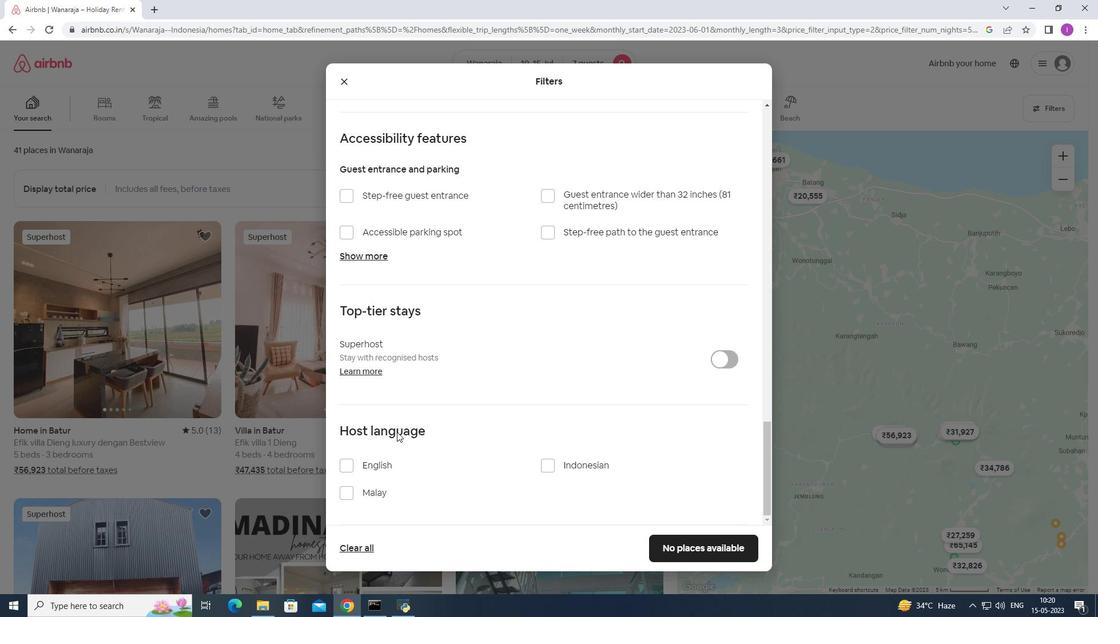 
Action: Mouse scrolled (397, 431) with delta (0, 0)
Screenshot: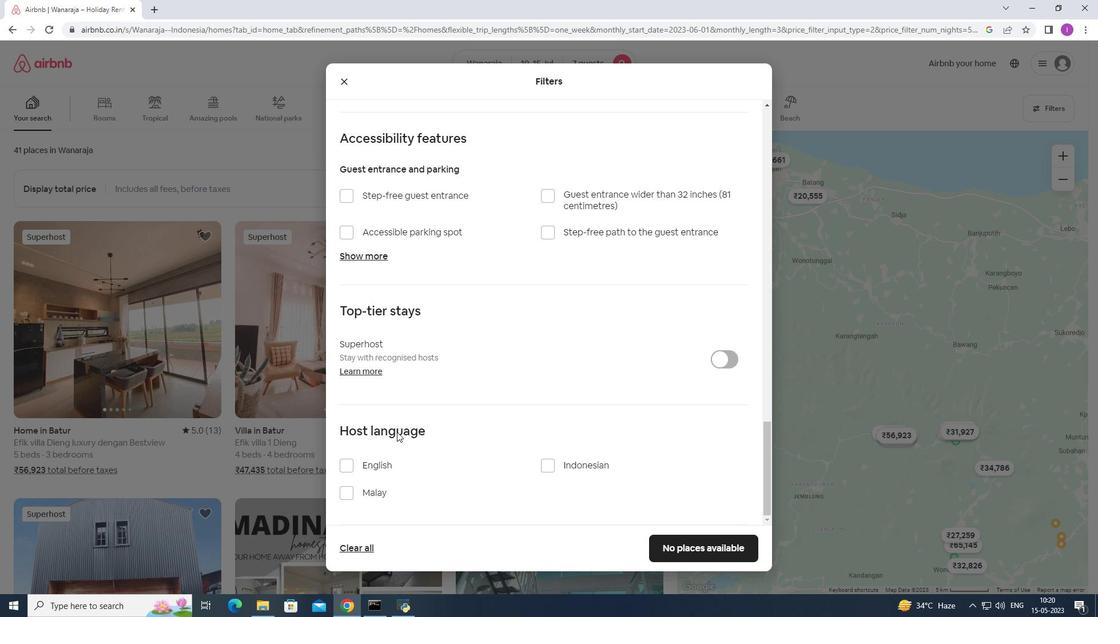 
Action: Mouse moved to (343, 465)
Screenshot: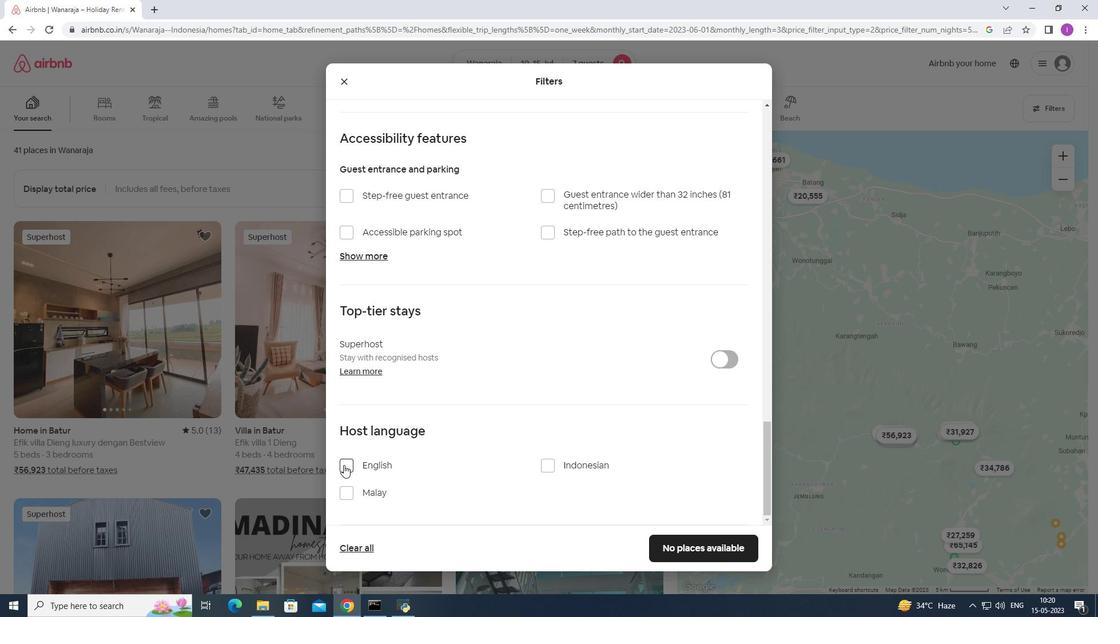 
Action: Mouse pressed left at (343, 465)
Screenshot: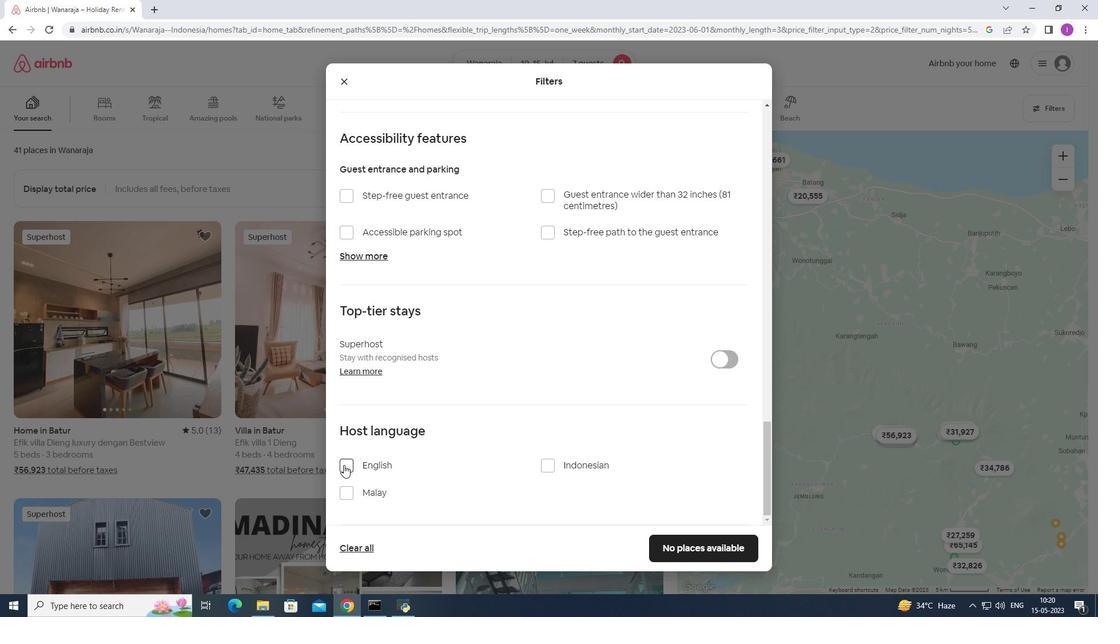 
Action: Mouse moved to (661, 545)
Screenshot: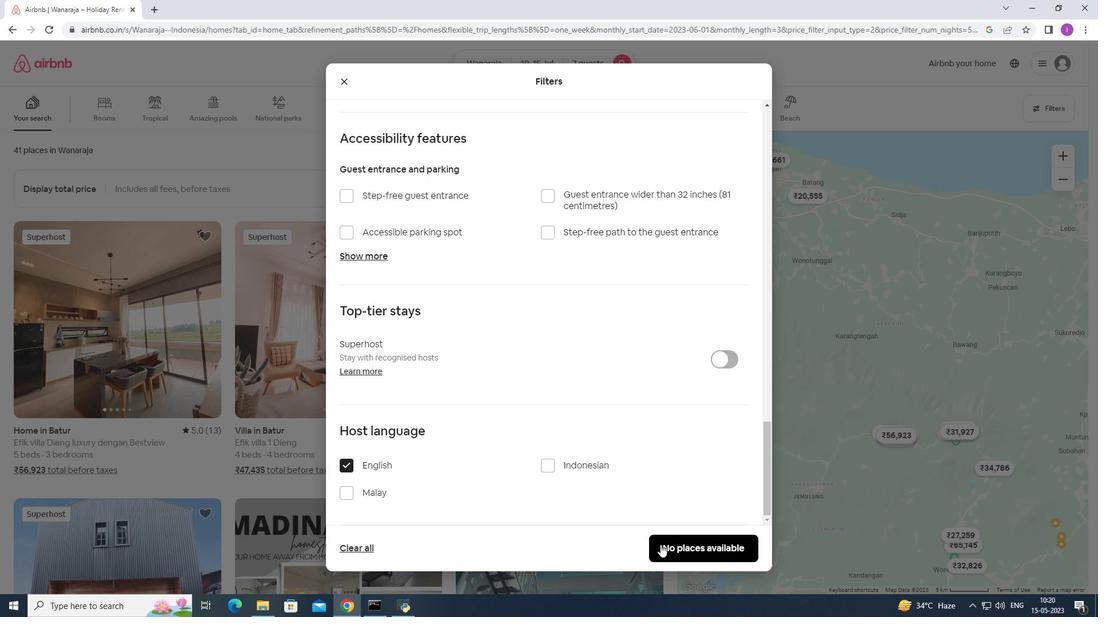
Action: Mouse pressed left at (661, 545)
Screenshot: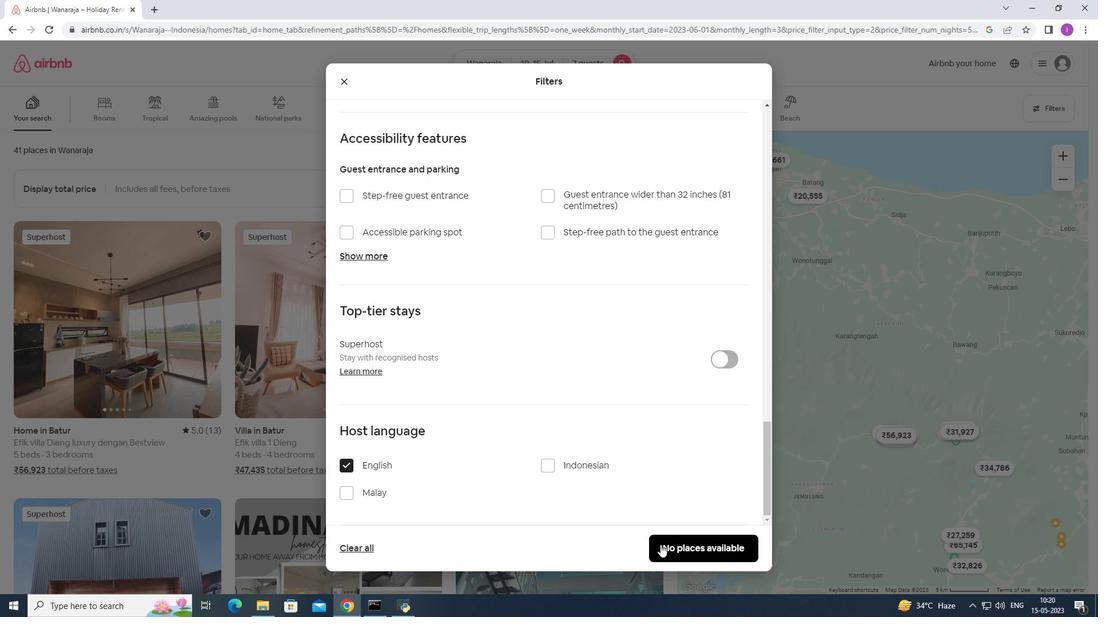 
Action: Mouse moved to (656, 510)
Screenshot: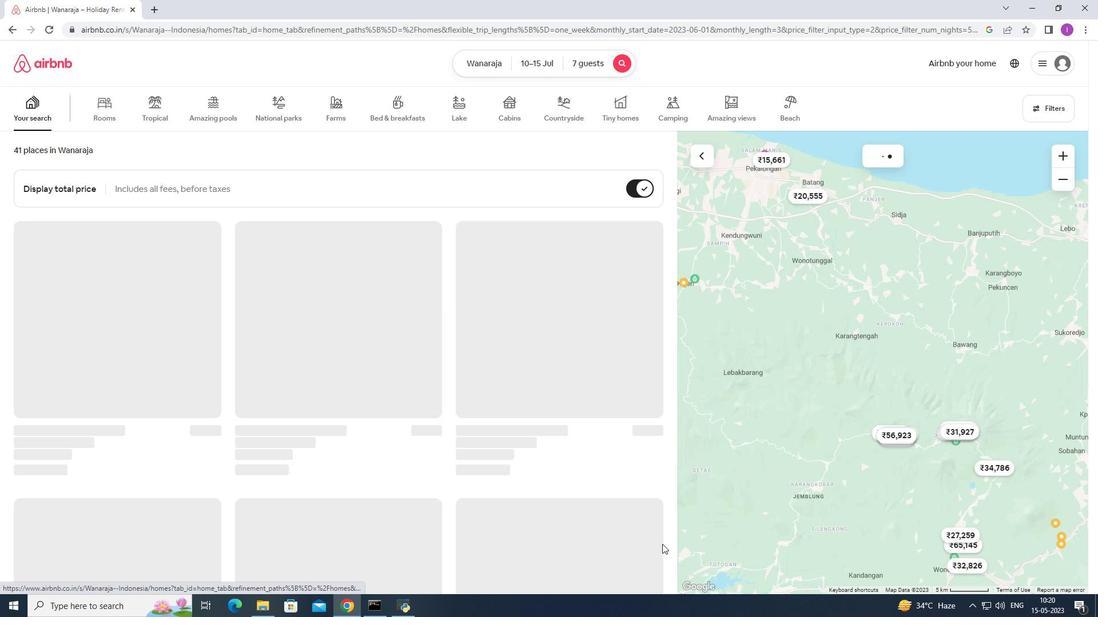 
